 Task: Find connections with filter location Qalyūb with filter topic #forsale with filter profile language Potuguese with filter current company D. E. Shaw India Private Limited with filter school University of Kashmir, Srinagar with filter industry Sugar and Confectionery Product Manufacturing with filter service category Outsourcing with filter keywords title Animal Trainer
Action: Mouse moved to (665, 78)
Screenshot: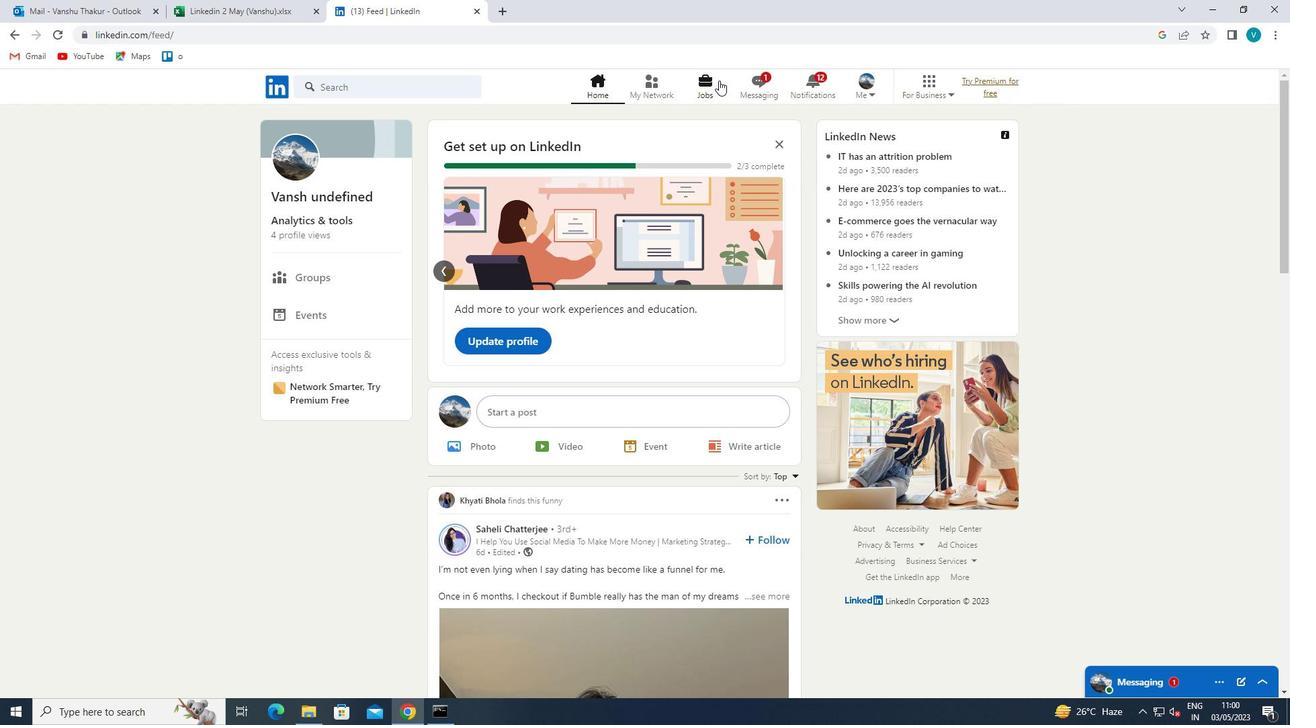 
Action: Mouse pressed left at (665, 78)
Screenshot: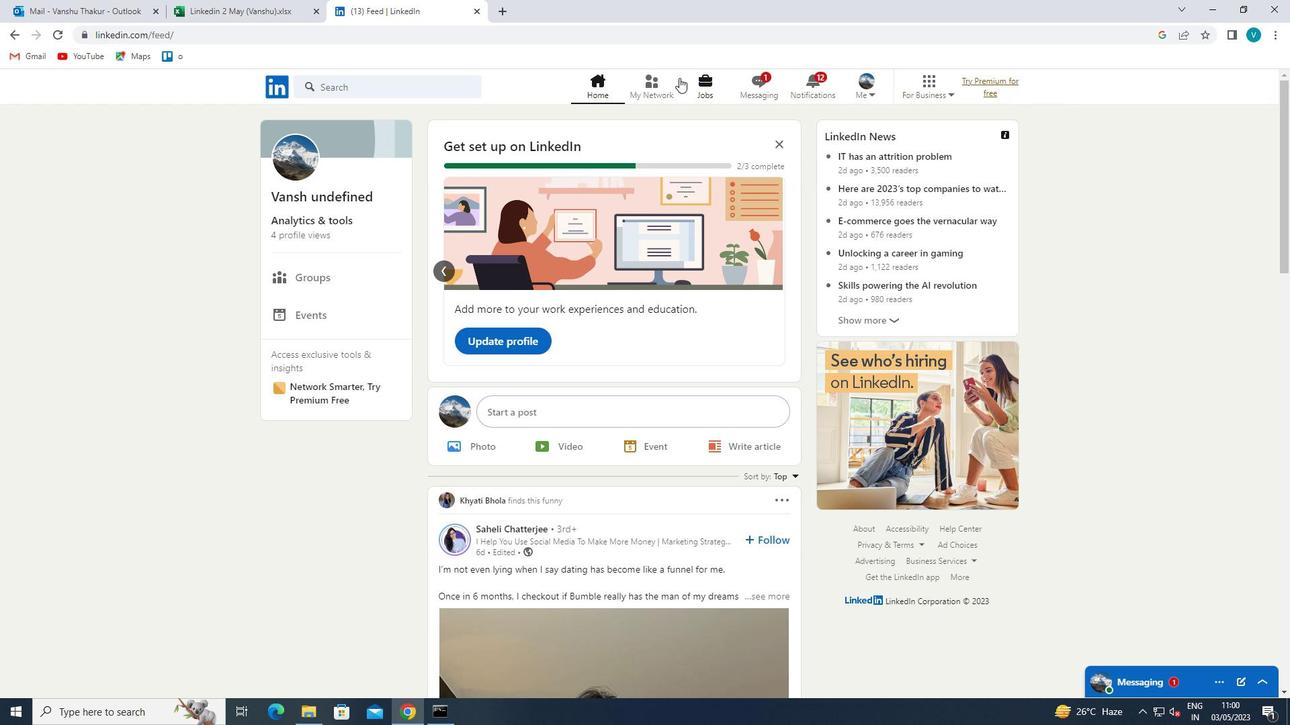 
Action: Mouse moved to (367, 157)
Screenshot: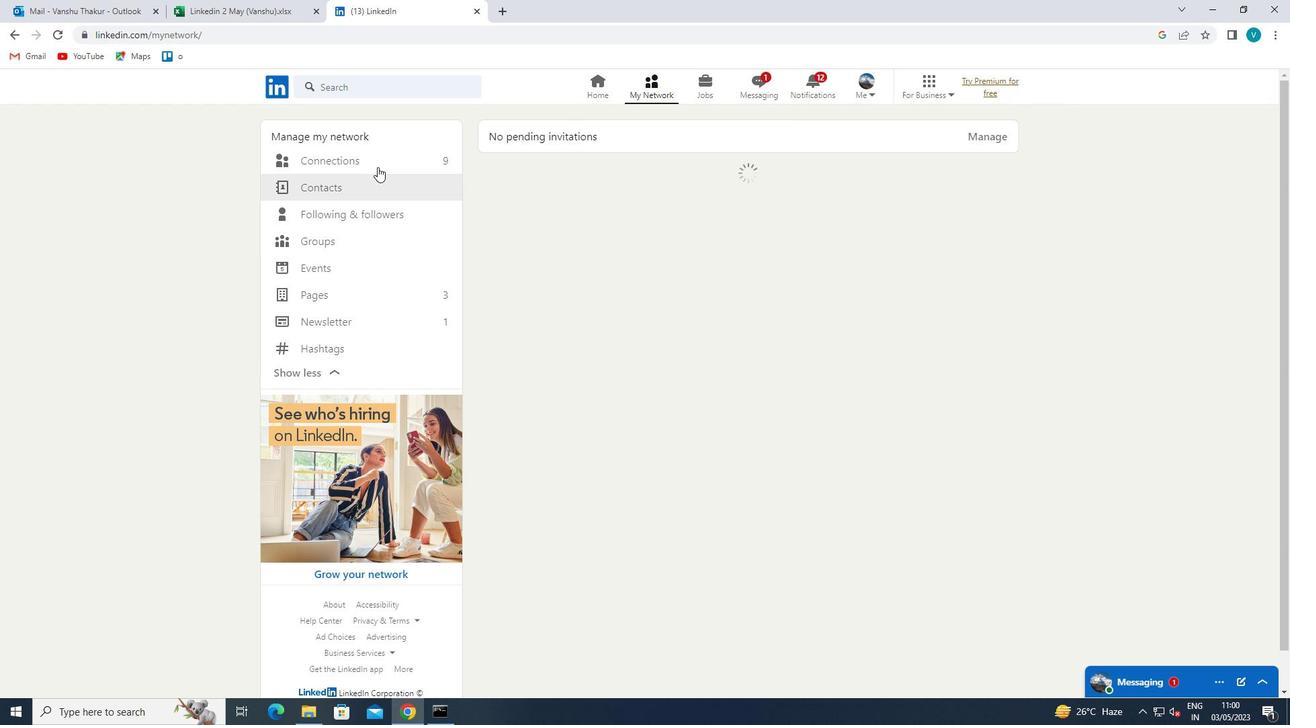 
Action: Mouse pressed left at (367, 157)
Screenshot: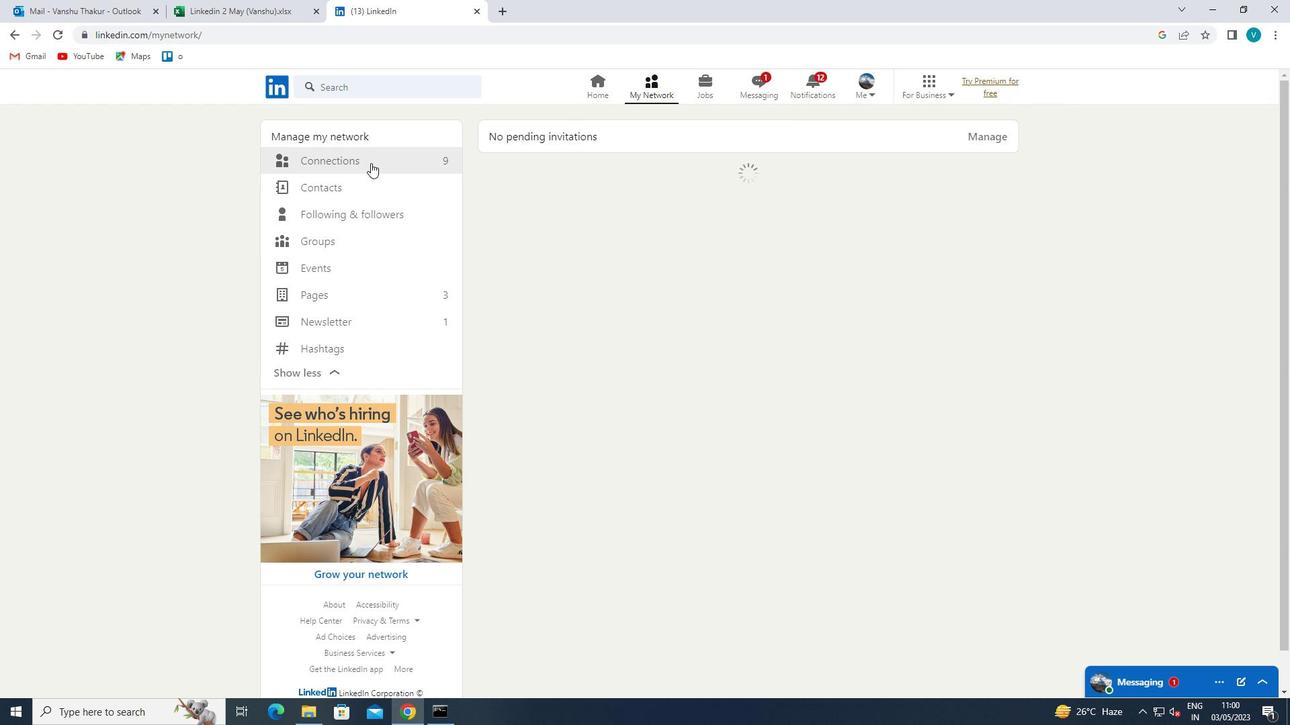 
Action: Mouse moved to (777, 161)
Screenshot: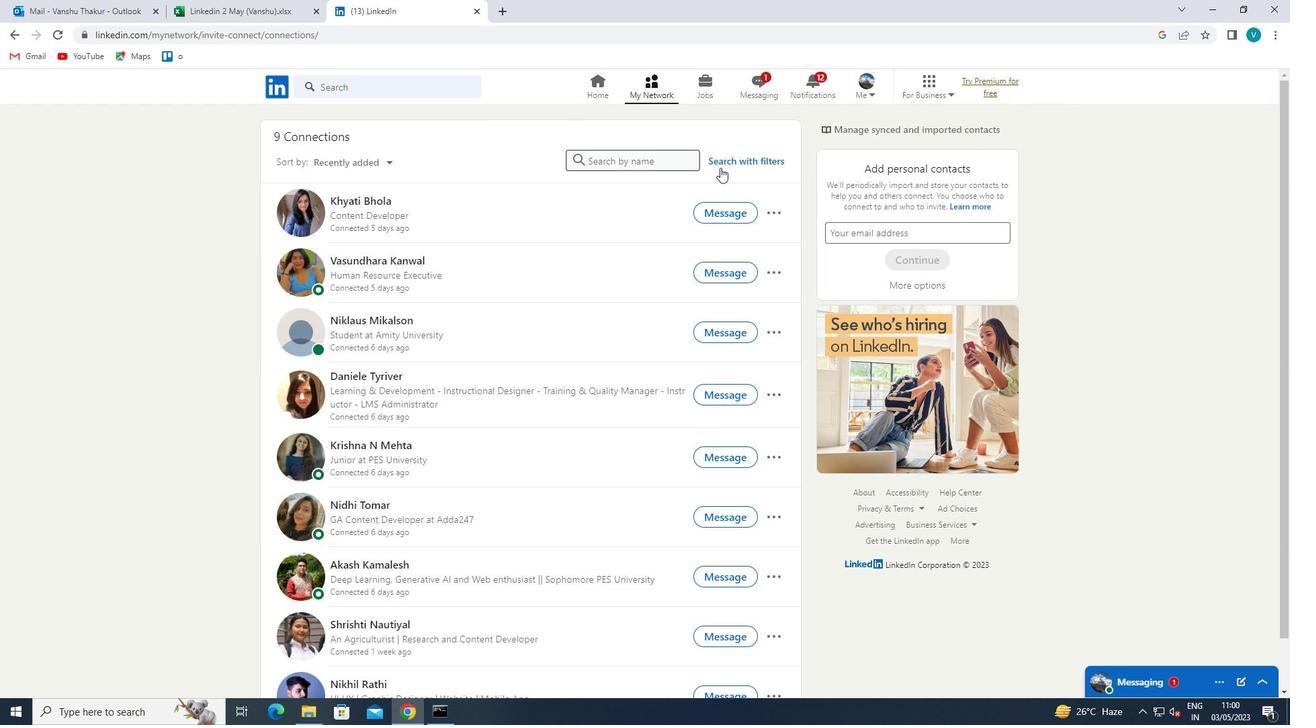 
Action: Mouse pressed left at (777, 161)
Screenshot: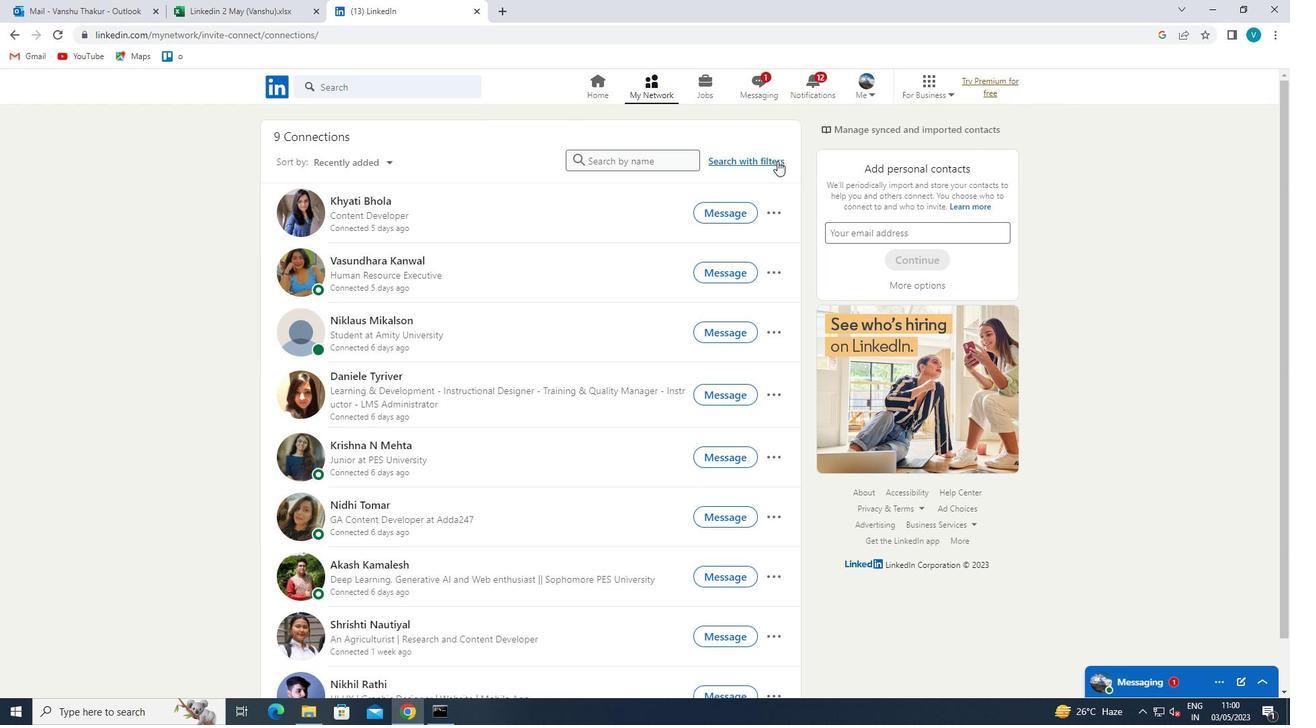 
Action: Mouse moved to (639, 116)
Screenshot: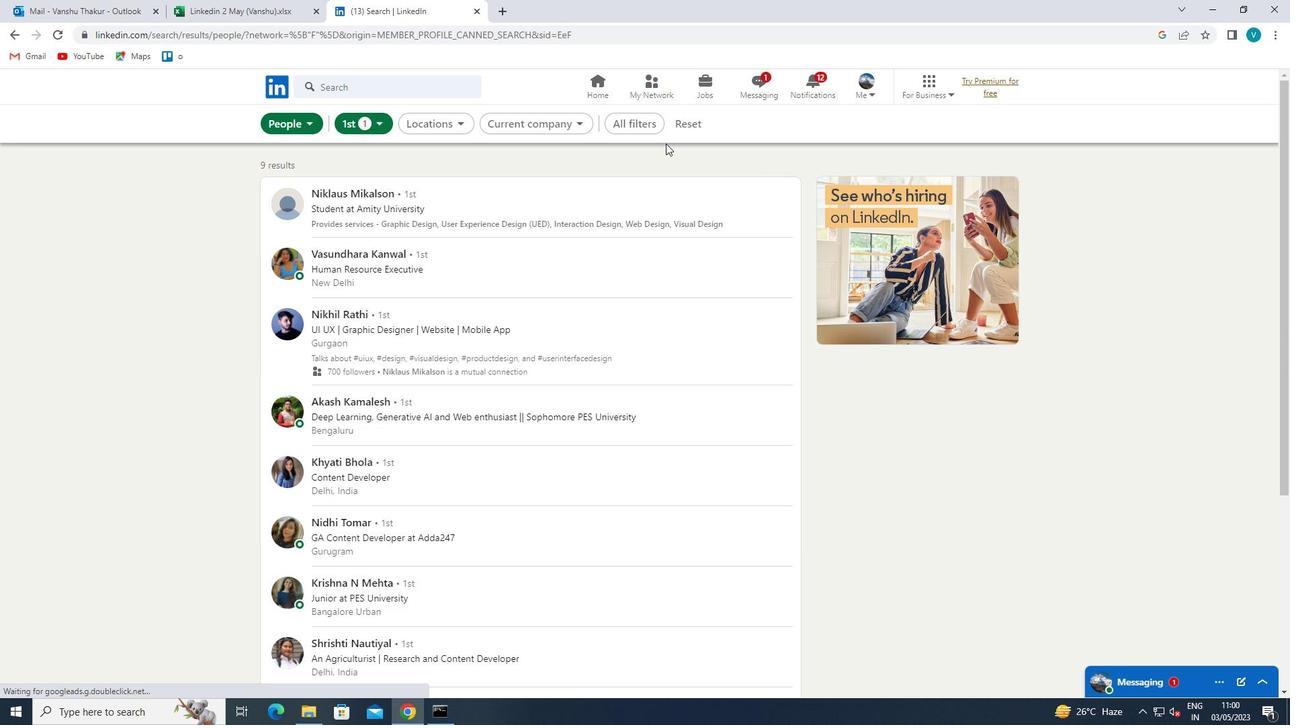 
Action: Mouse pressed left at (639, 116)
Screenshot: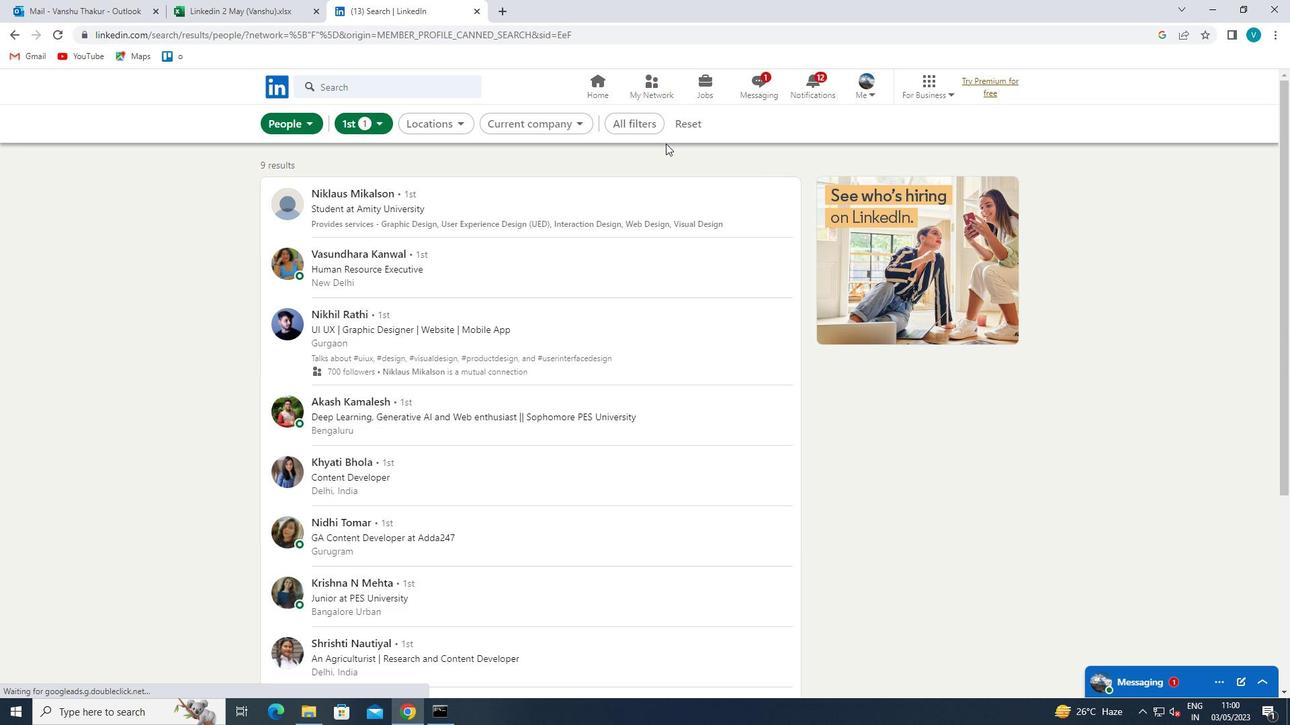 
Action: Mouse moved to (957, 240)
Screenshot: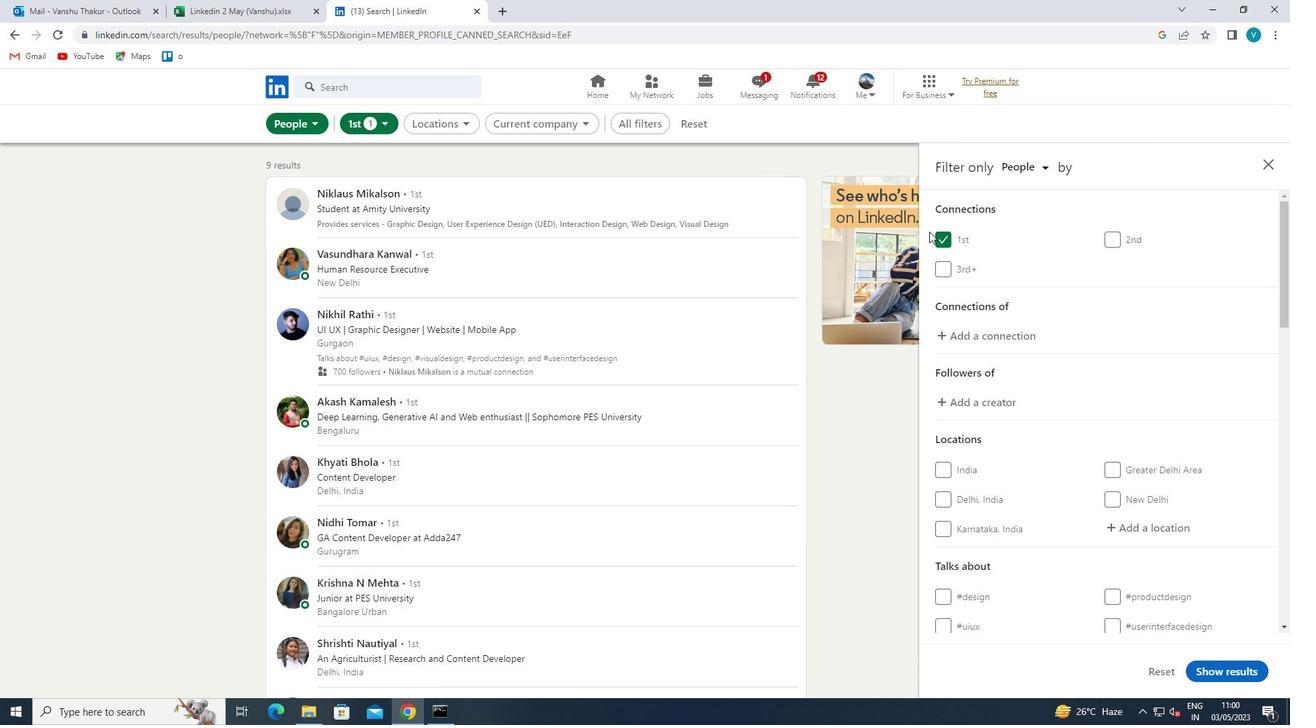 
Action: Mouse scrolled (957, 239) with delta (0, 0)
Screenshot: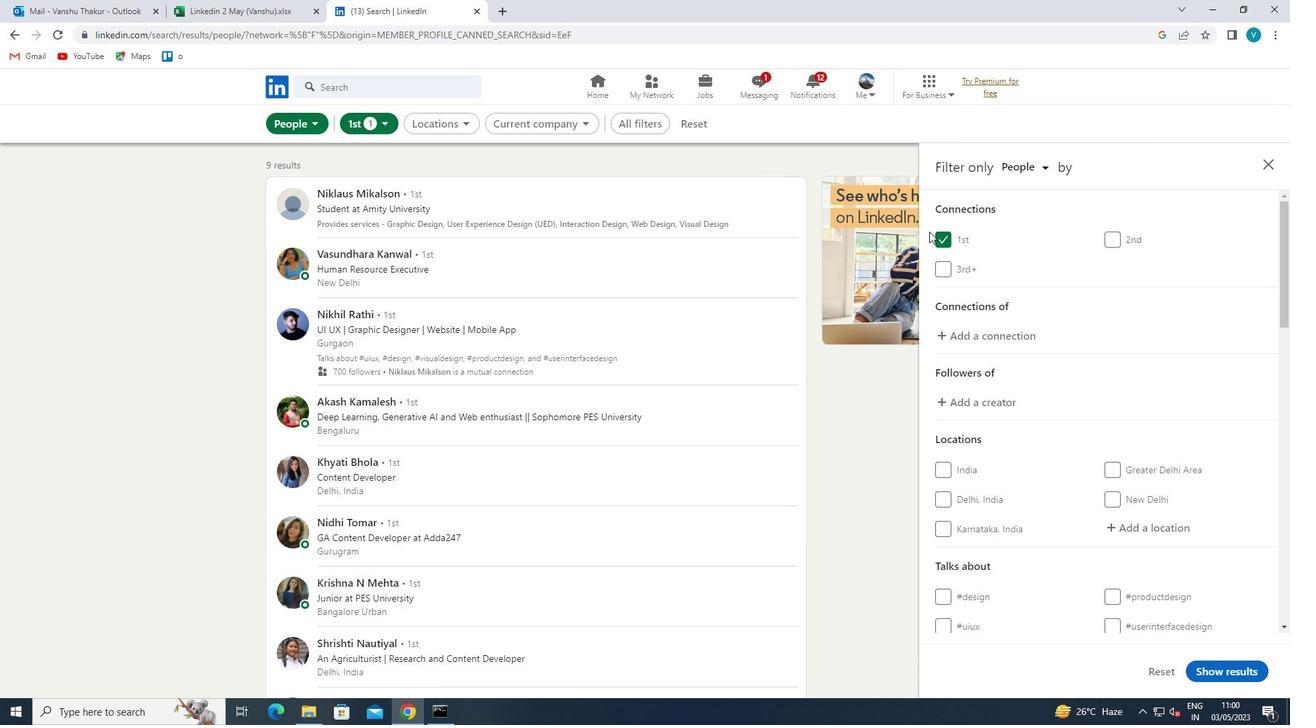 
Action: Mouse moved to (961, 244)
Screenshot: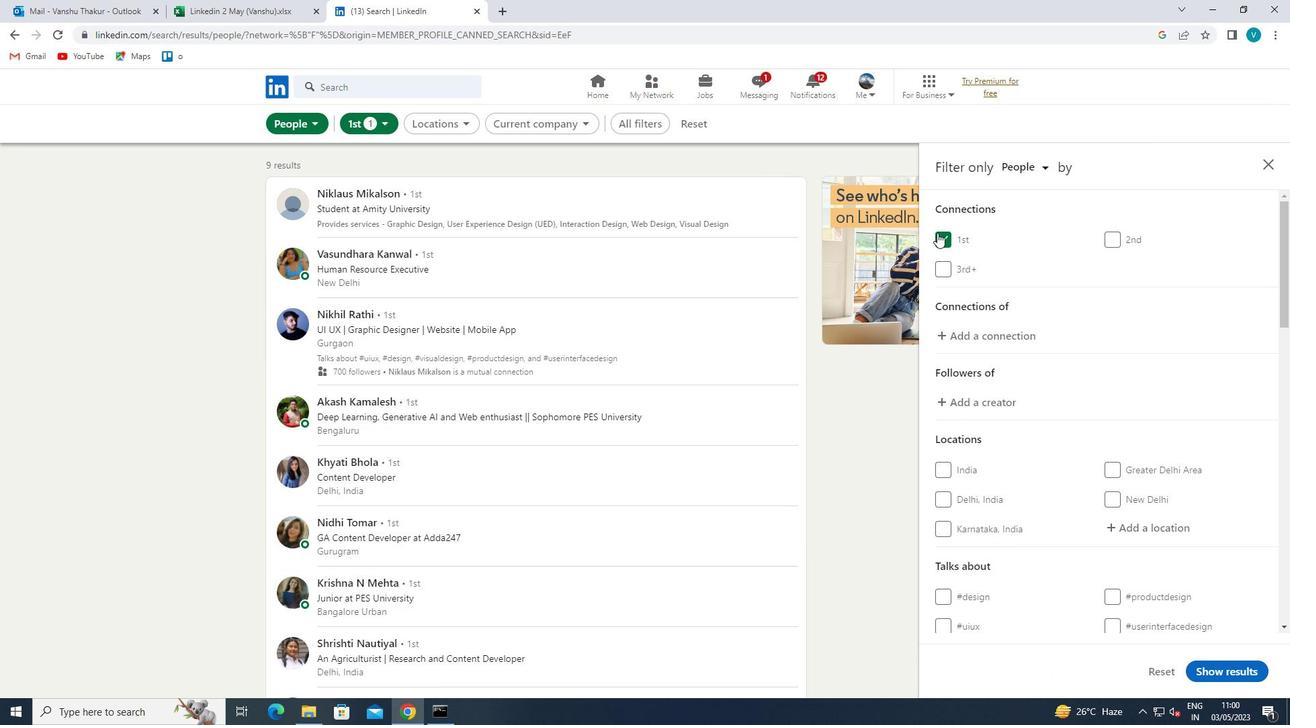 
Action: Mouse scrolled (961, 243) with delta (0, 0)
Screenshot: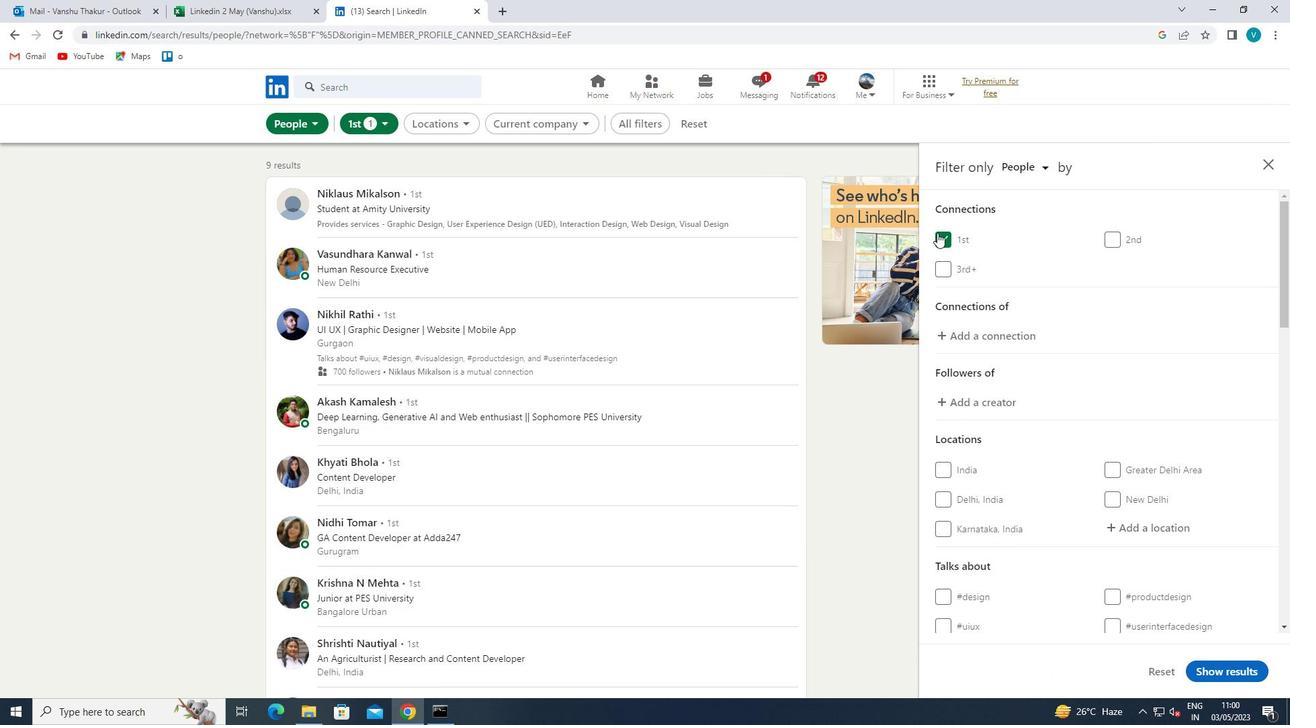 
Action: Mouse moved to (1105, 388)
Screenshot: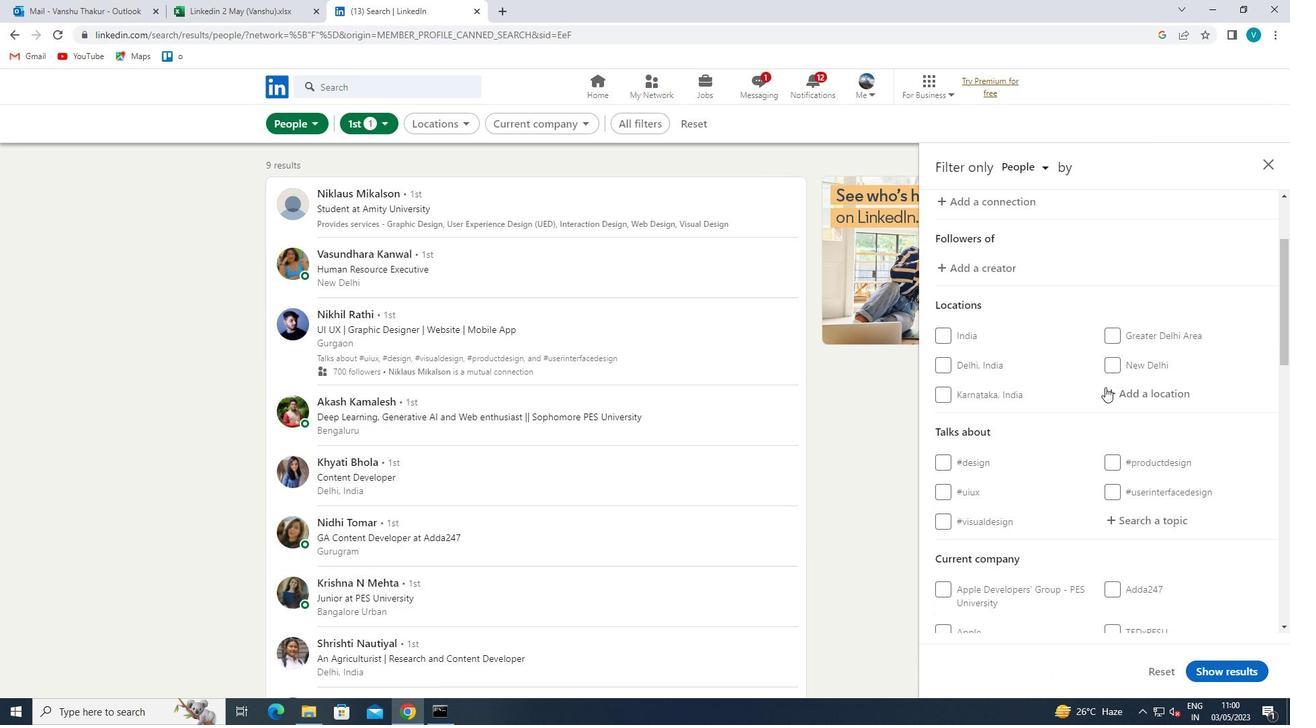 
Action: Mouse pressed left at (1105, 388)
Screenshot: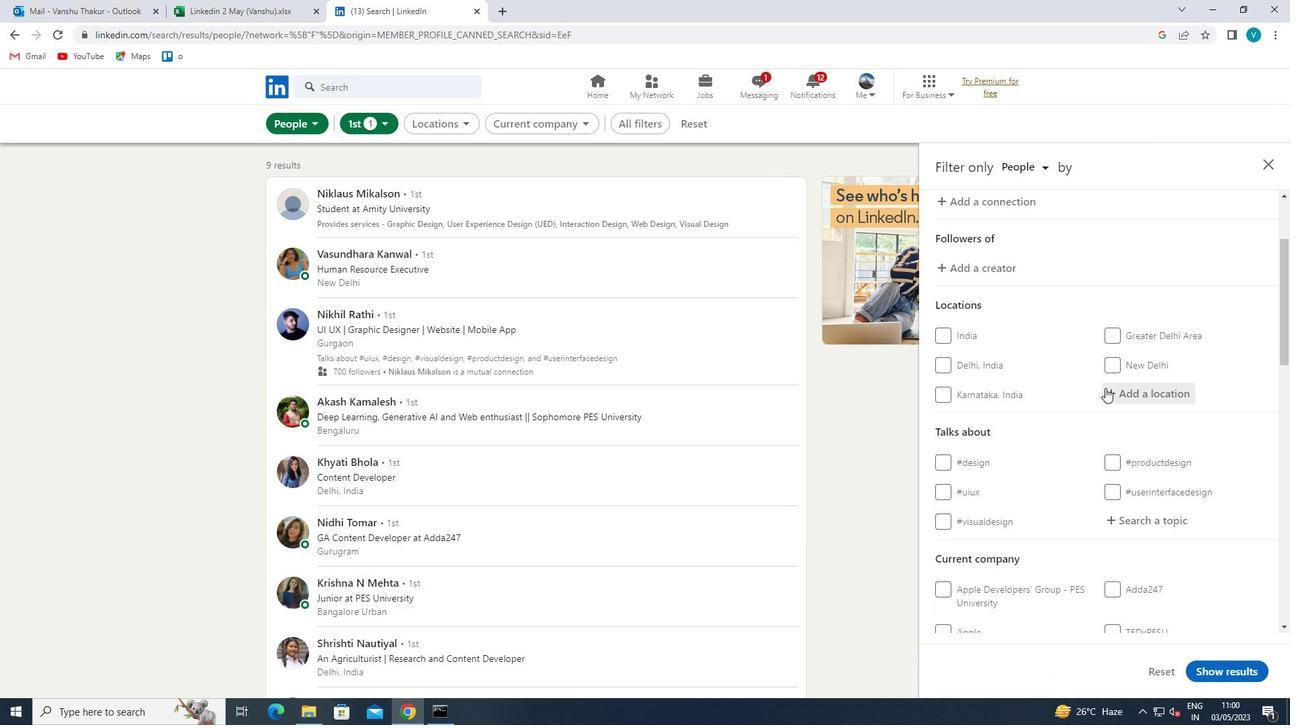 
Action: Key pressed <Key.shift><Key.shift><Key.shift>QAL
Screenshot: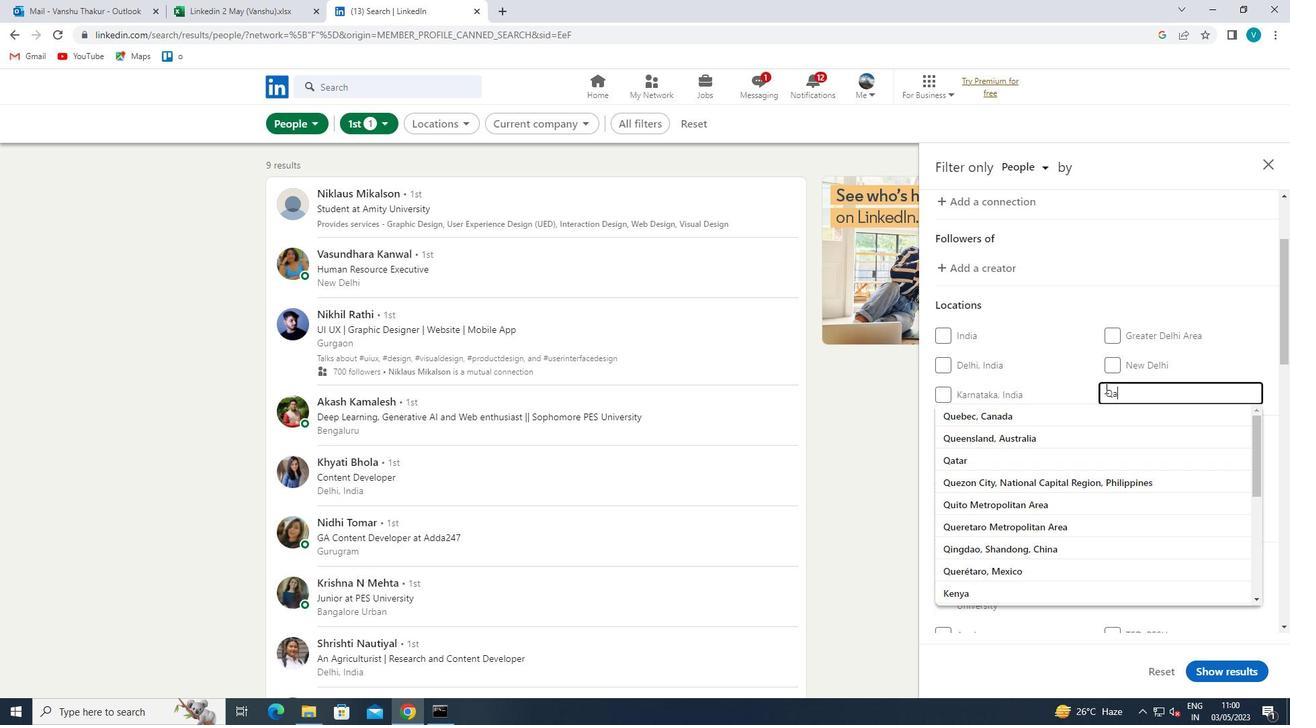 
Action: Mouse moved to (756, 600)
Screenshot: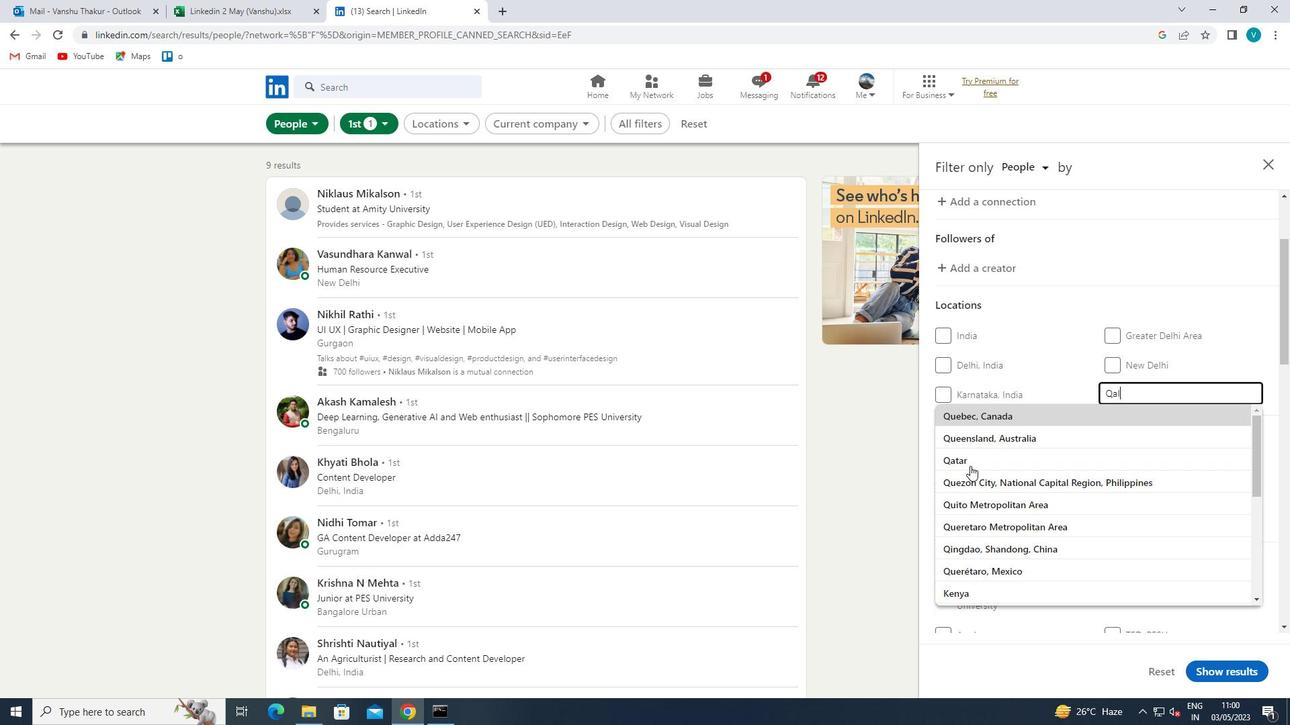 
Action: Key pressed YUB
Screenshot: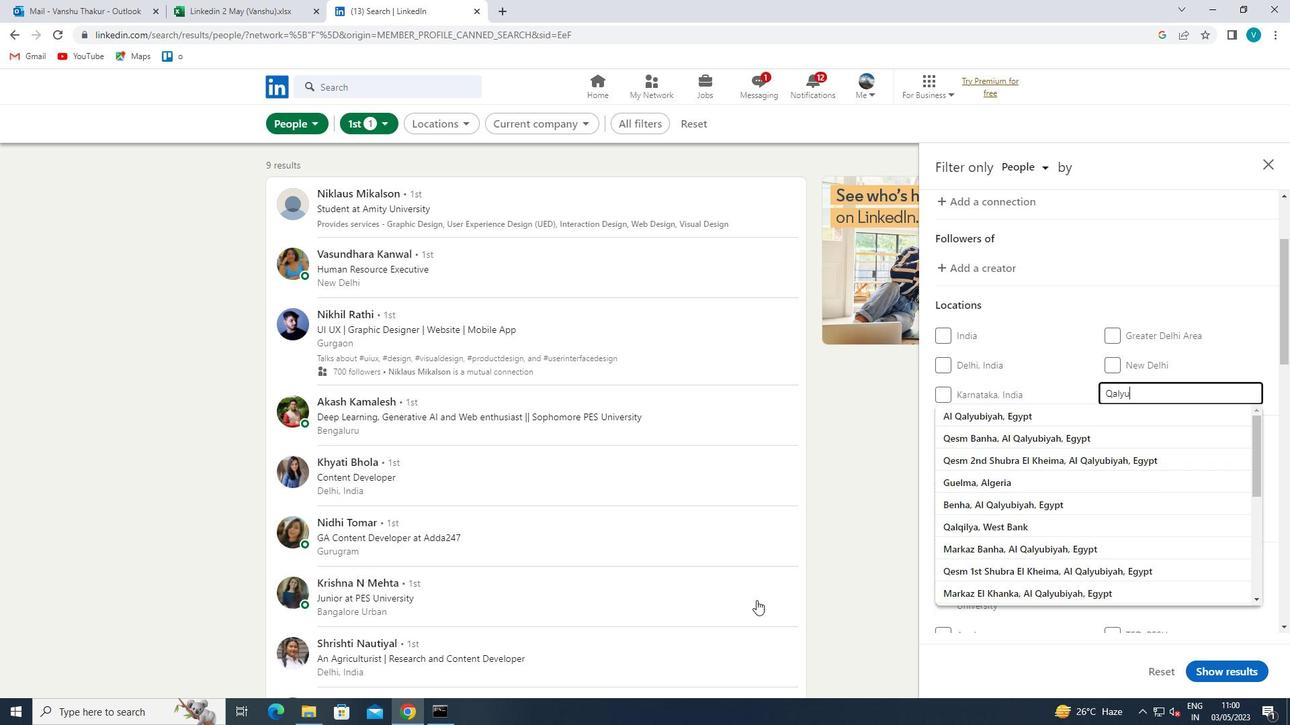 
Action: Mouse moved to (1052, 387)
Screenshot: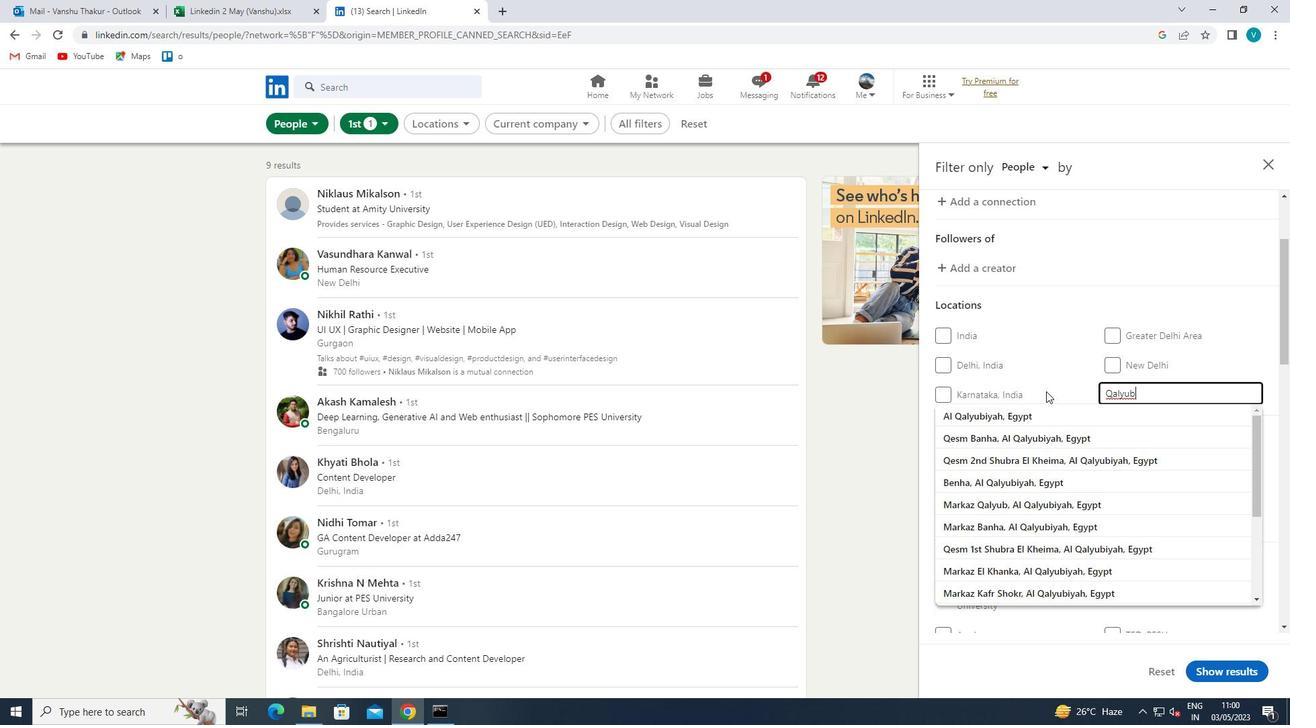 
Action: Mouse pressed left at (1052, 387)
Screenshot: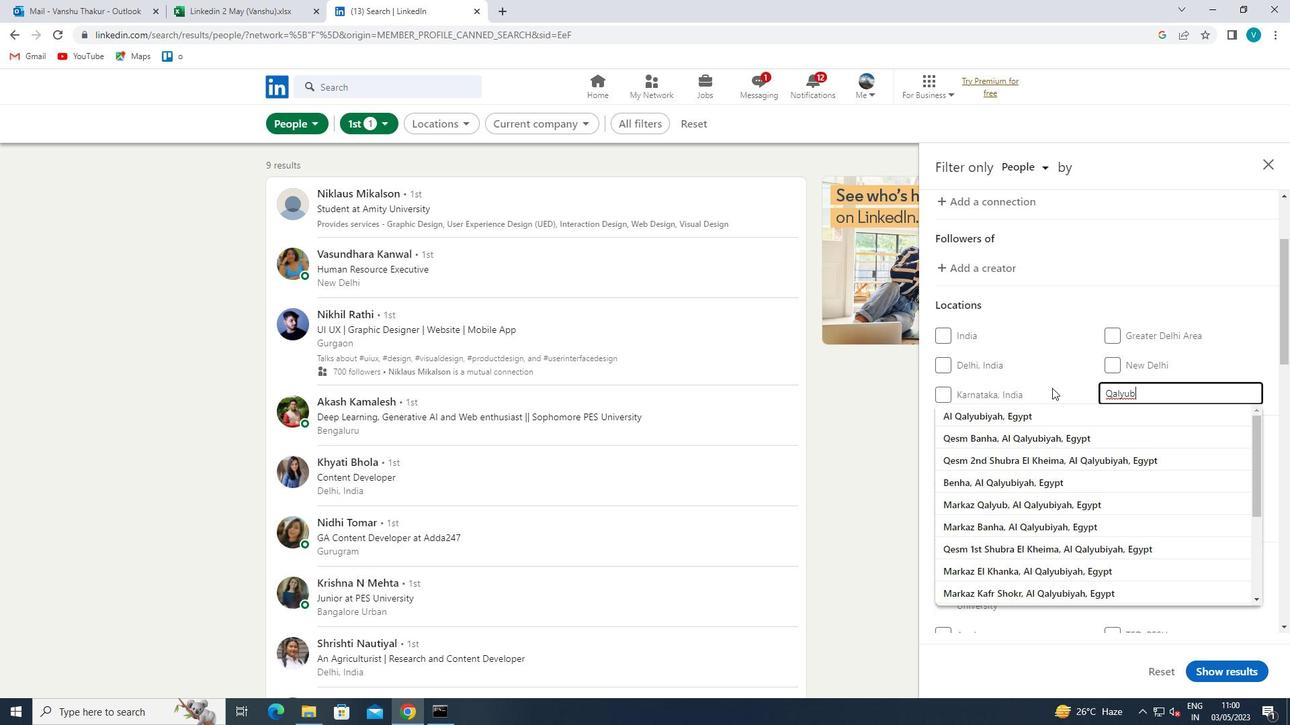 
Action: Mouse moved to (1077, 378)
Screenshot: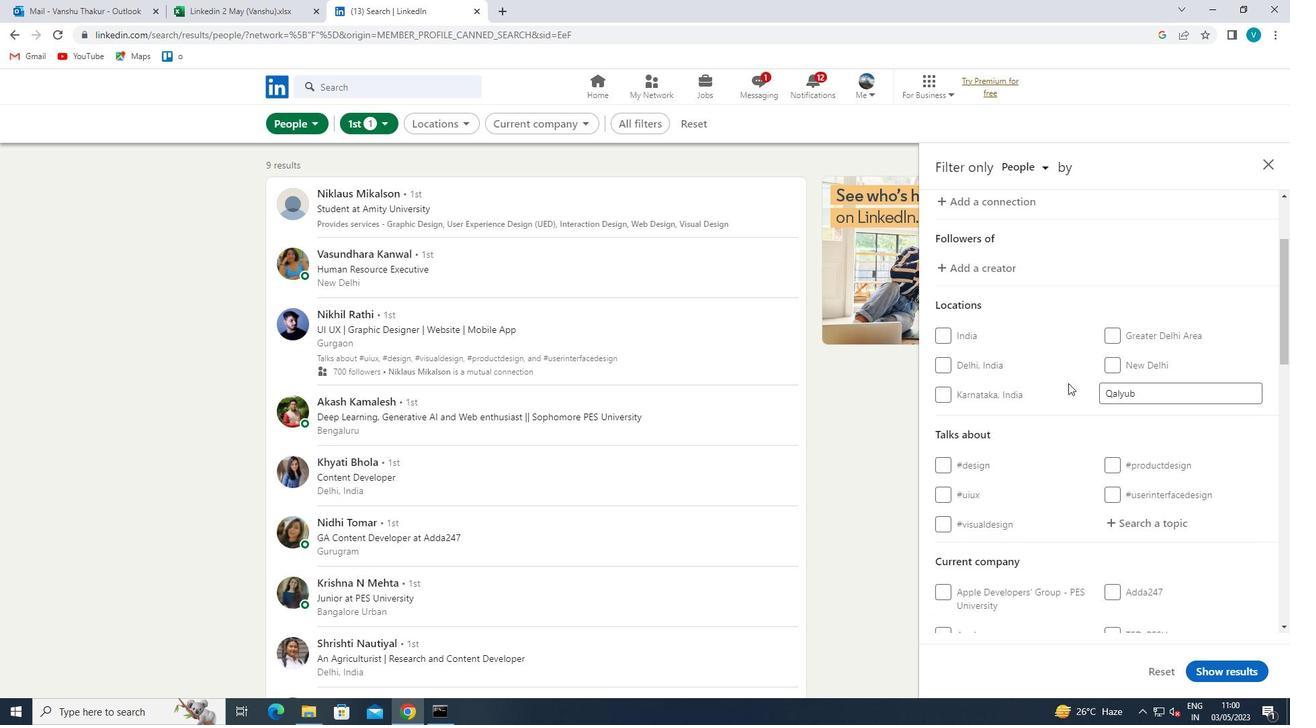 
Action: Mouse scrolled (1077, 377) with delta (0, 0)
Screenshot: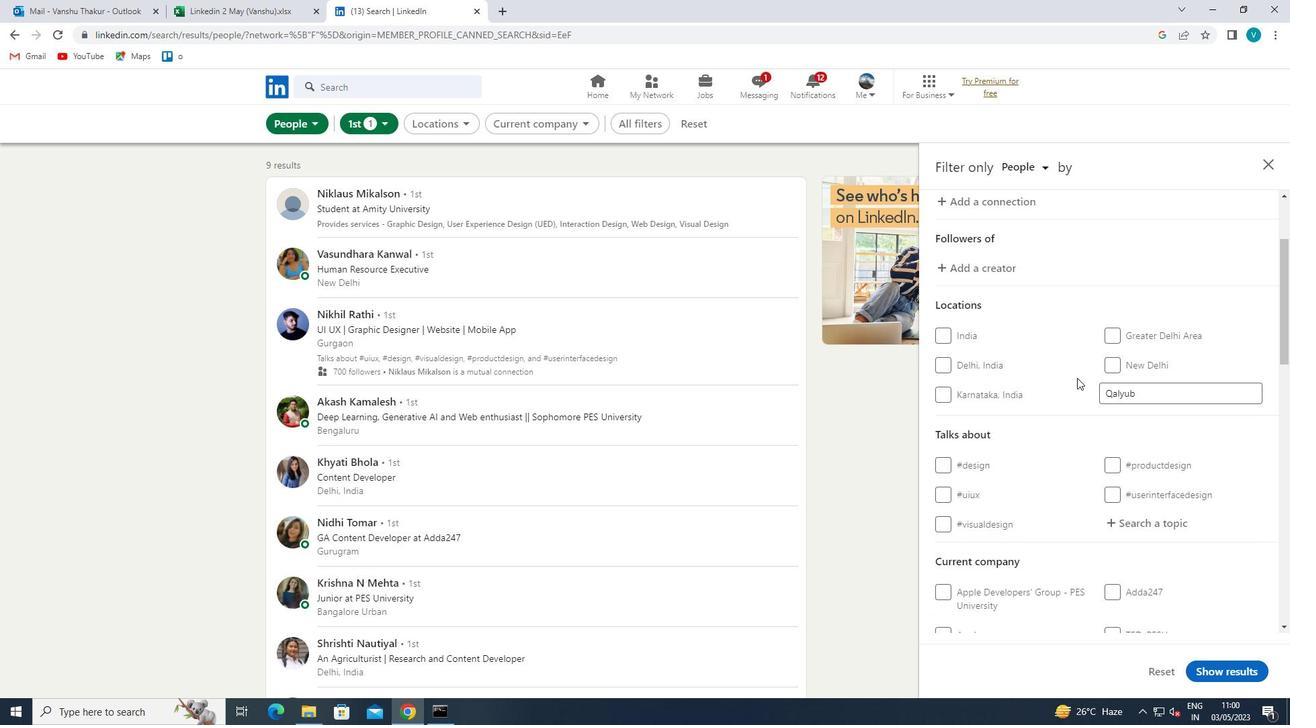 
Action: Mouse moved to (1137, 448)
Screenshot: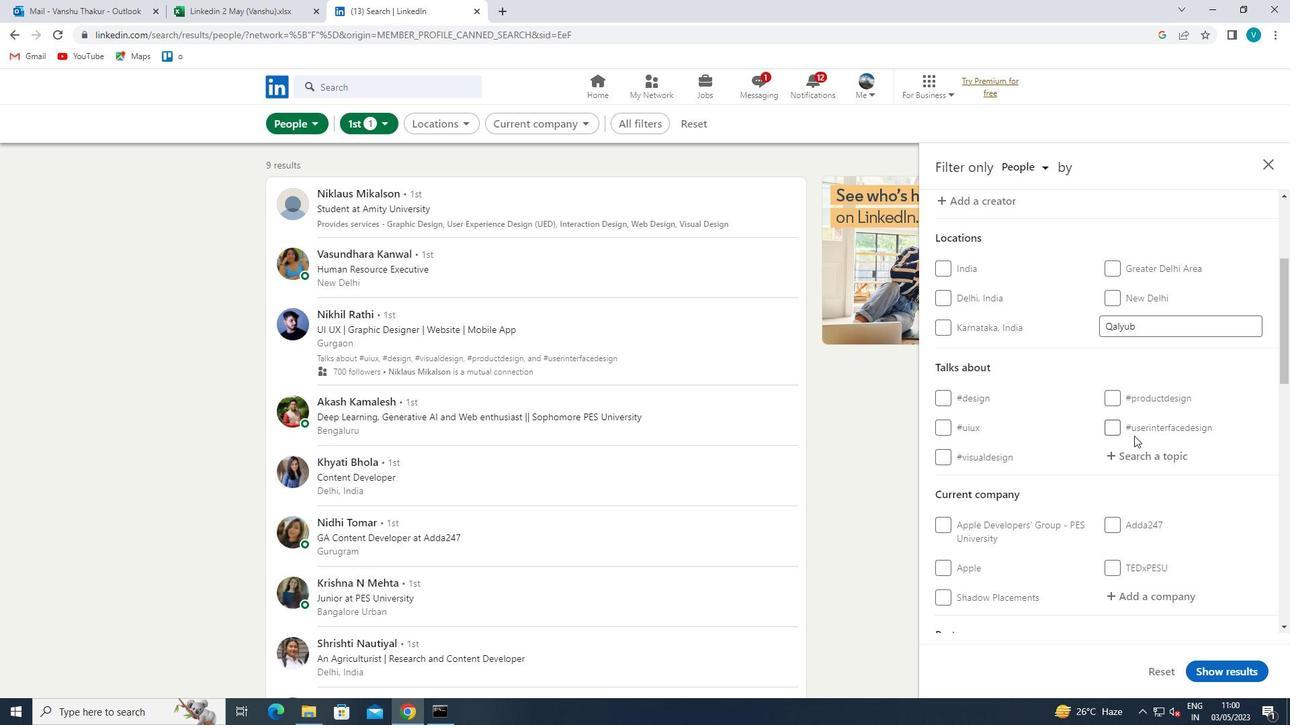 
Action: Mouse pressed left at (1137, 448)
Screenshot: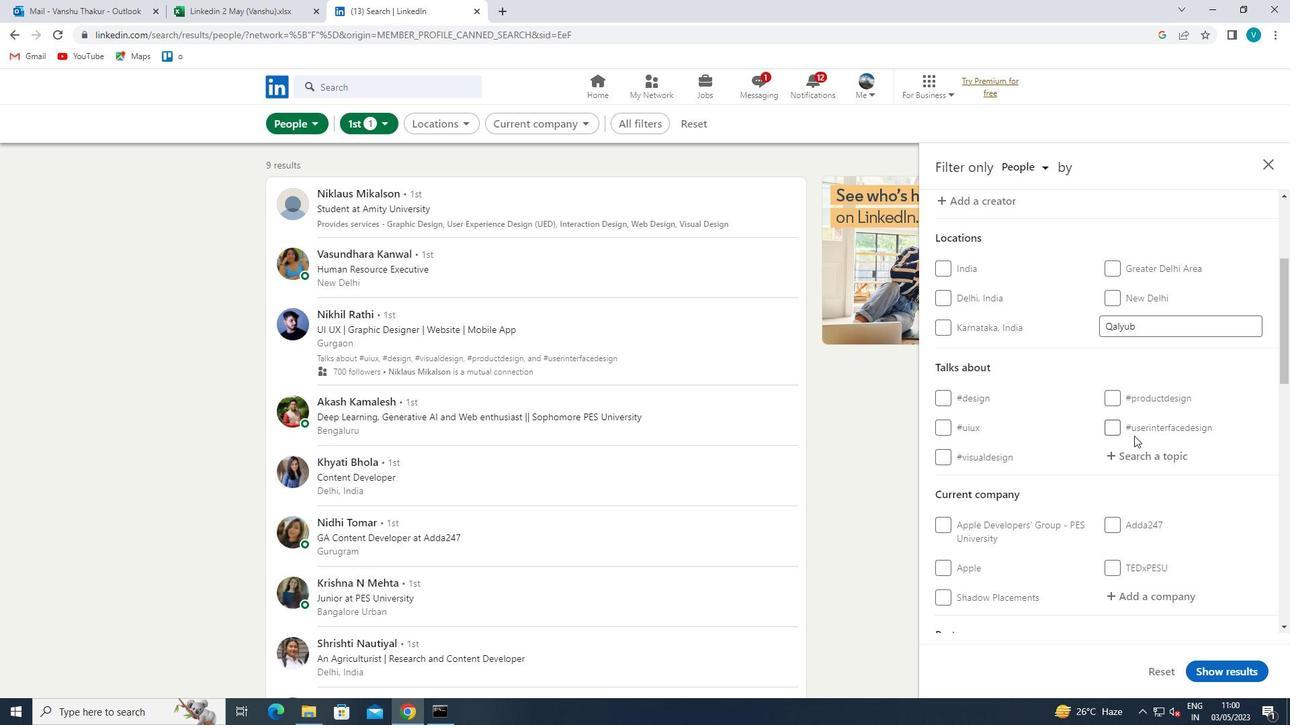 
Action: Mouse moved to (750, 717)
Screenshot: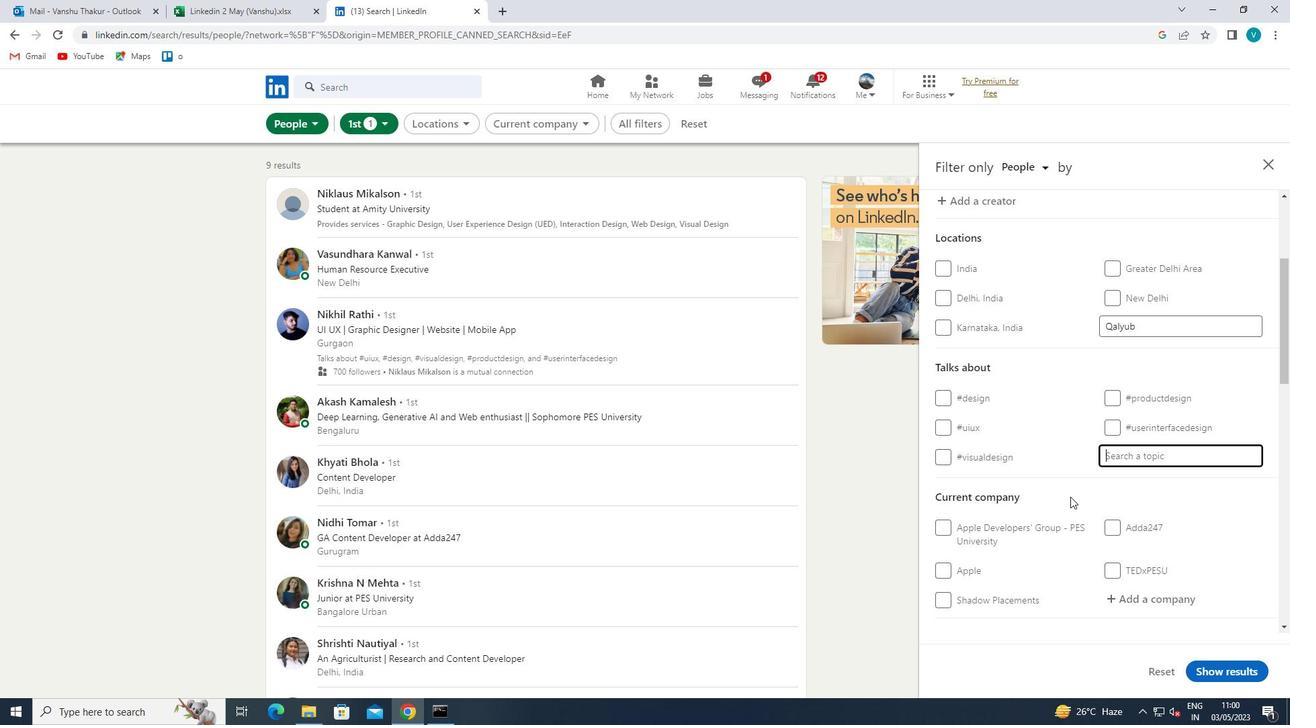 
Action: Key pressed FORSALE
Screenshot: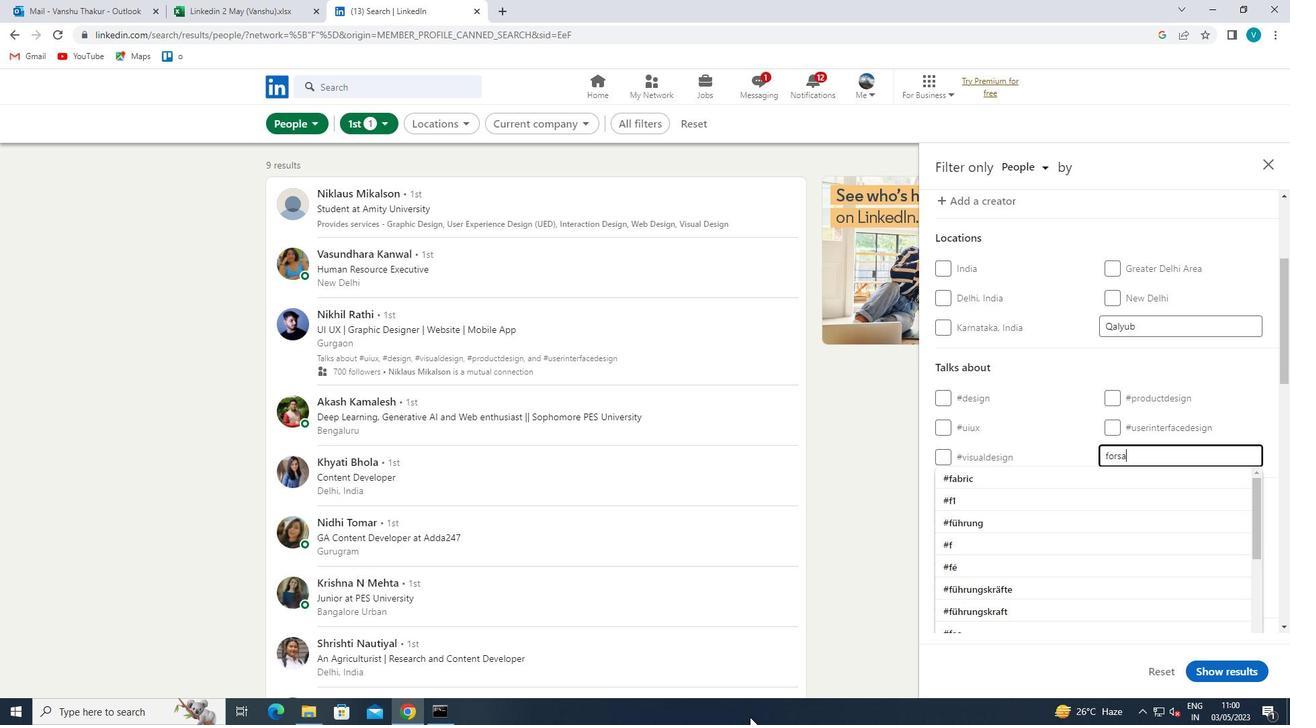 
Action: Mouse moved to (1015, 477)
Screenshot: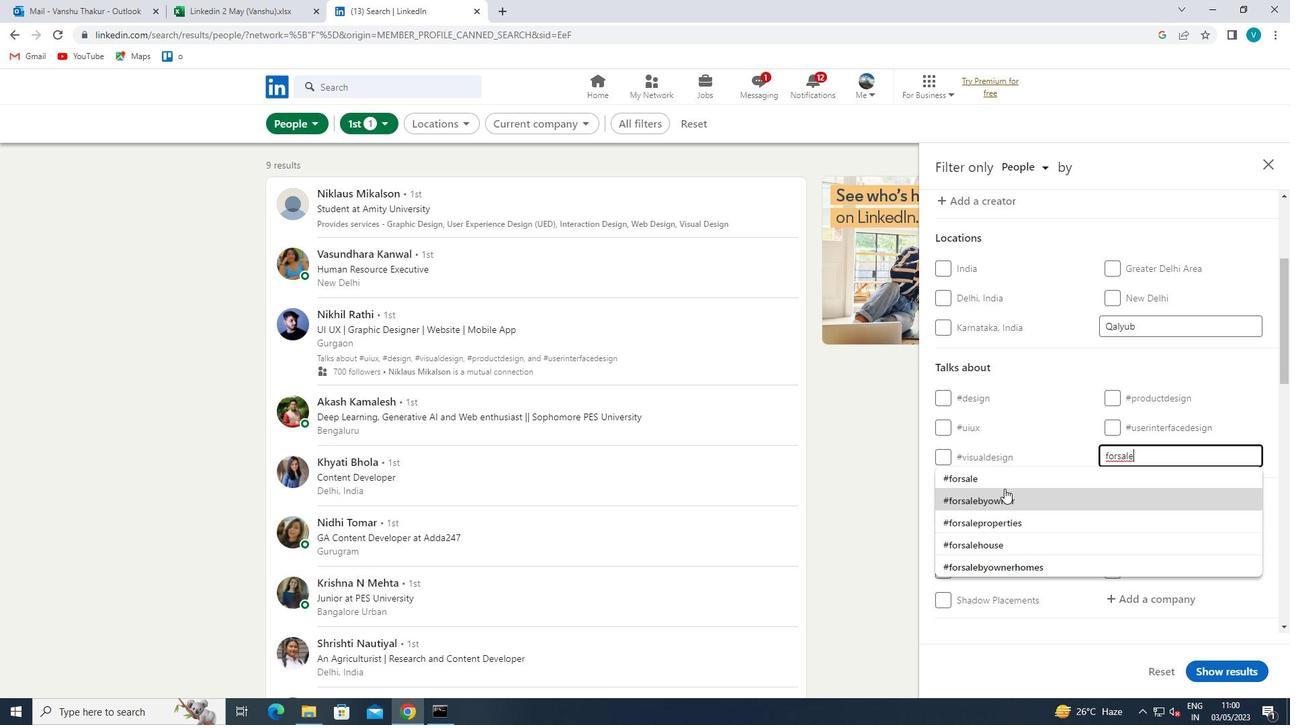 
Action: Mouse pressed left at (1015, 477)
Screenshot: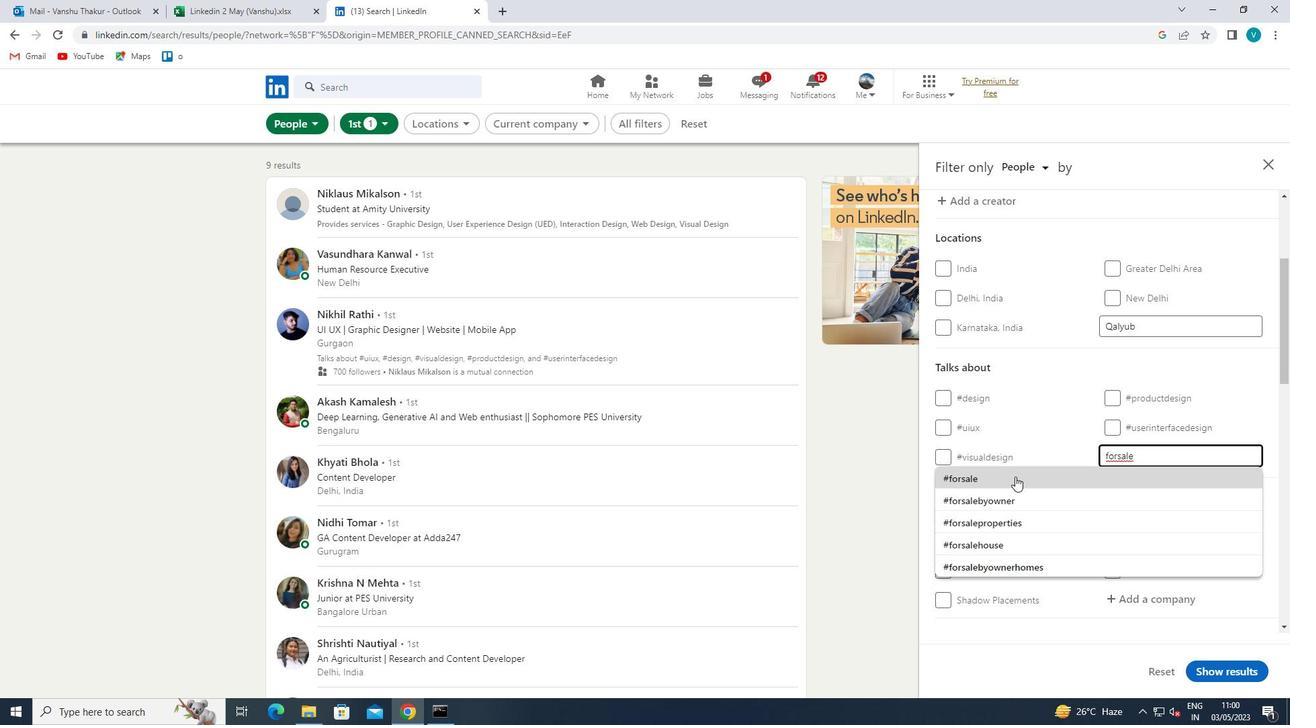 
Action: Mouse moved to (1028, 470)
Screenshot: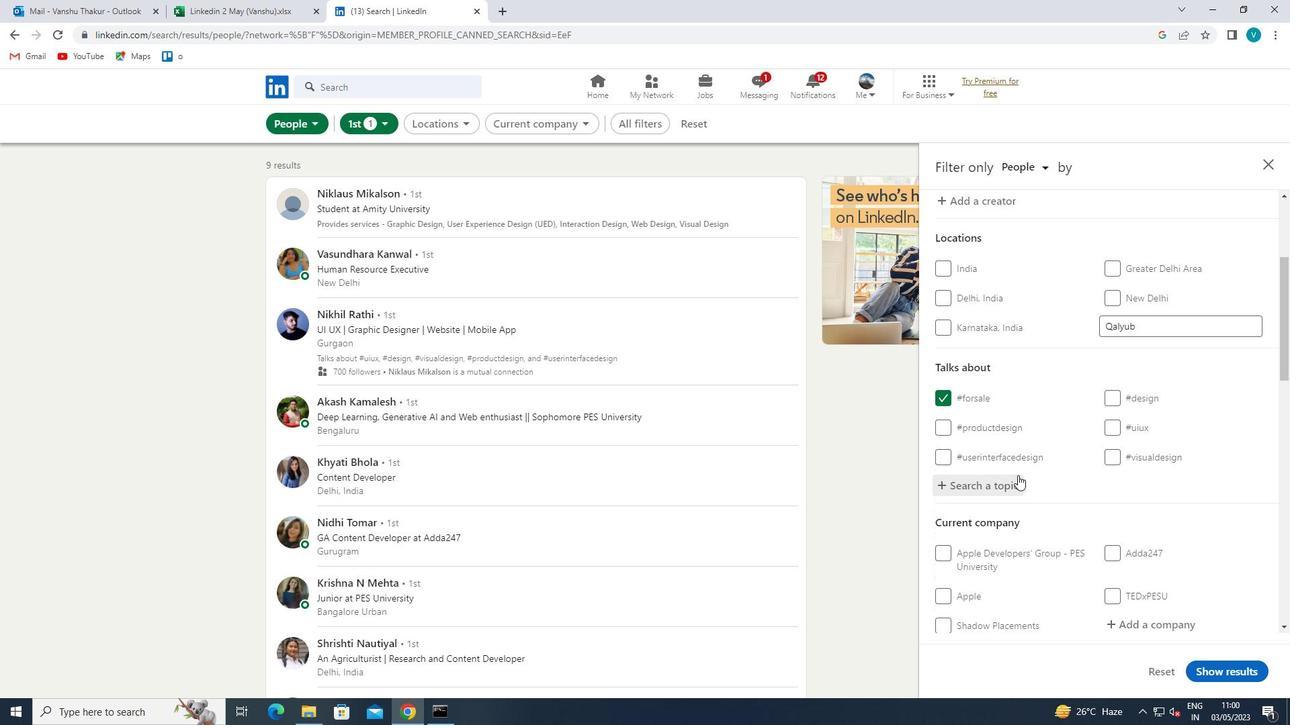 
Action: Mouse scrolled (1028, 469) with delta (0, 0)
Screenshot: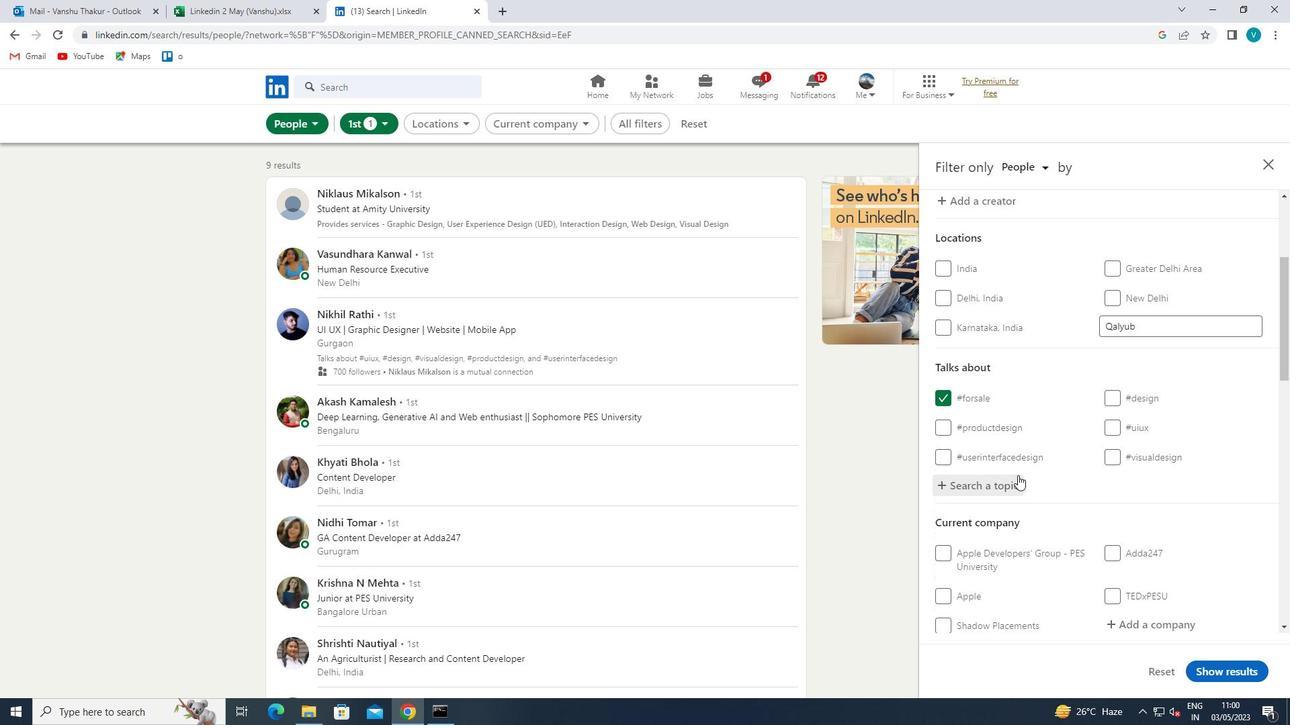 
Action: Mouse moved to (1029, 469)
Screenshot: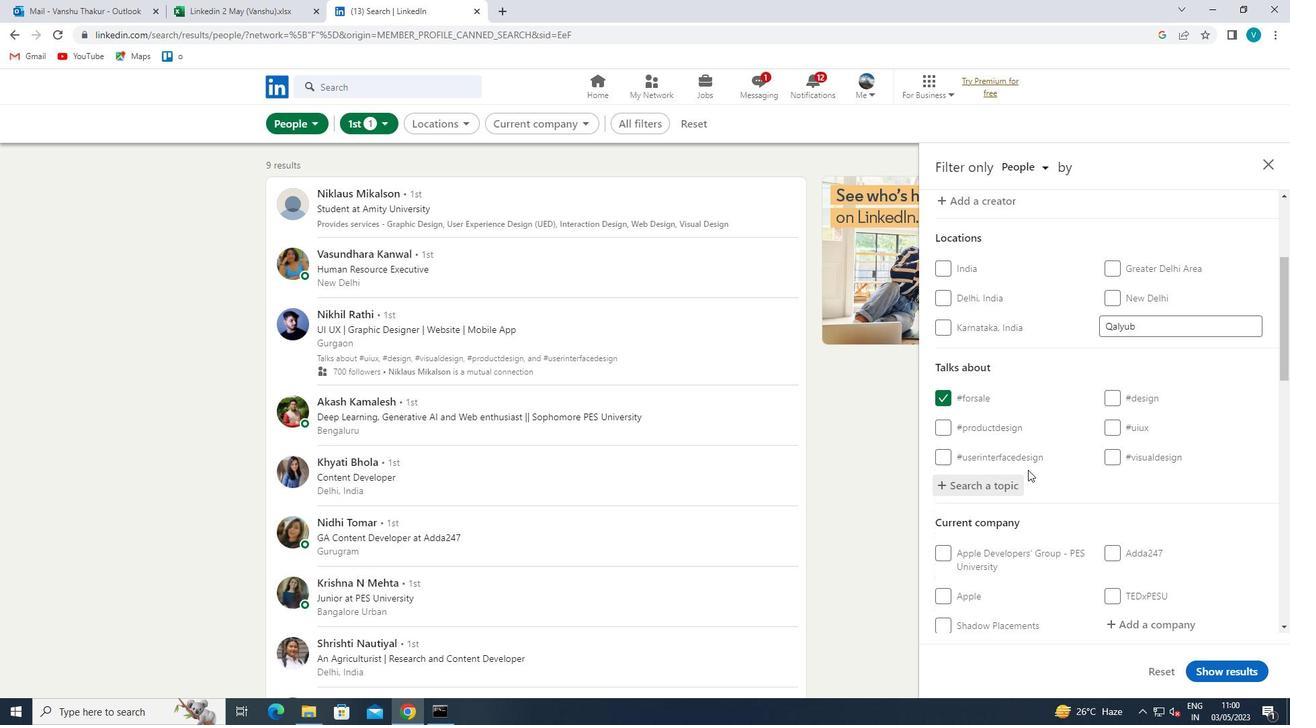 
Action: Mouse scrolled (1029, 469) with delta (0, 0)
Screenshot: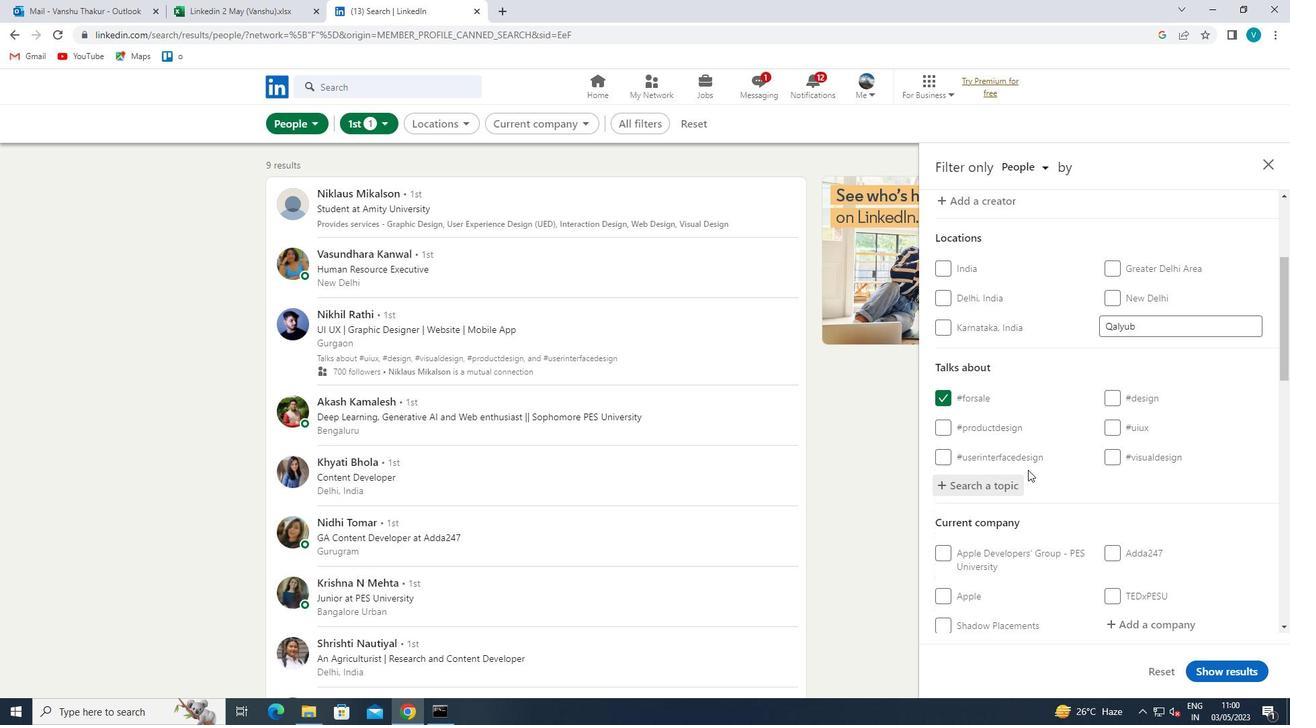 
Action: Mouse moved to (1074, 489)
Screenshot: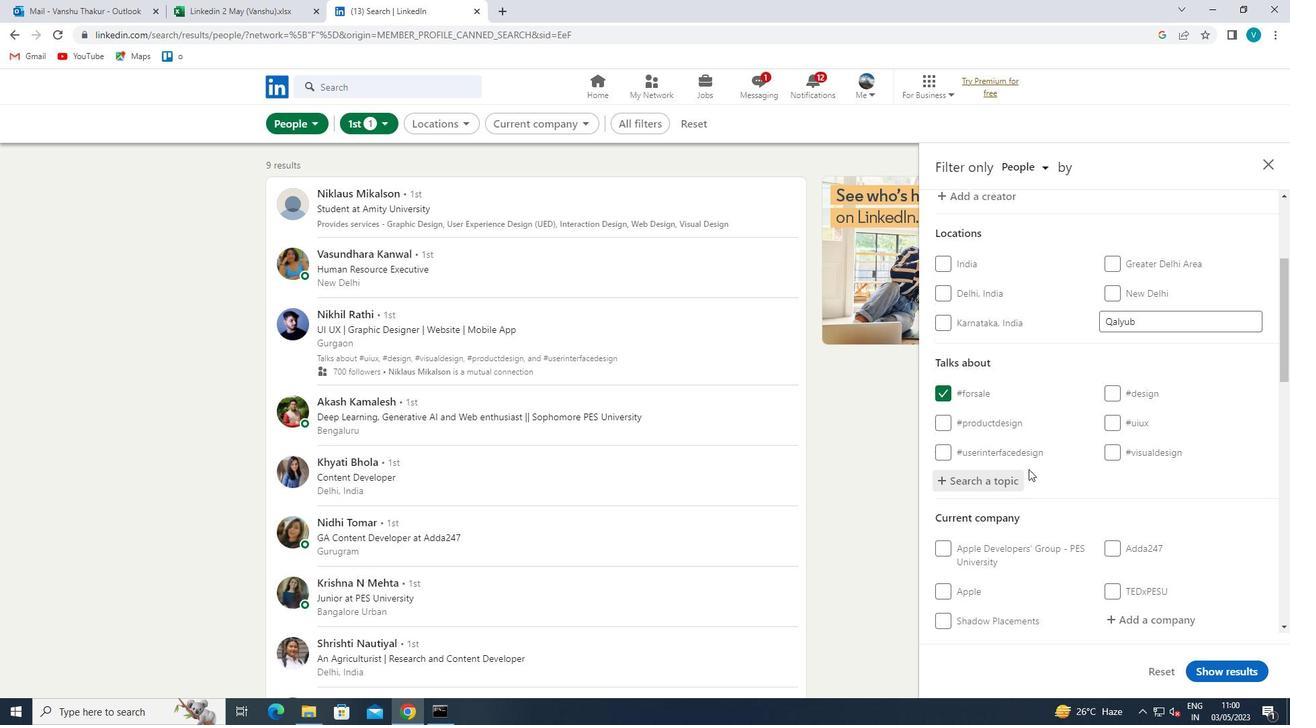 
Action: Mouse scrolled (1074, 488) with delta (0, 0)
Screenshot: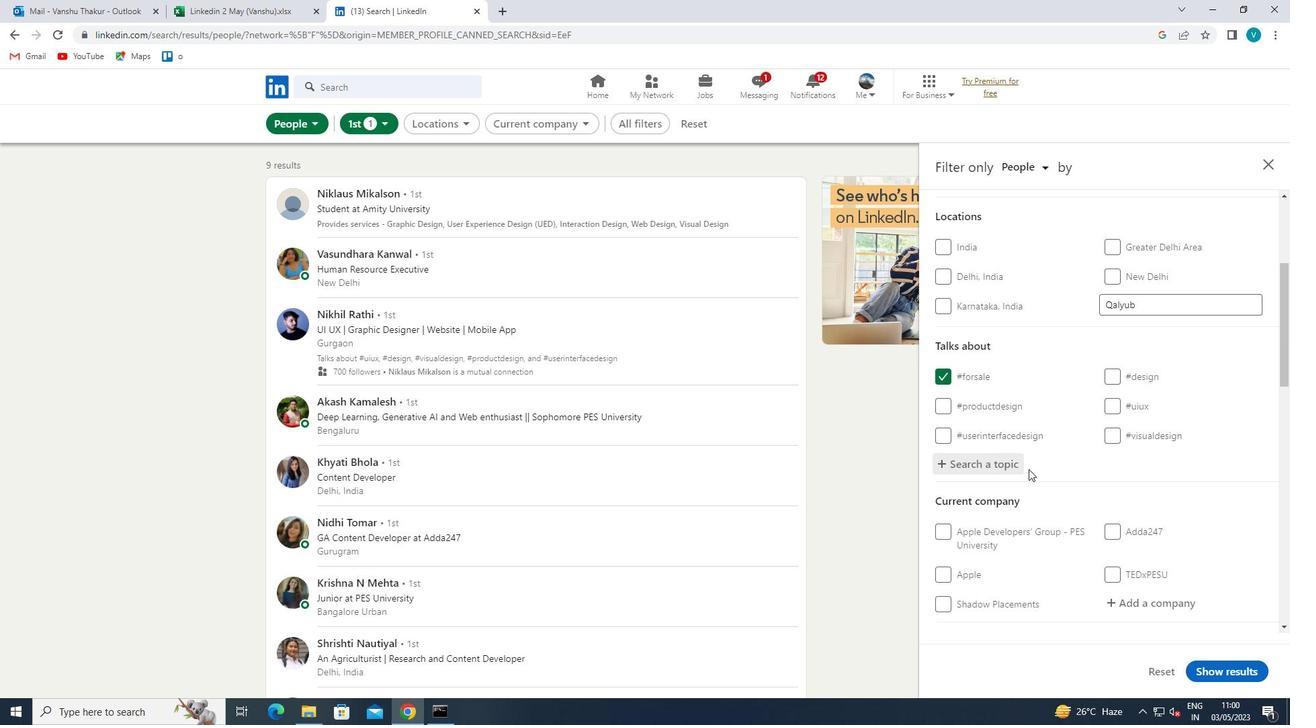 
Action: Mouse moved to (1158, 426)
Screenshot: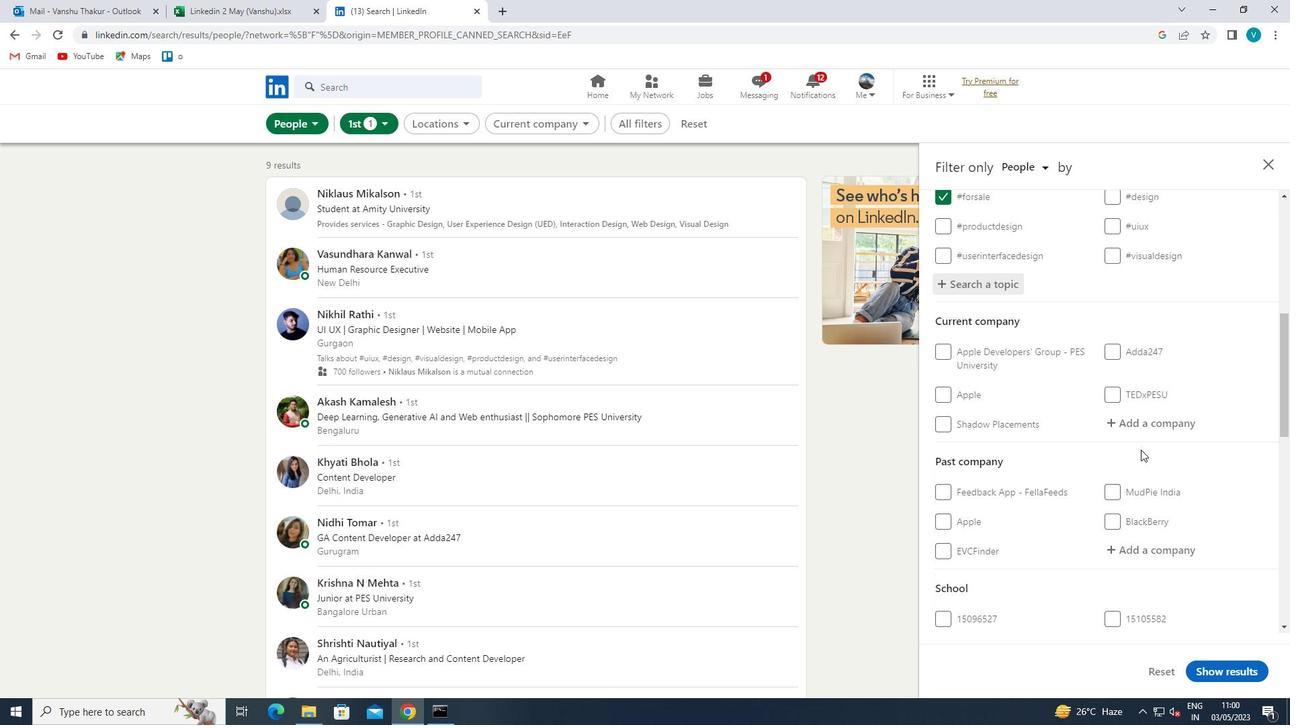 
Action: Mouse pressed left at (1158, 426)
Screenshot: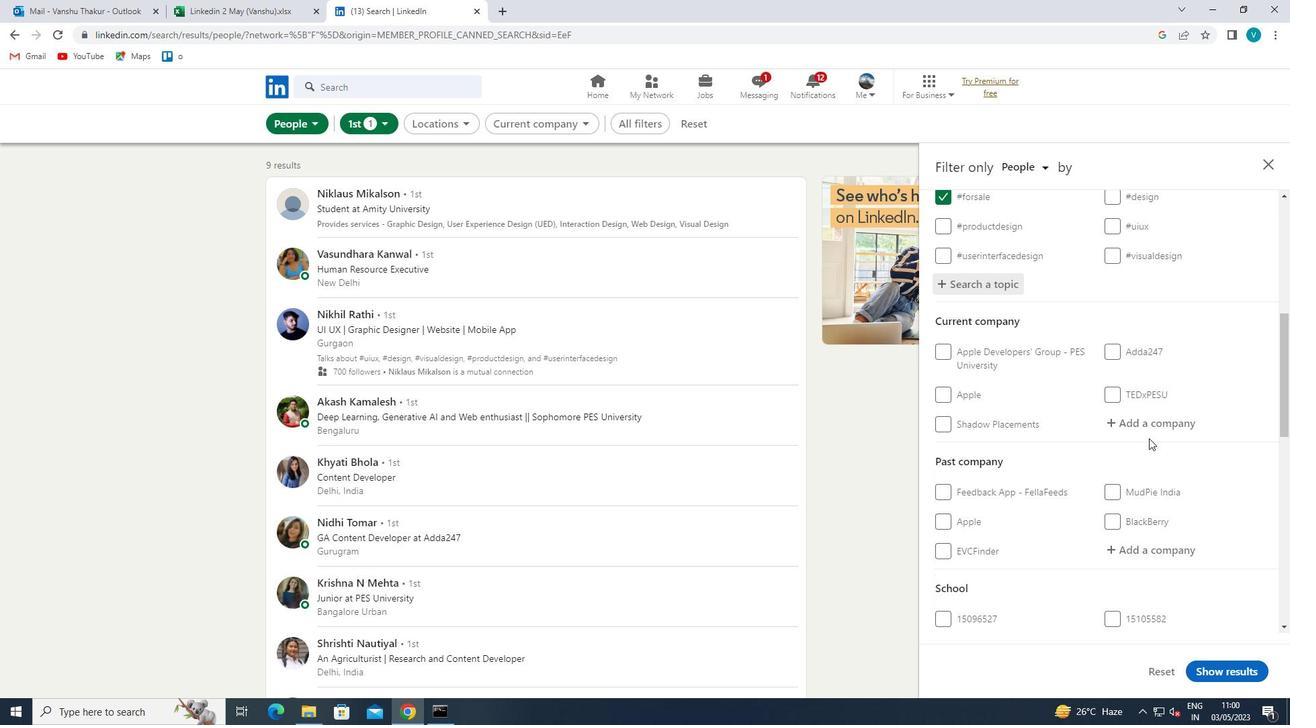 
Action: Mouse moved to (1158, 426)
Screenshot: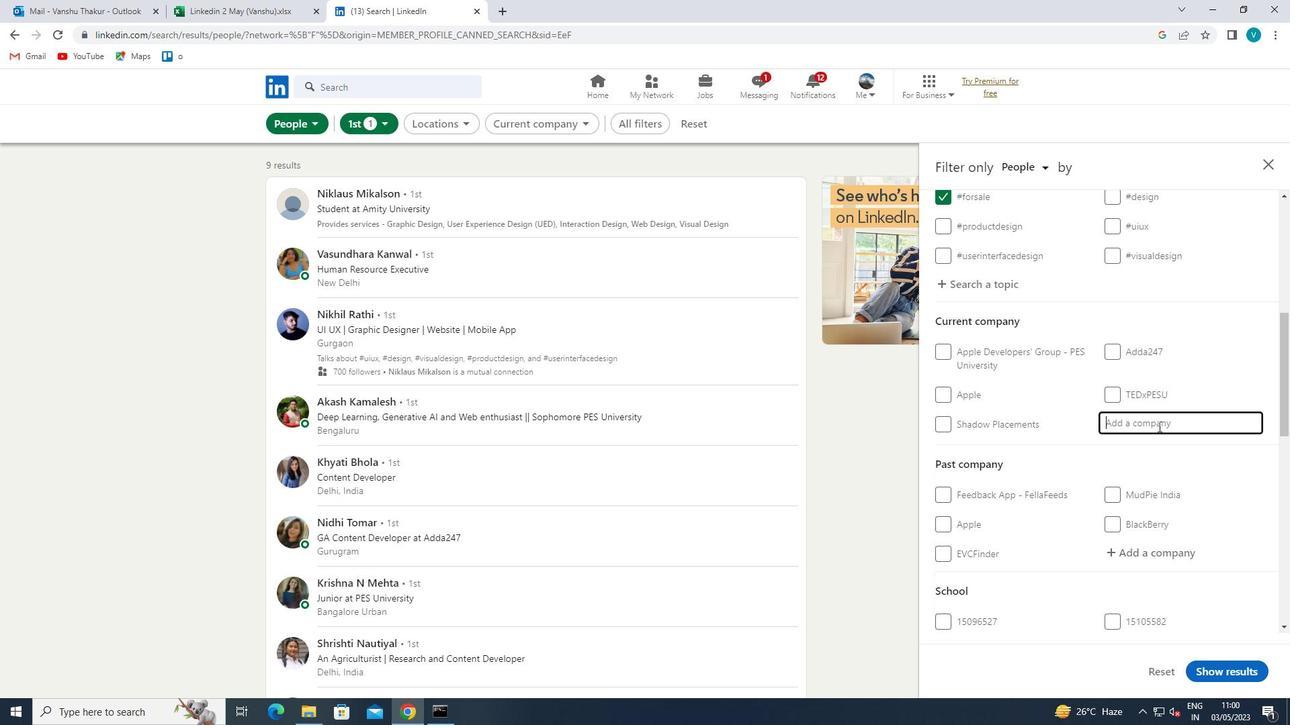 
Action: Key pressed <Key.shift>
Screenshot: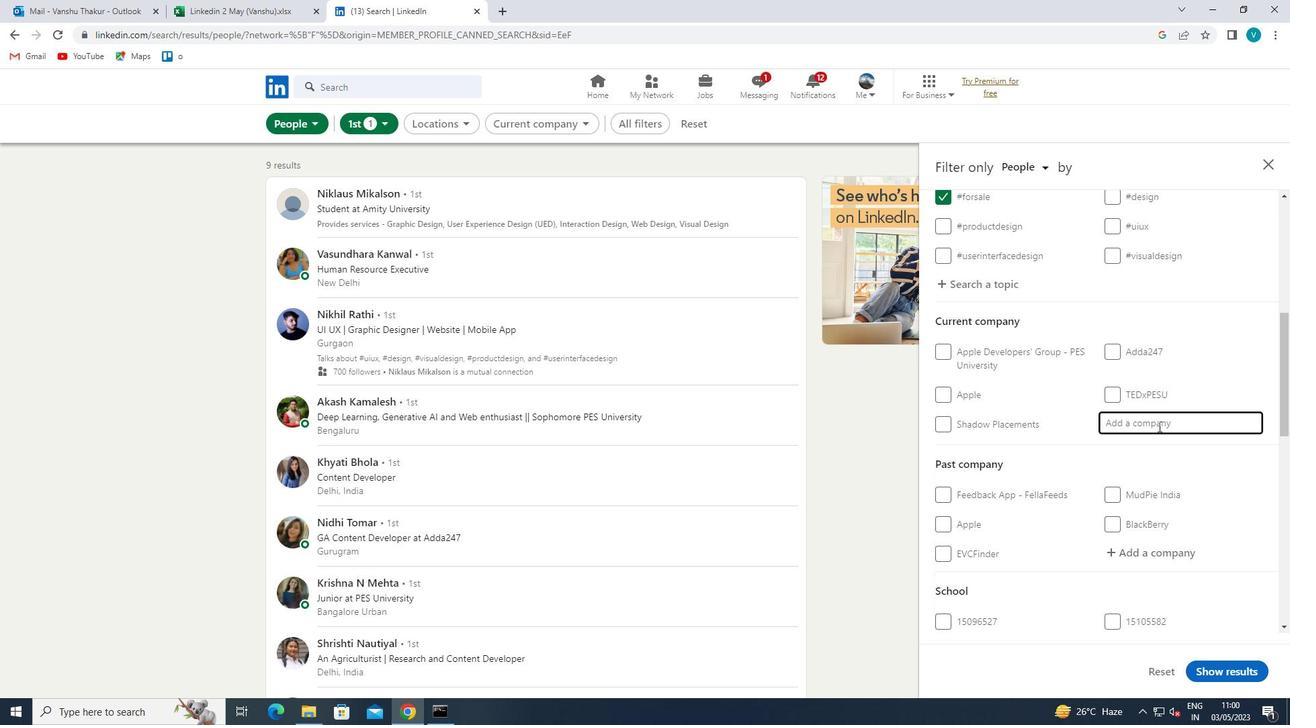 
Action: Mouse moved to (335, 716)
Screenshot: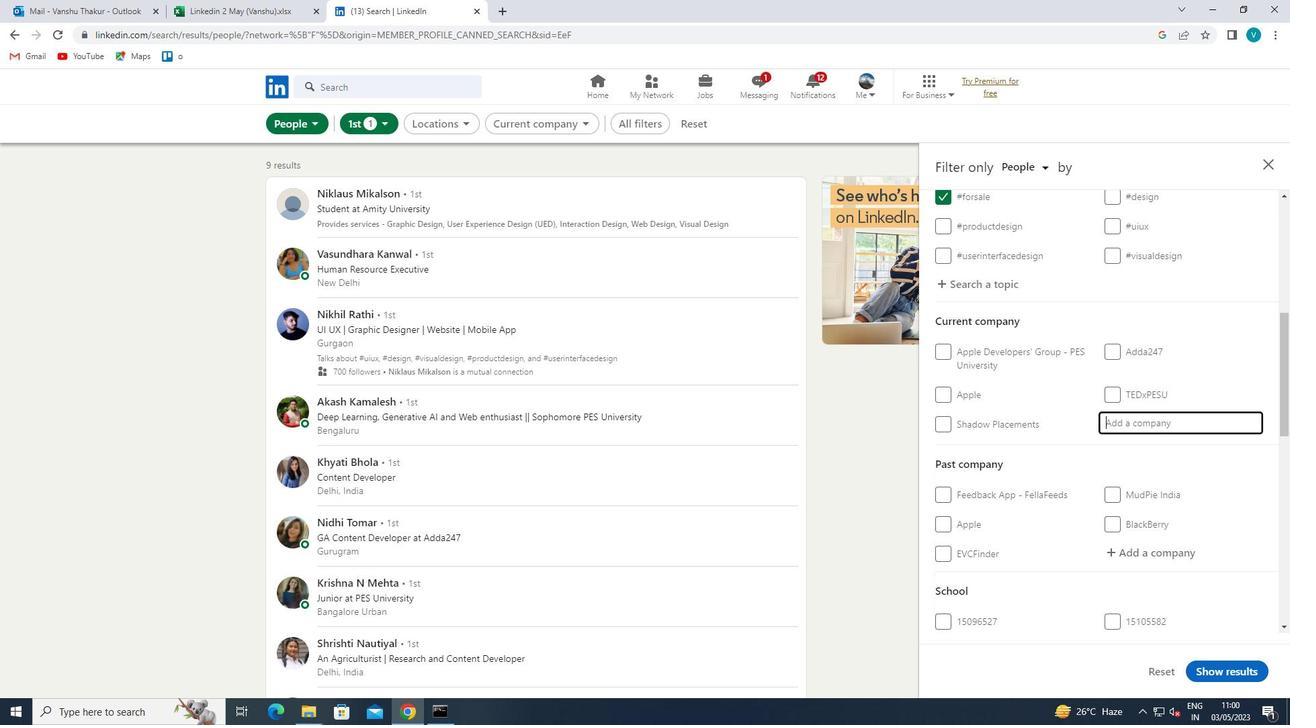 
Action: Key pressed <Key.shift><Key.shift><Key.shift><Key.shift><Key.shift><Key.shift><Key.shift><Key.shift>D.<Key.shift>E
Screenshot: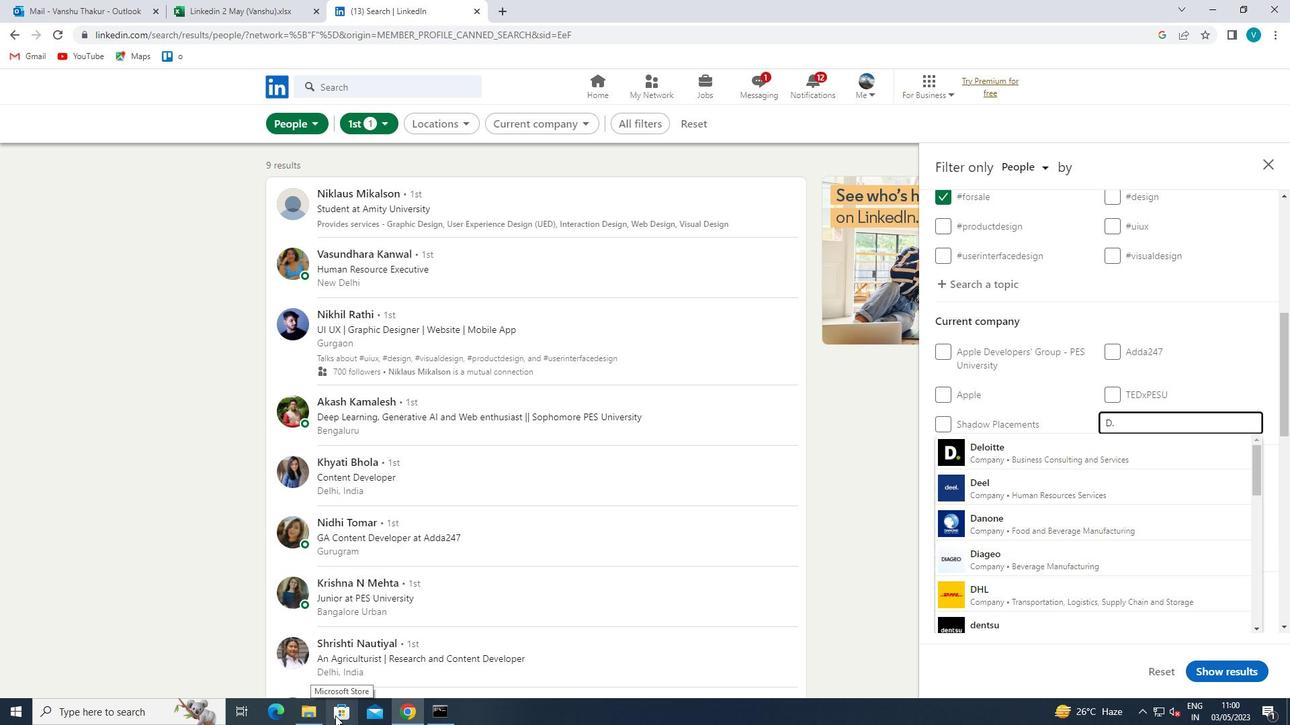 
Action: Mouse moved to (1071, 454)
Screenshot: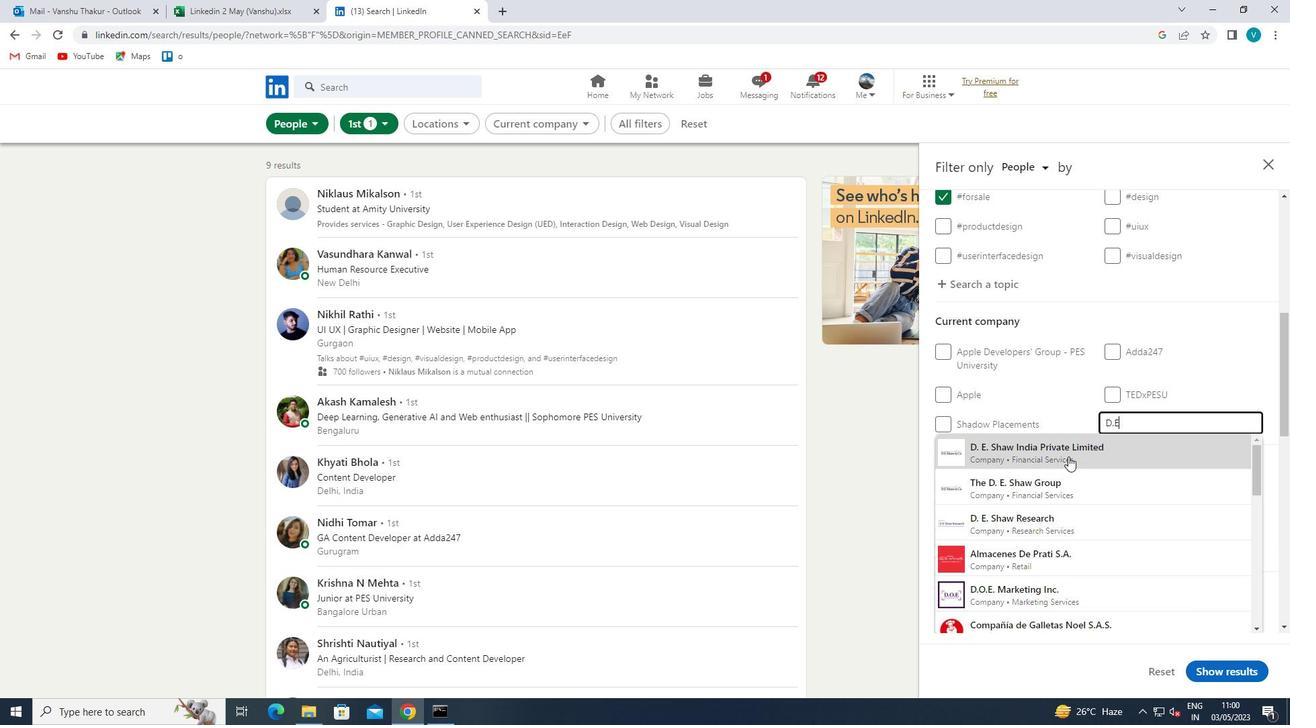 
Action: Mouse pressed left at (1071, 454)
Screenshot: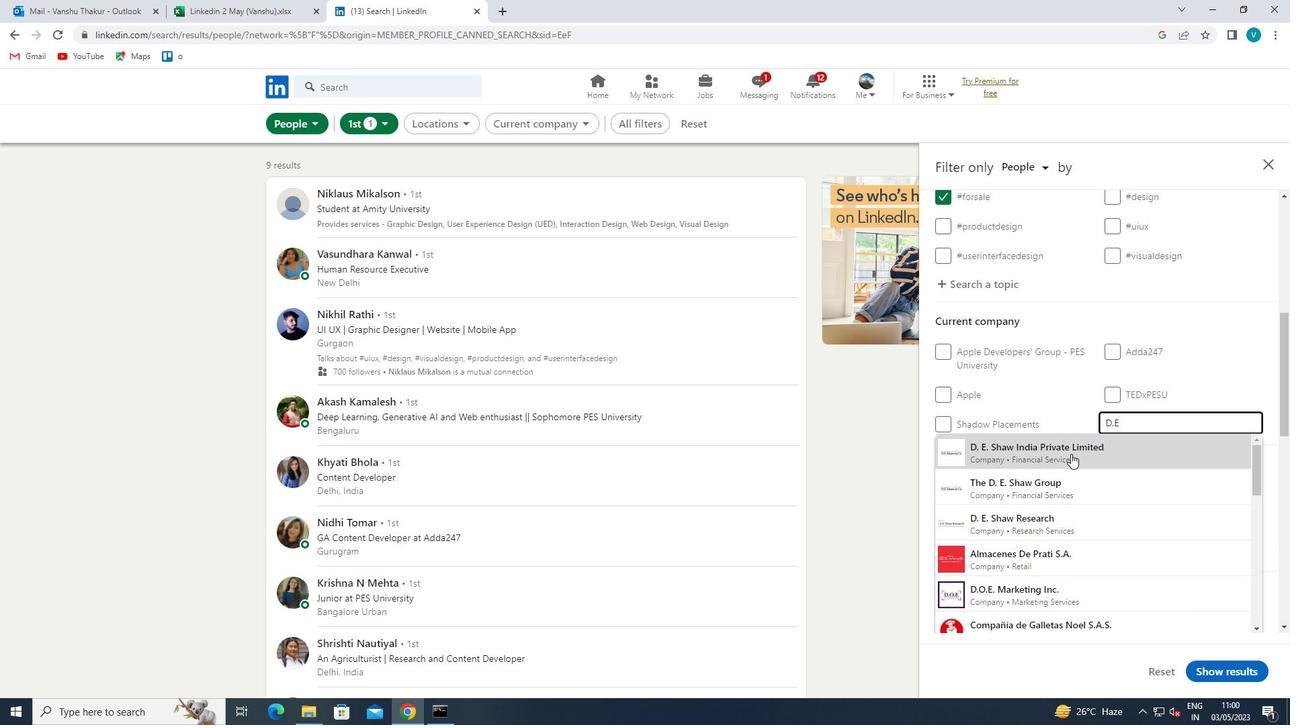 
Action: Mouse scrolled (1071, 453) with delta (0, 0)
Screenshot: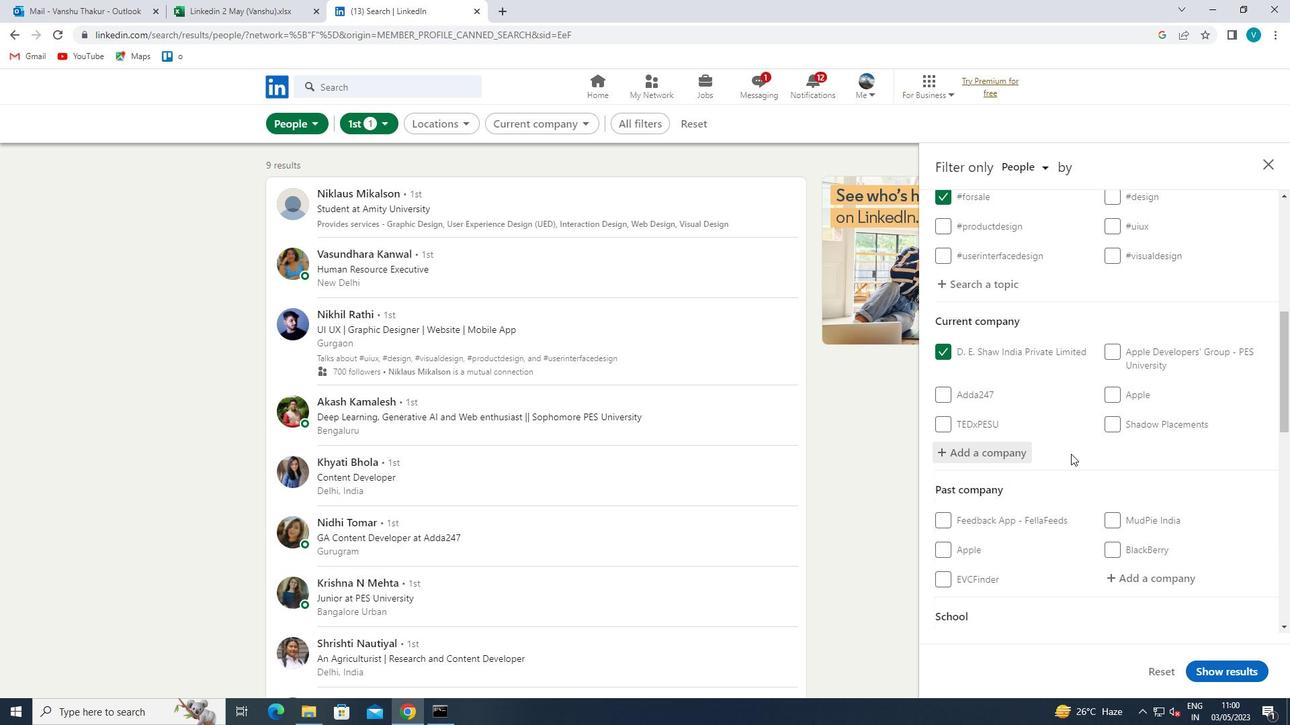 
Action: Mouse moved to (1071, 454)
Screenshot: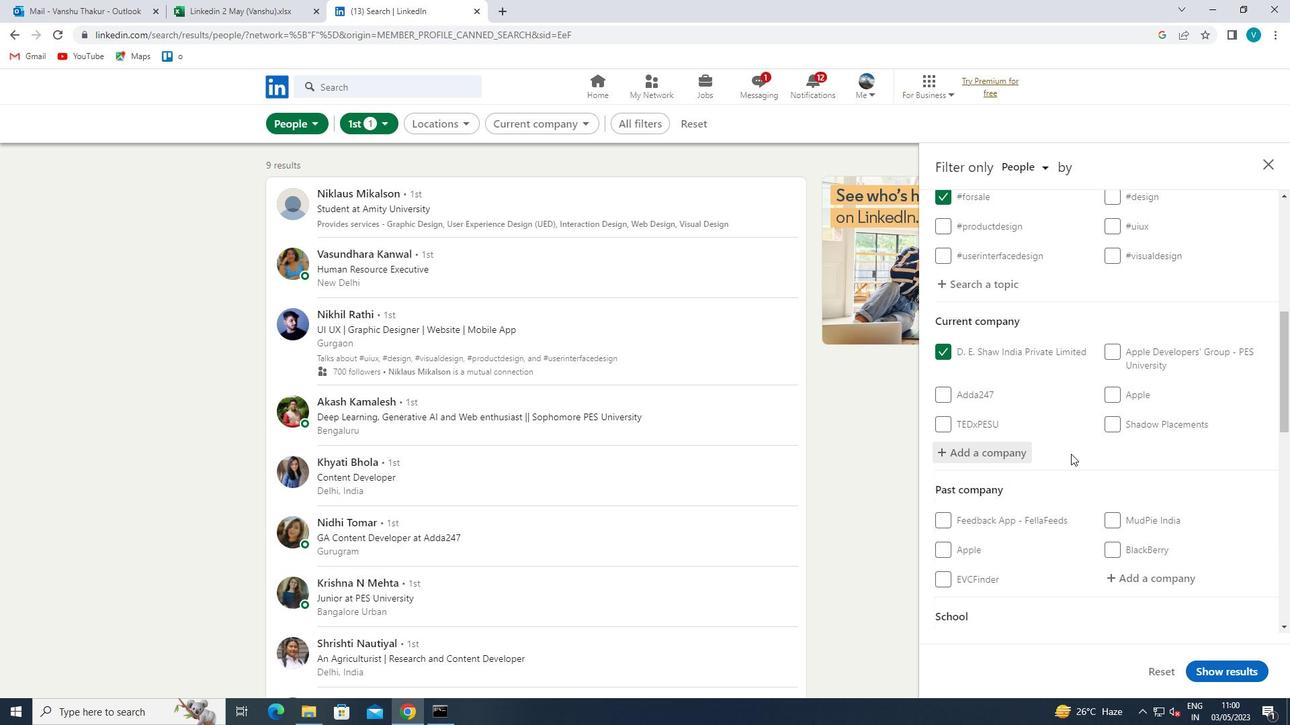 
Action: Mouse scrolled (1071, 453) with delta (0, 0)
Screenshot: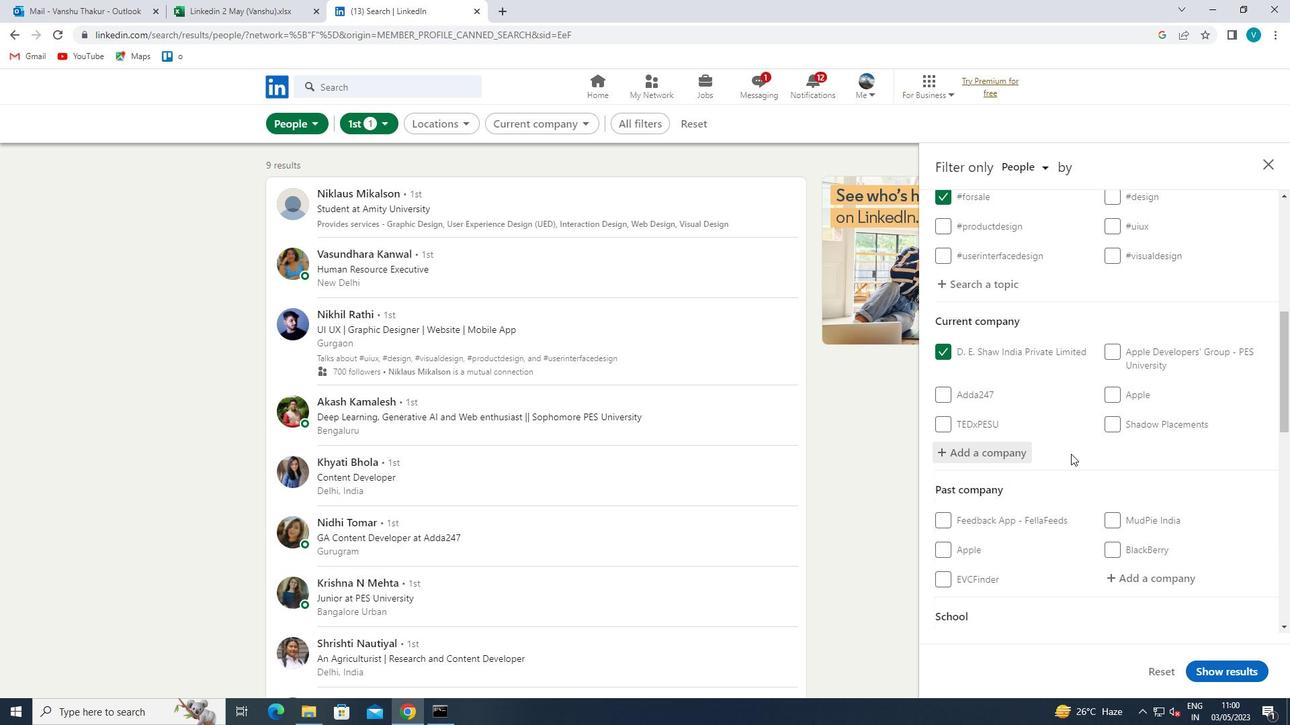 
Action: Mouse moved to (1070, 454)
Screenshot: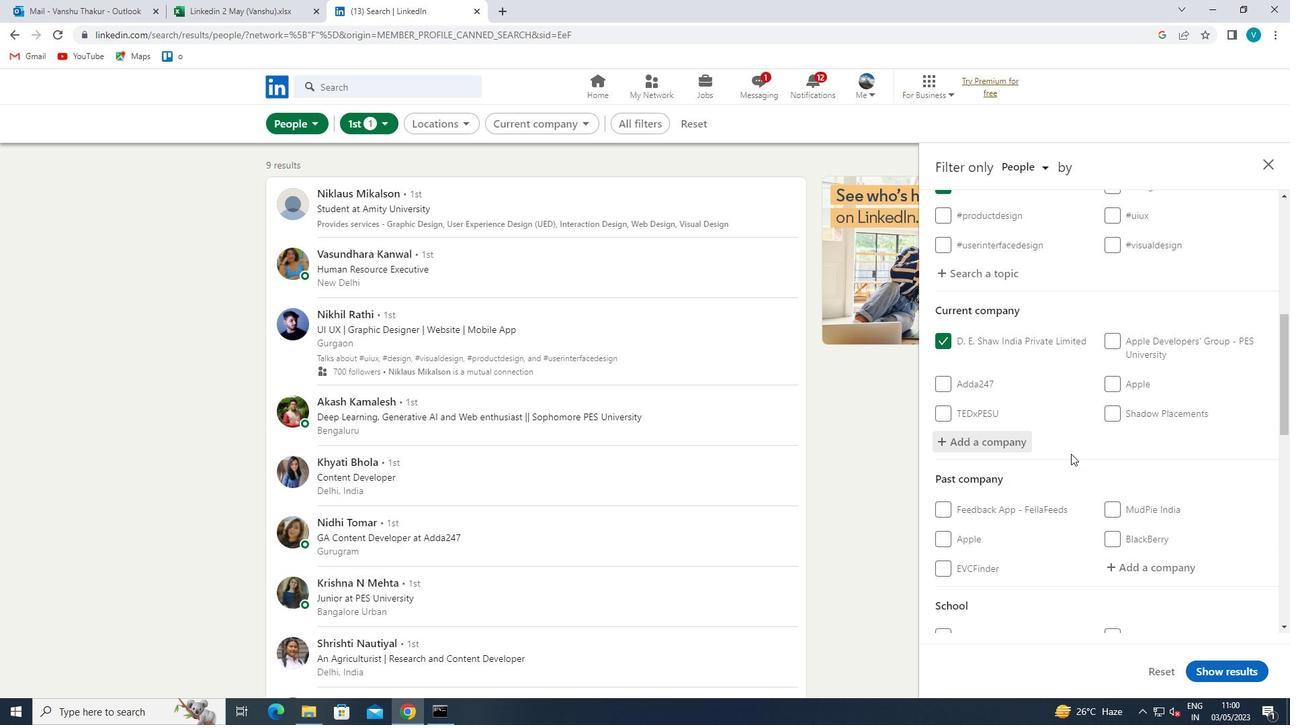 
Action: Mouse scrolled (1070, 453) with delta (0, 0)
Screenshot: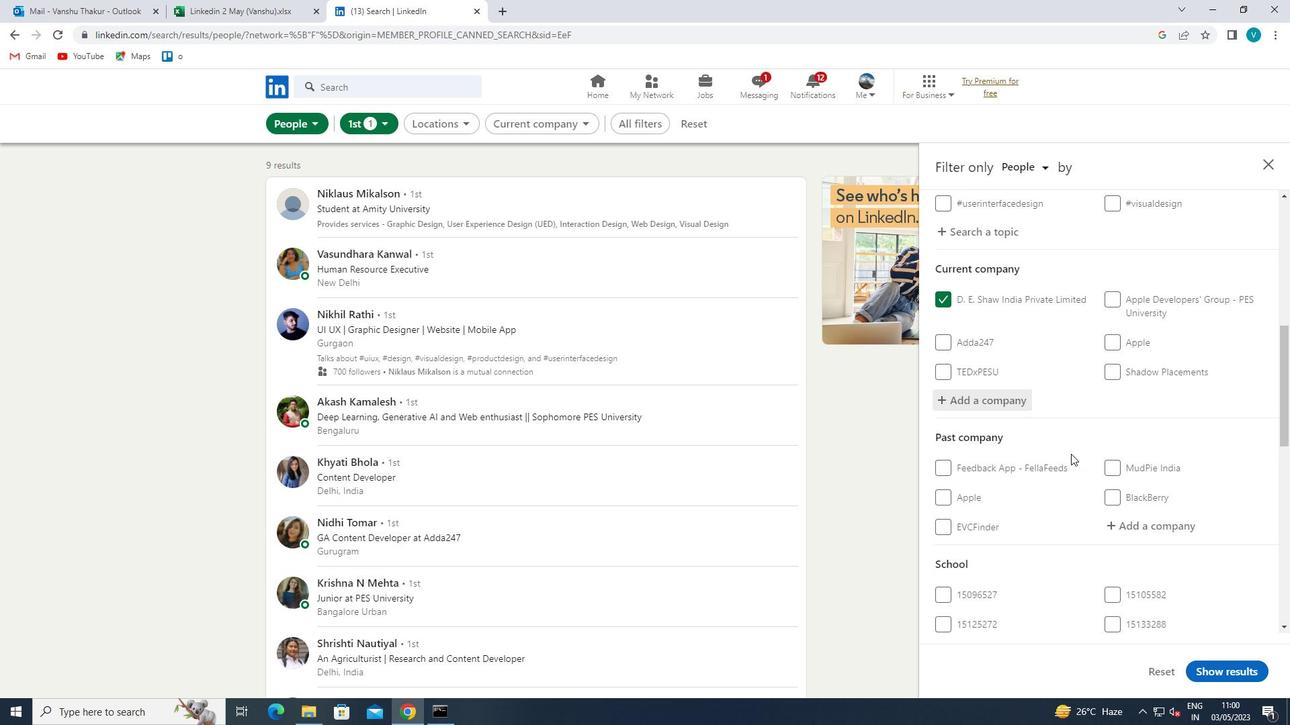
Action: Mouse moved to (1070, 454)
Screenshot: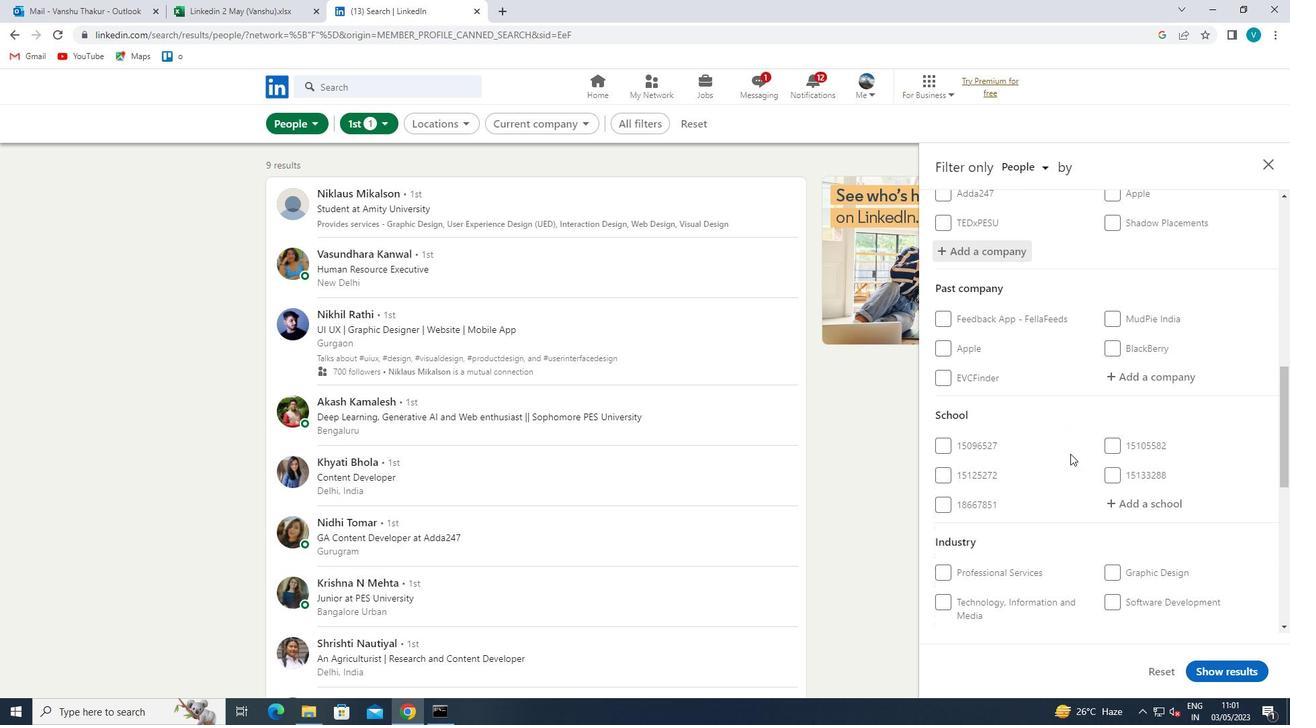 
Action: Mouse scrolled (1070, 453) with delta (0, 0)
Screenshot: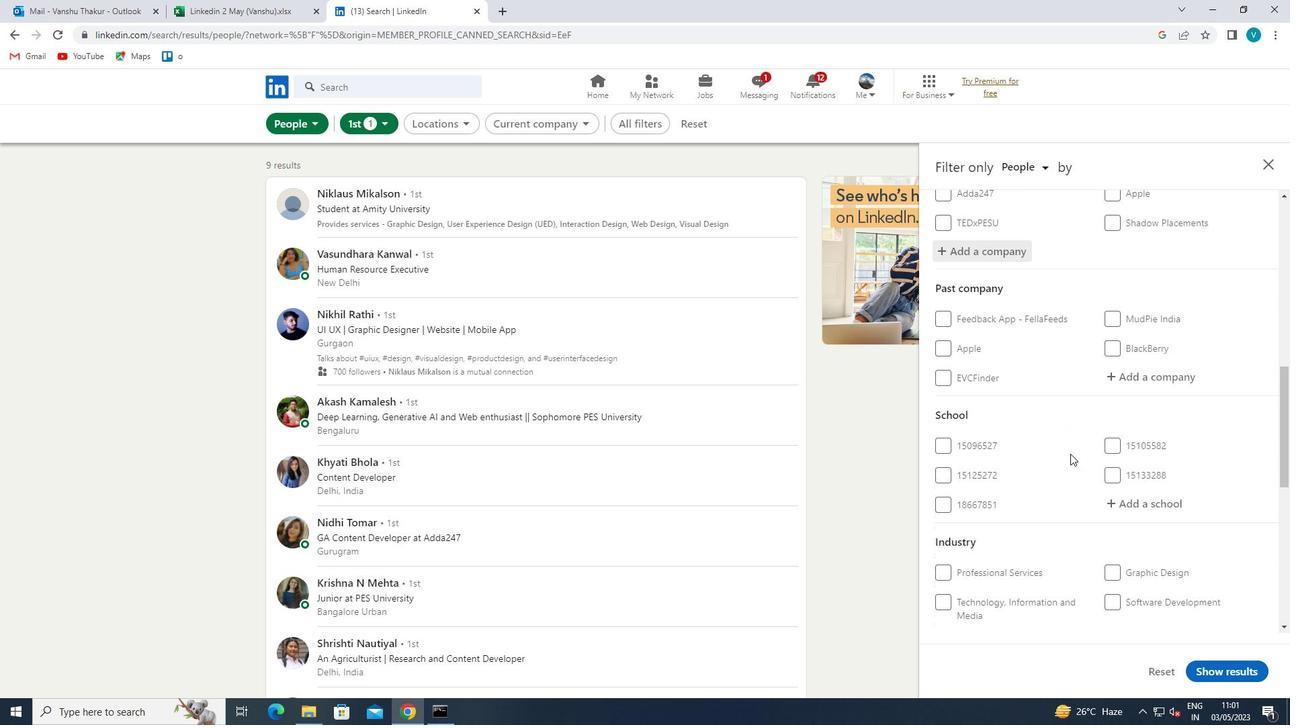 
Action: Mouse moved to (1108, 434)
Screenshot: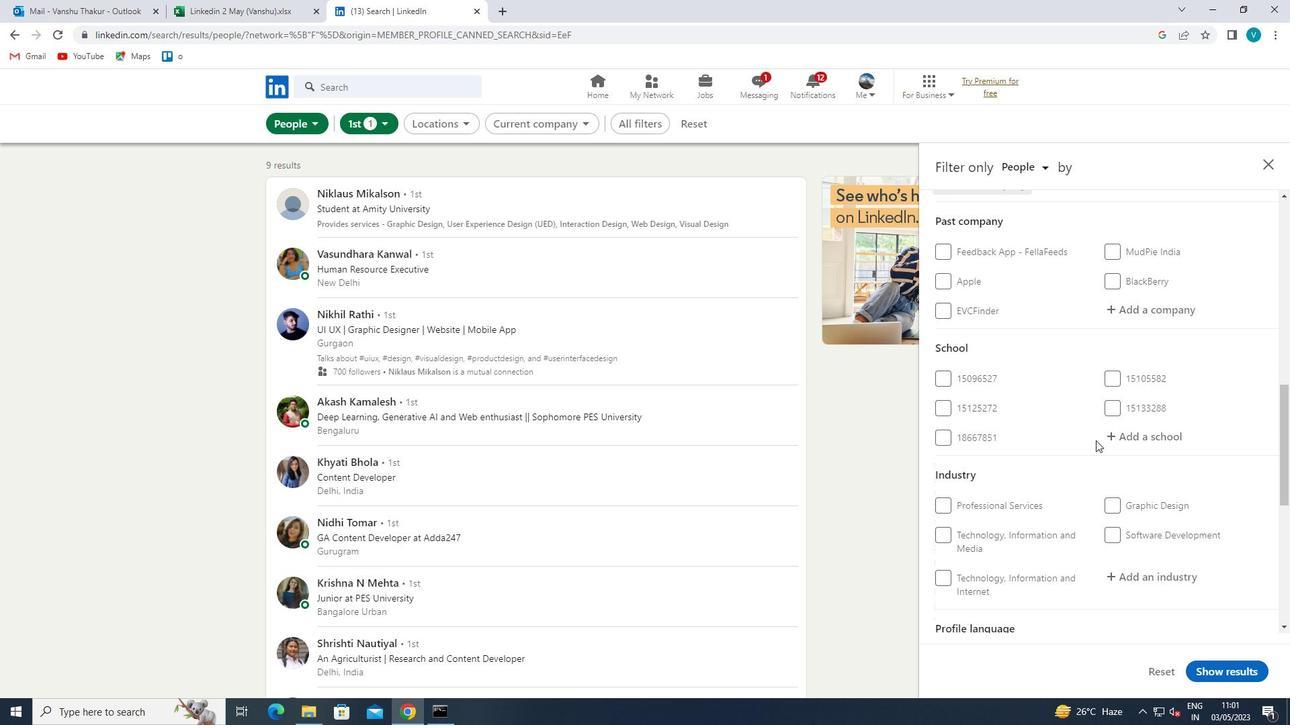 
Action: Mouse pressed left at (1108, 434)
Screenshot: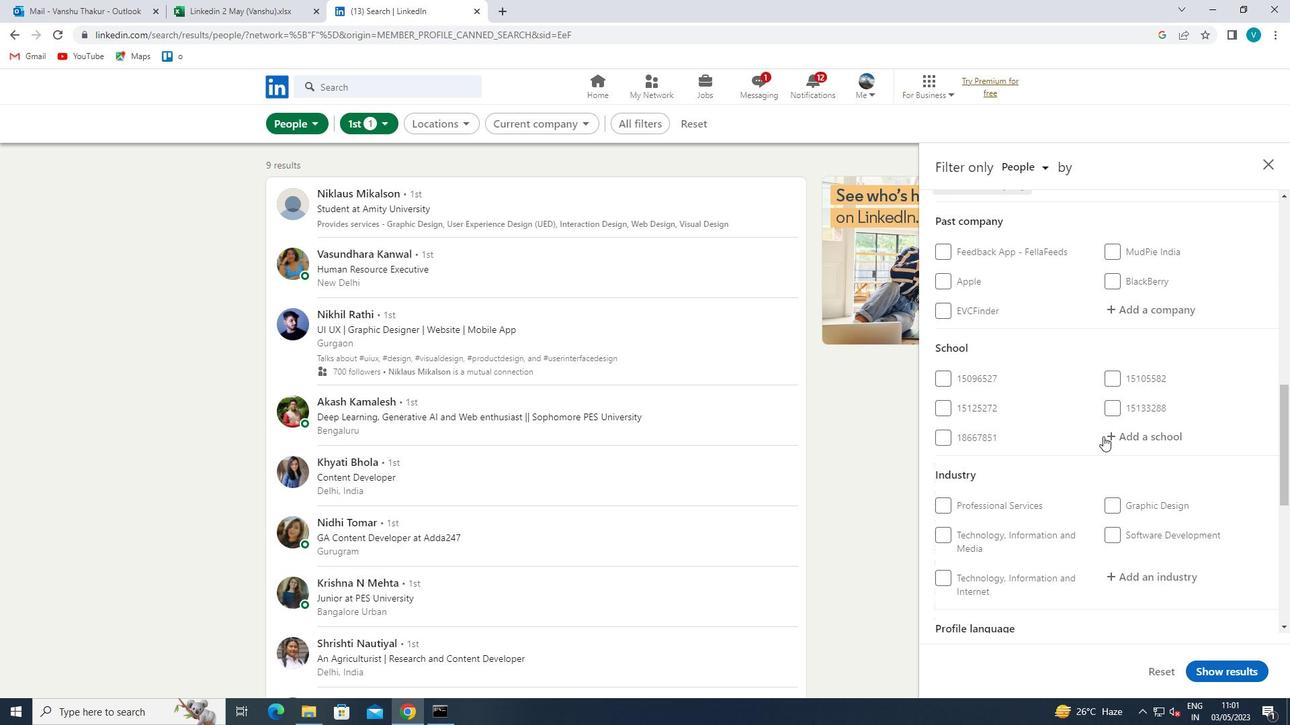 
Action: Mouse moved to (754, 635)
Screenshot: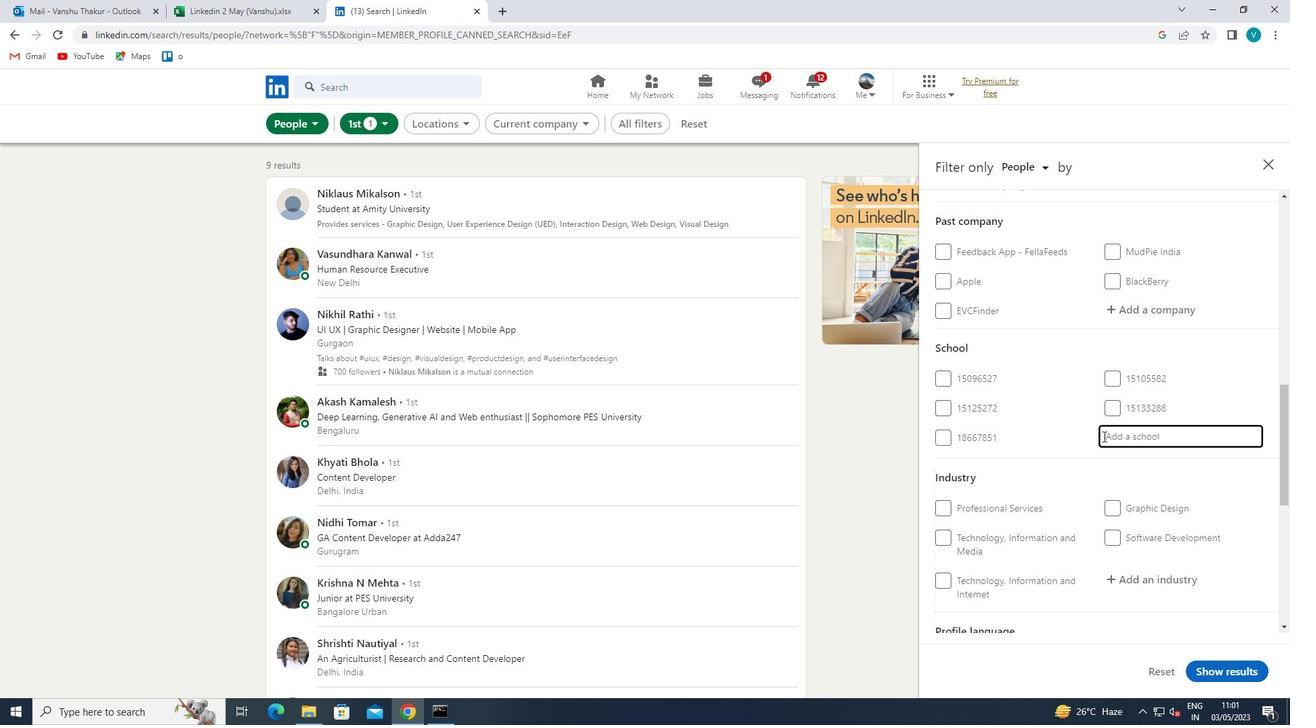 
Action: Key pressed <Key.shift>
Screenshot: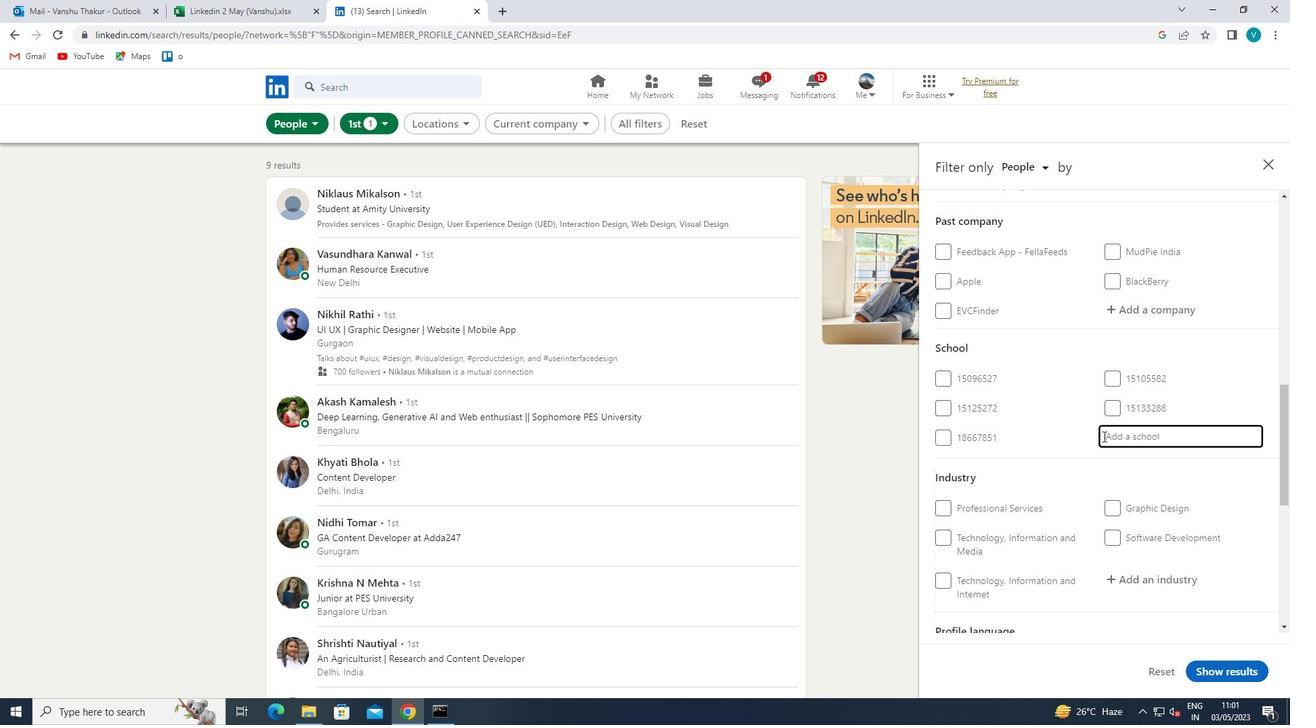 
Action: Mouse moved to (643, 698)
Screenshot: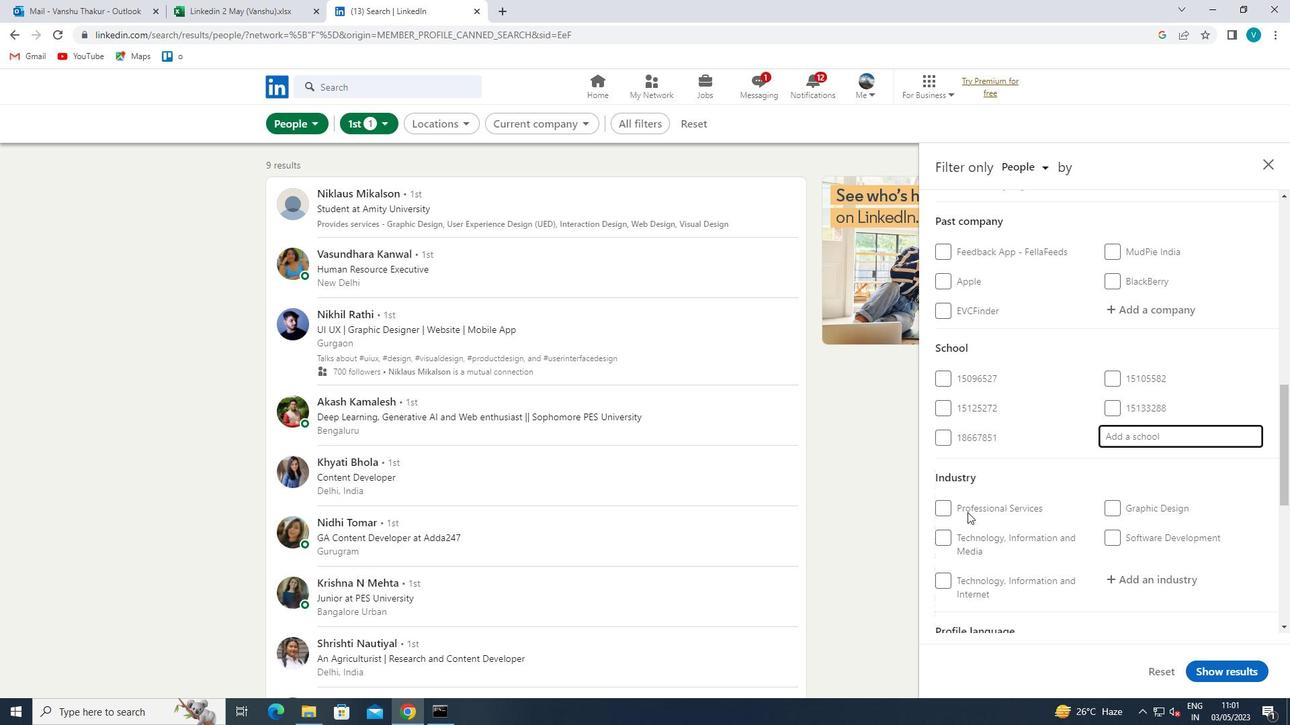 
Action: Key pressed <Key.shift><Key.shift><Key.shift><Key.shift>UNIVERSITY<Key.space>OF<Key.space><Key.shift>KAS
Screenshot: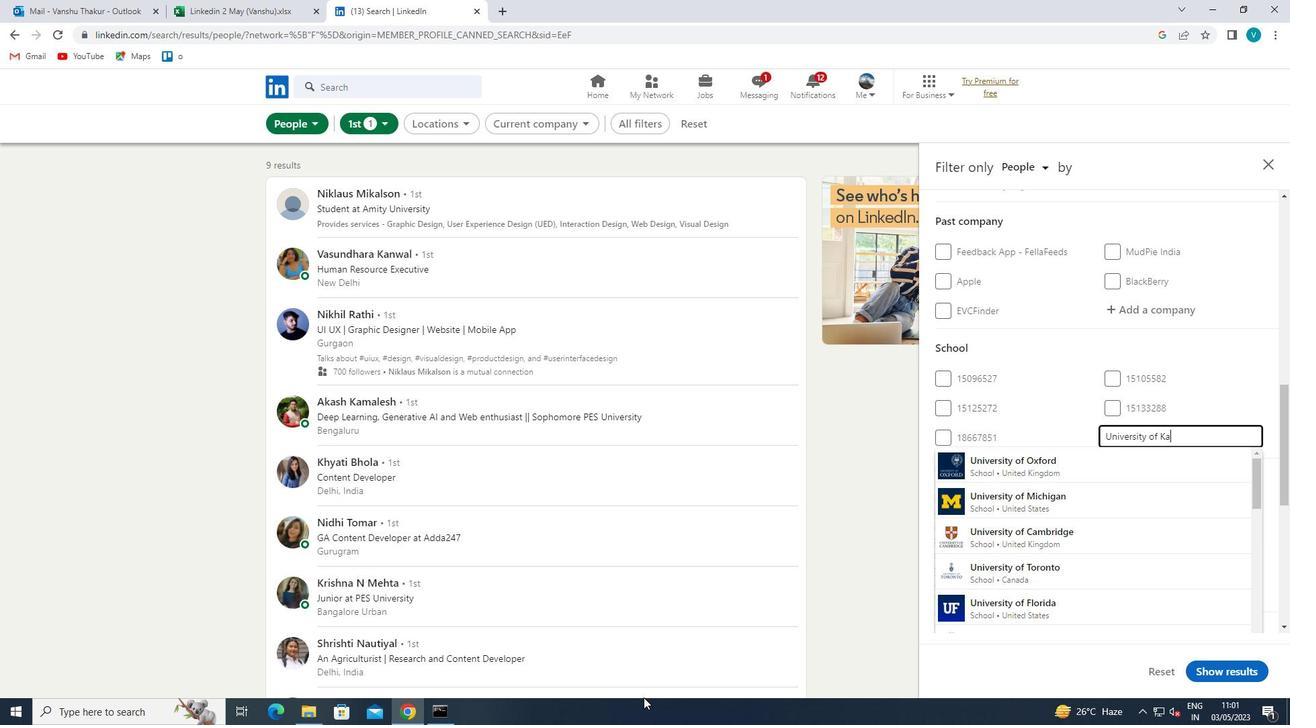 
Action: Mouse moved to (1106, 566)
Screenshot: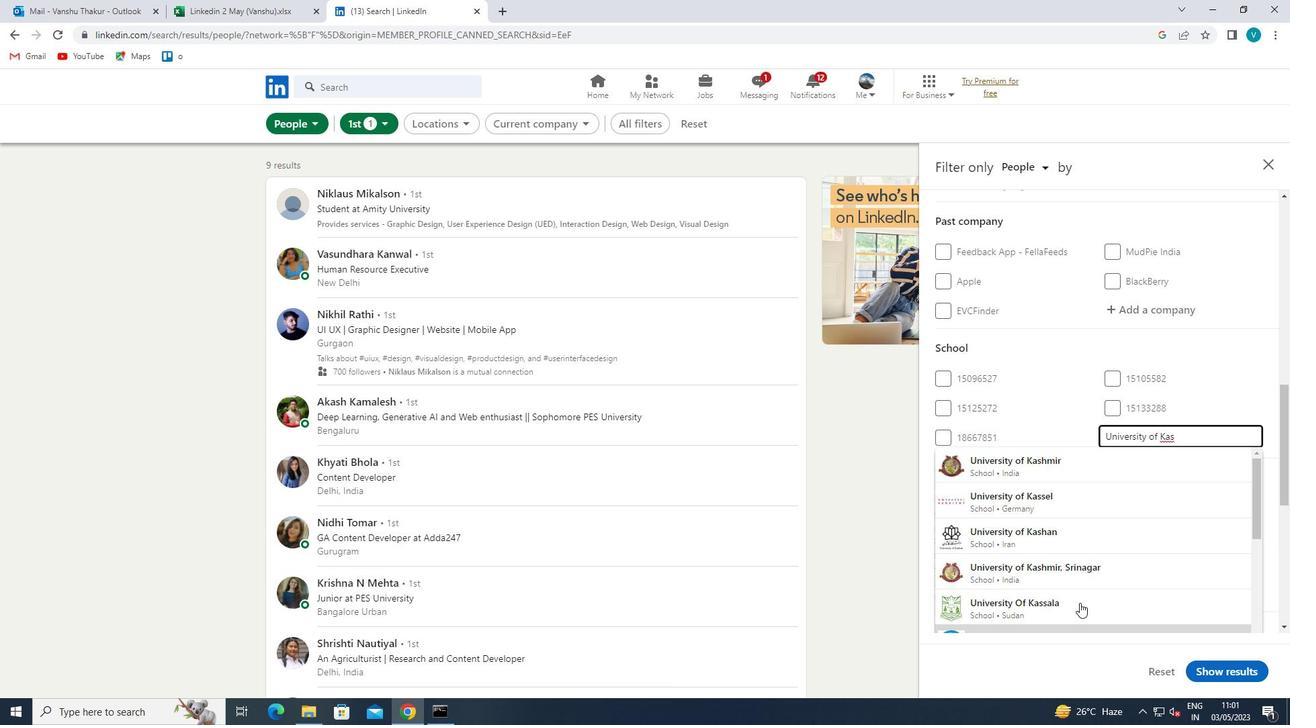 
Action: Mouse pressed left at (1106, 566)
Screenshot: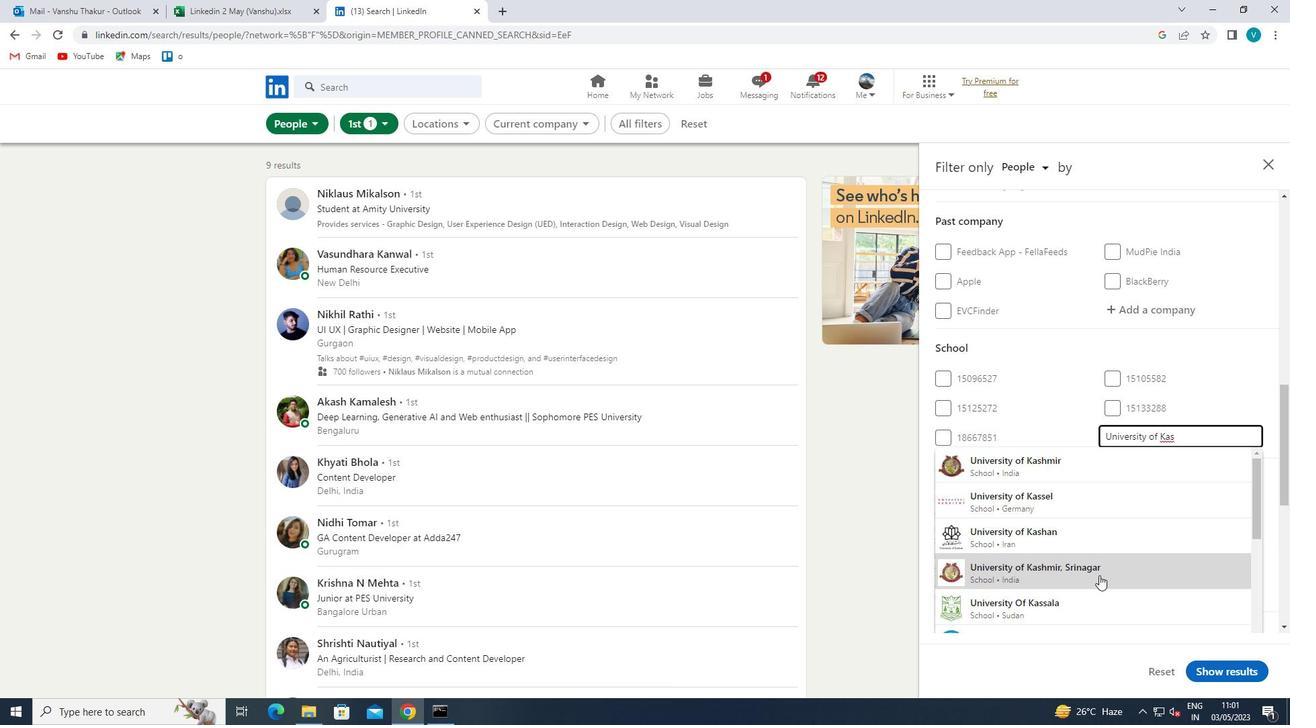 
Action: Mouse moved to (1102, 567)
Screenshot: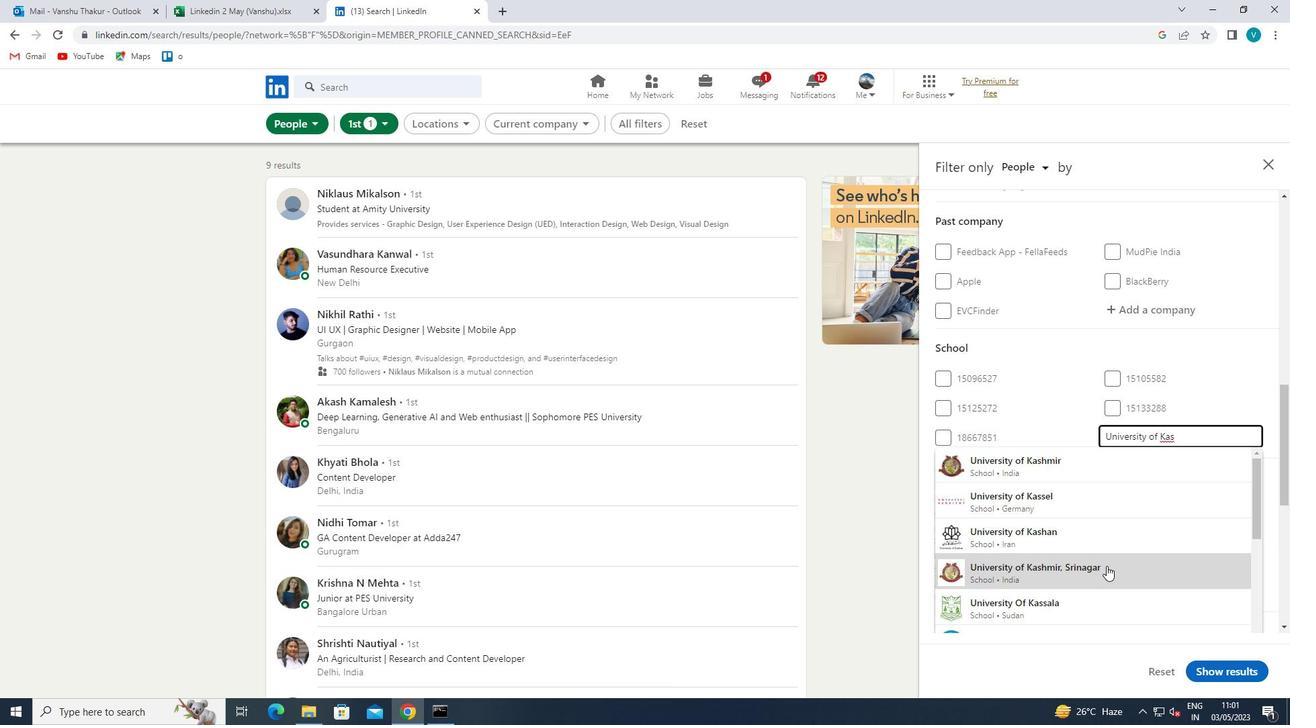 
Action: Mouse scrolled (1102, 567) with delta (0, 0)
Screenshot: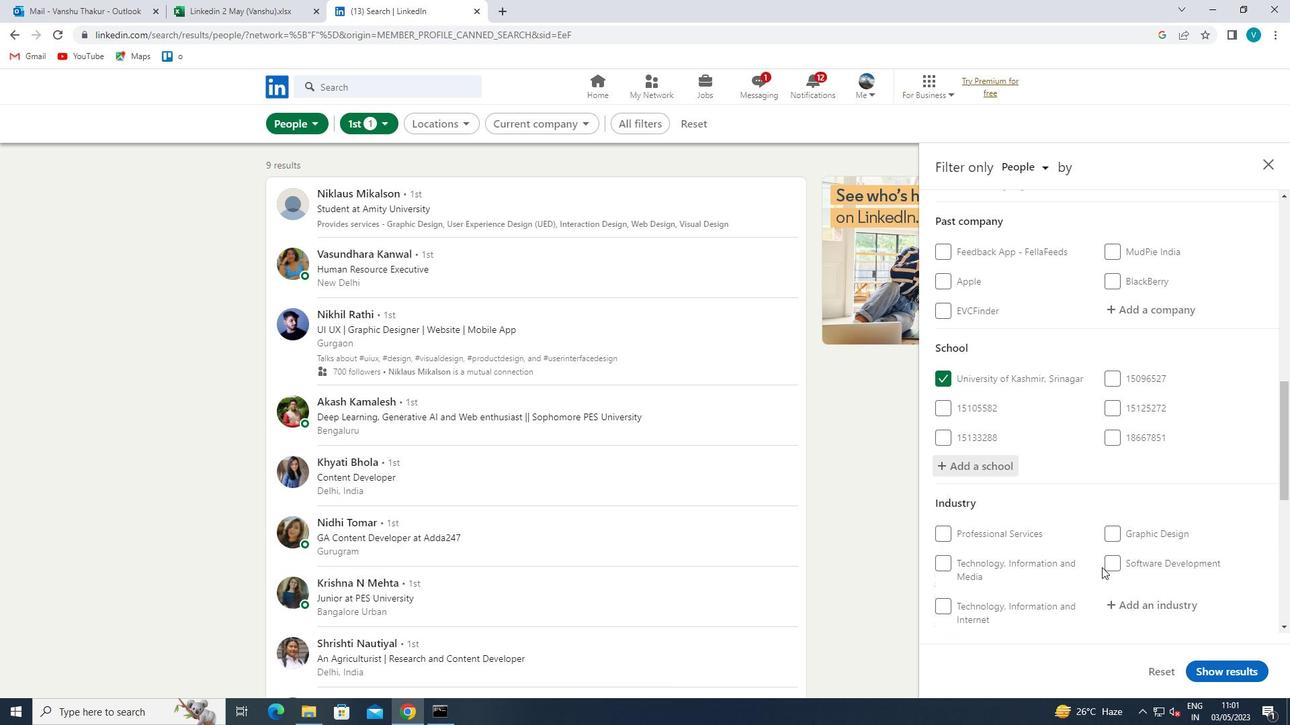 
Action: Mouse scrolled (1102, 567) with delta (0, 0)
Screenshot: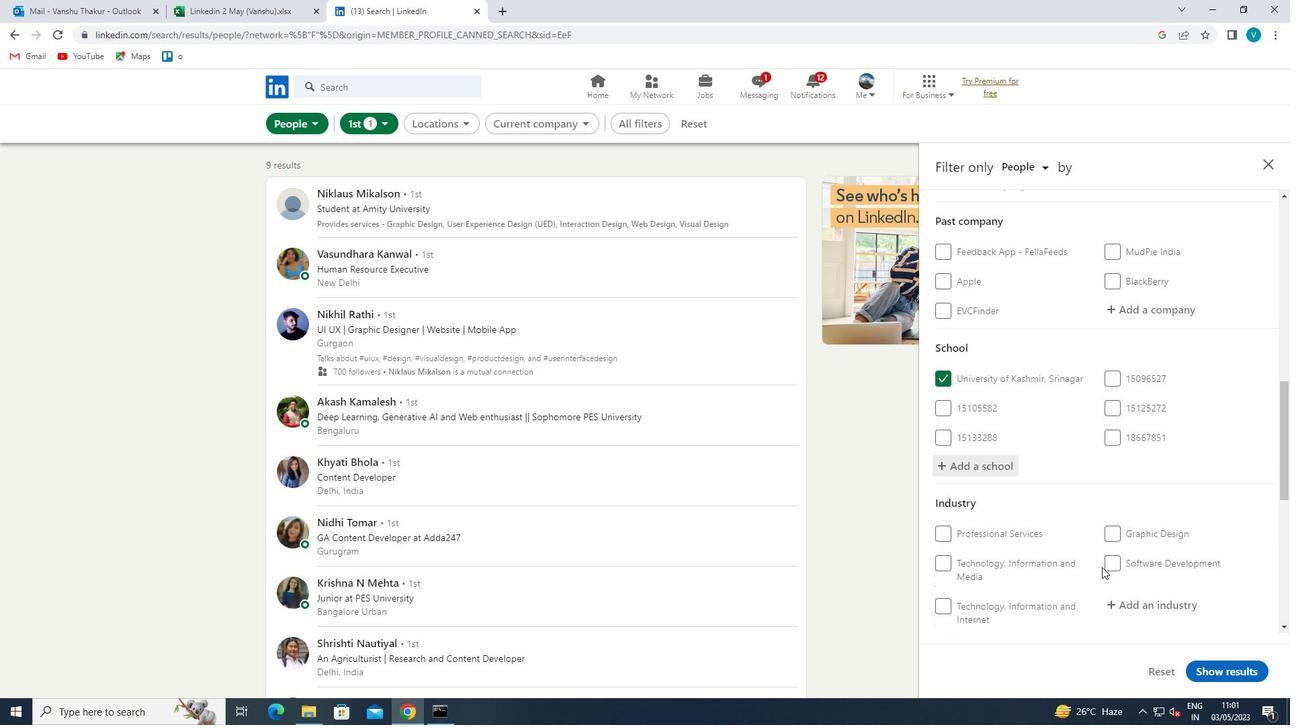 
Action: Mouse moved to (1125, 468)
Screenshot: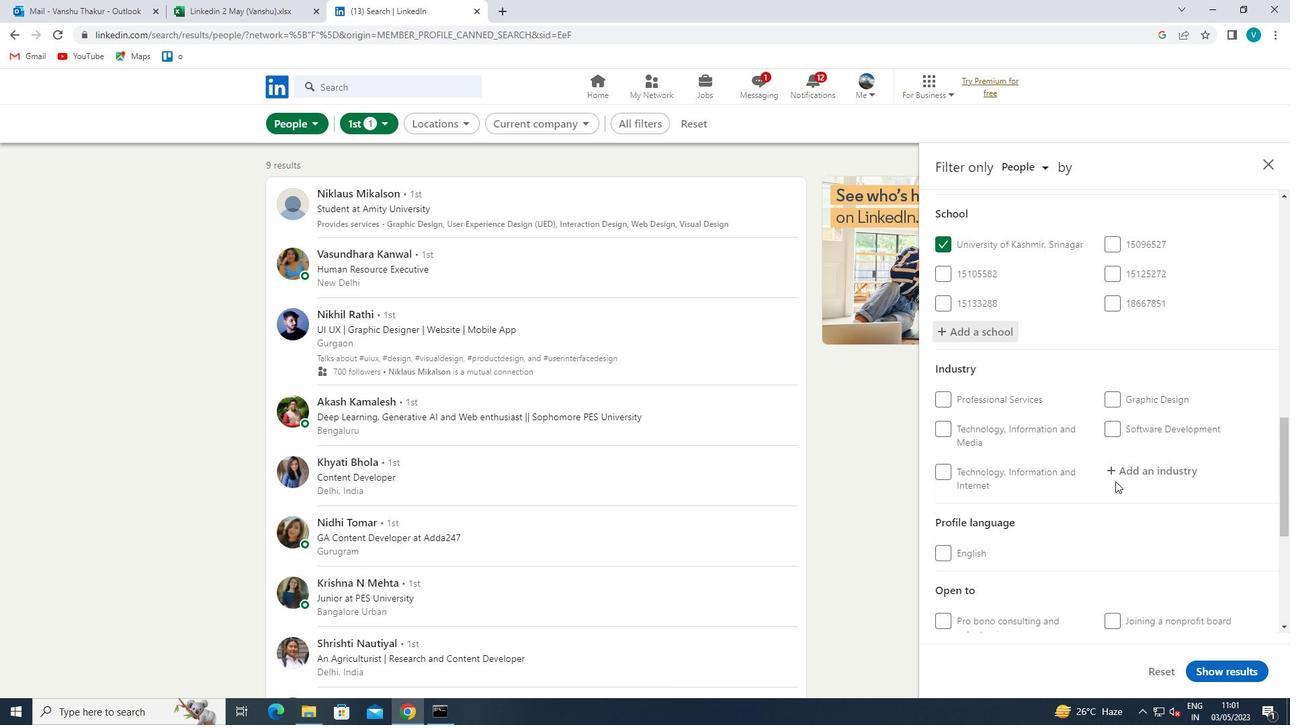 
Action: Mouse pressed left at (1125, 468)
Screenshot: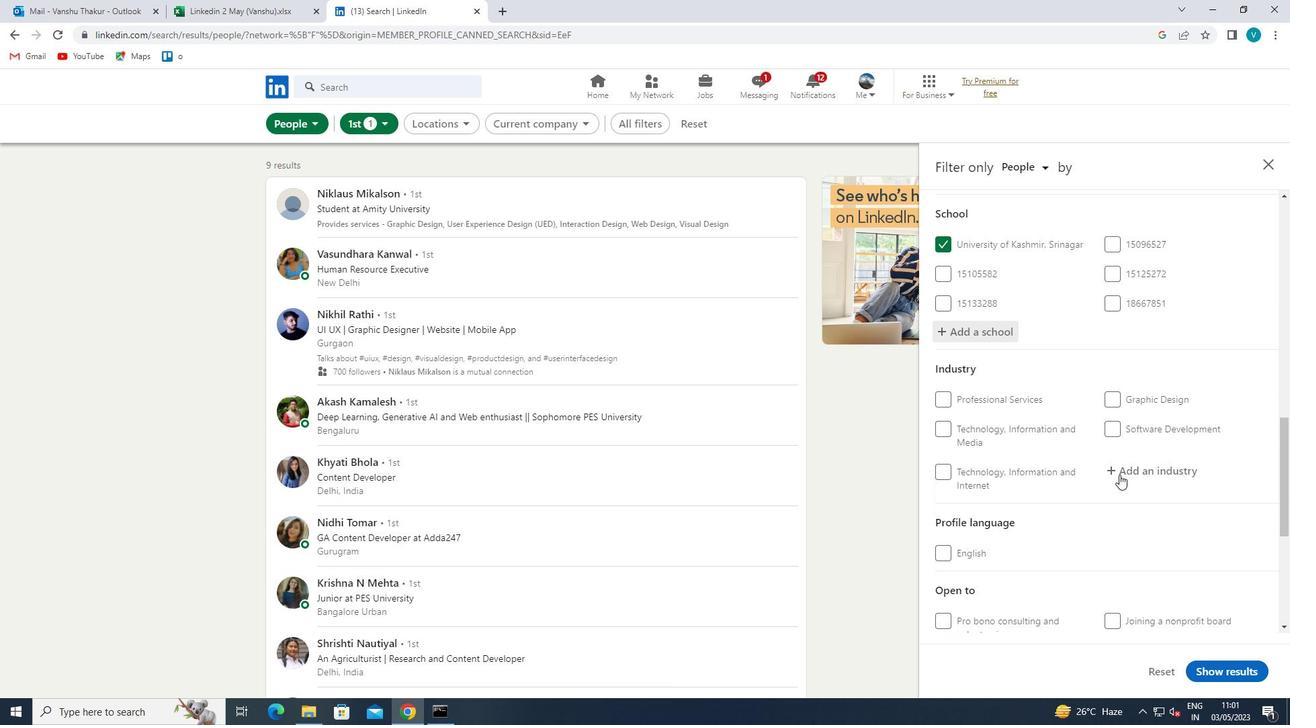 
Action: Mouse moved to (410, 725)
Screenshot: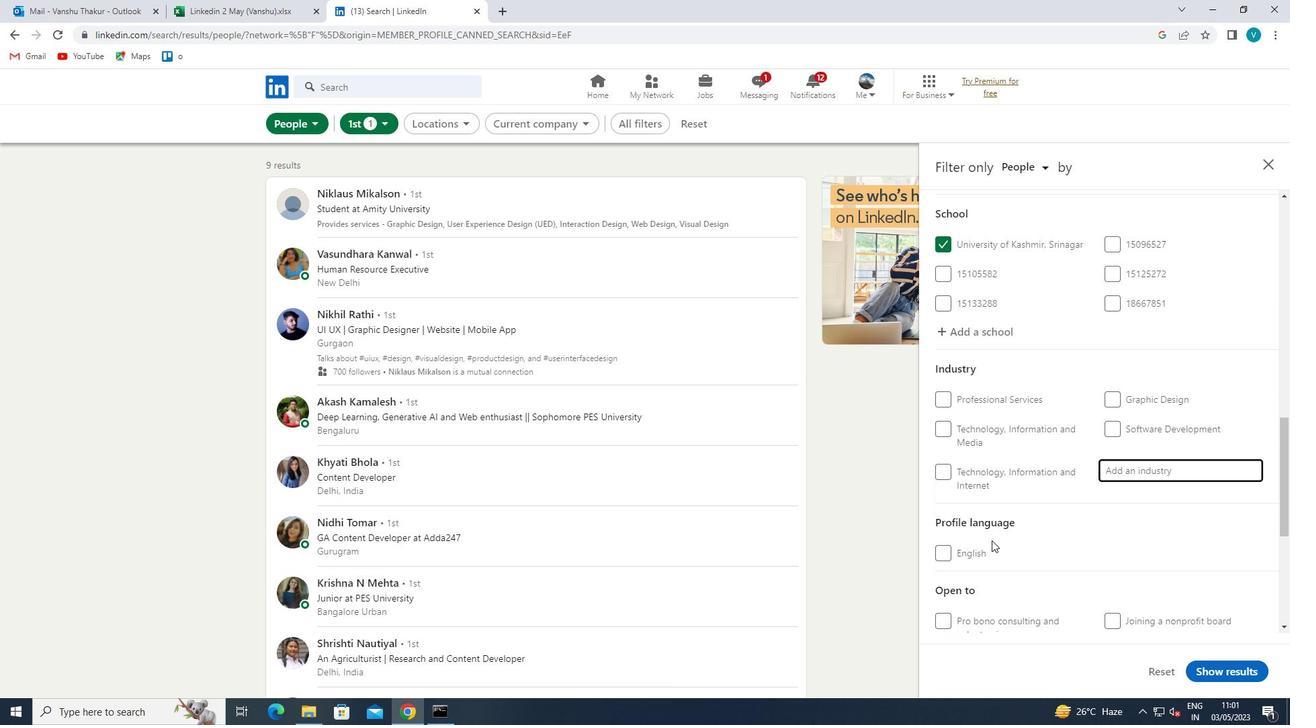 
Action: Key pressed <Key.shift>
Screenshot: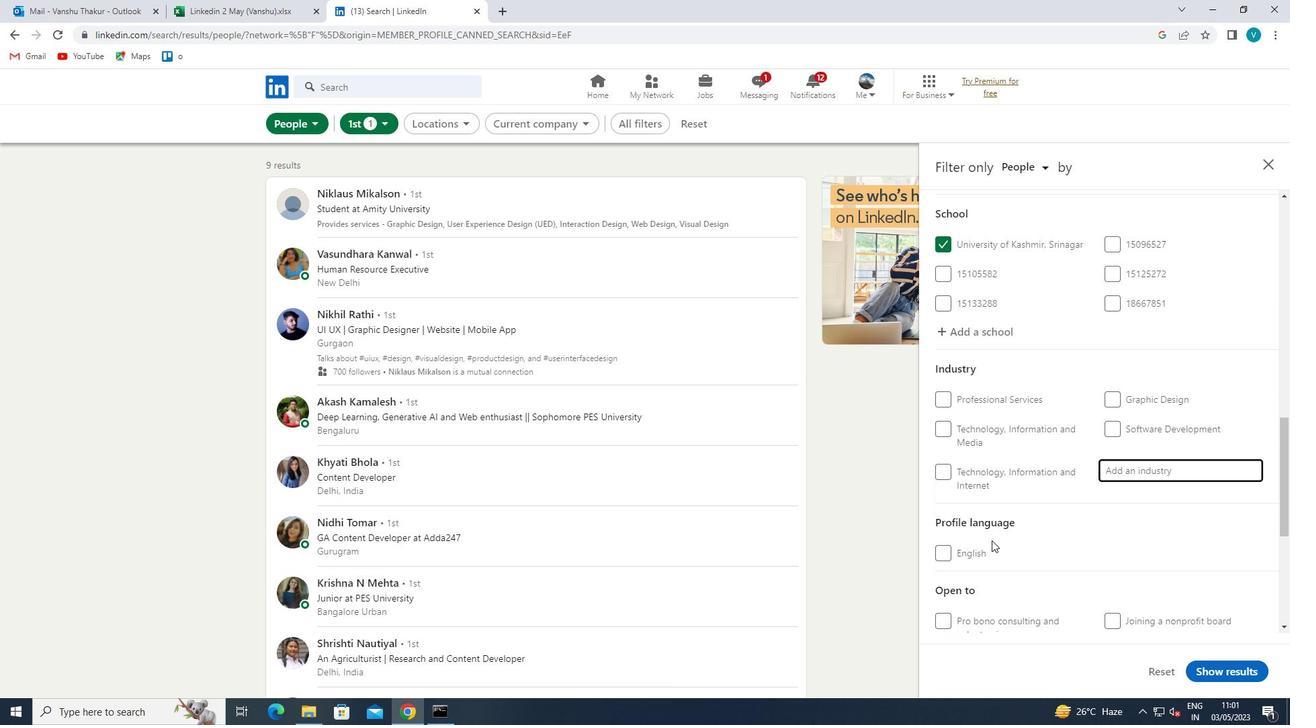 
Action: Mouse moved to (411, 724)
Screenshot: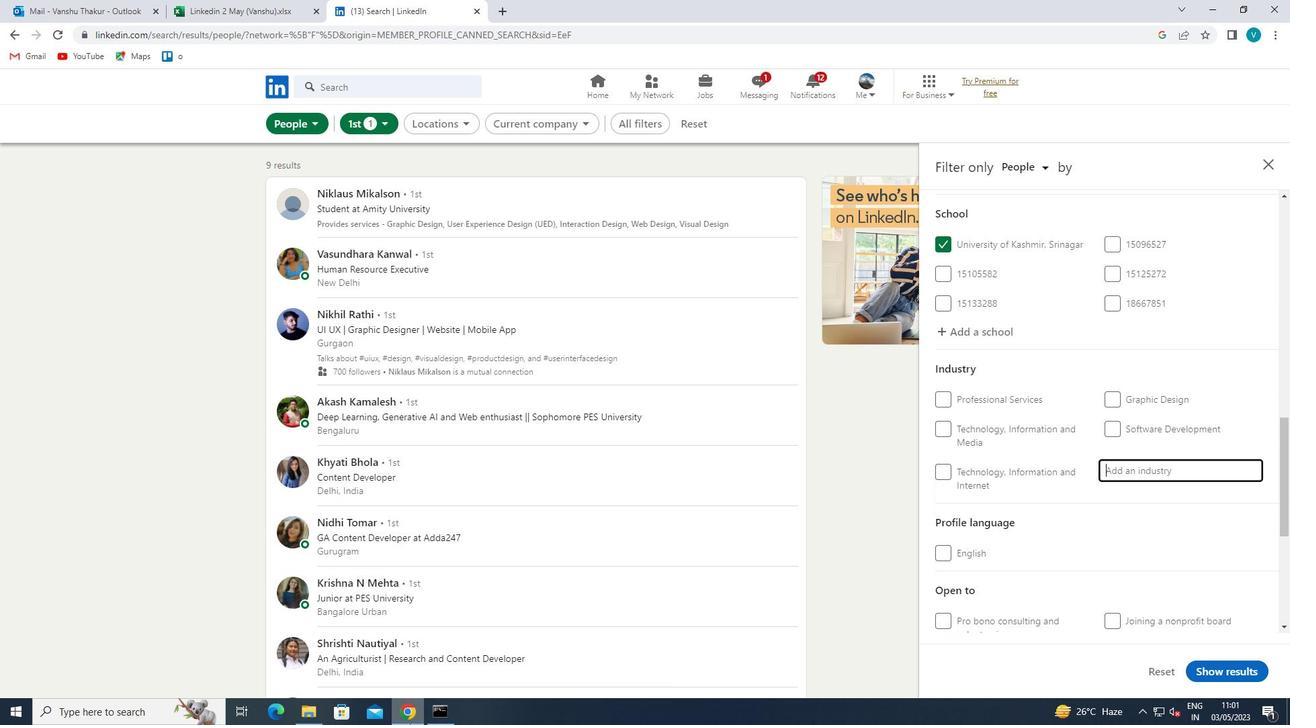 
Action: Key pressed SUGAR<Key.space>AND<Key.space>
Screenshot: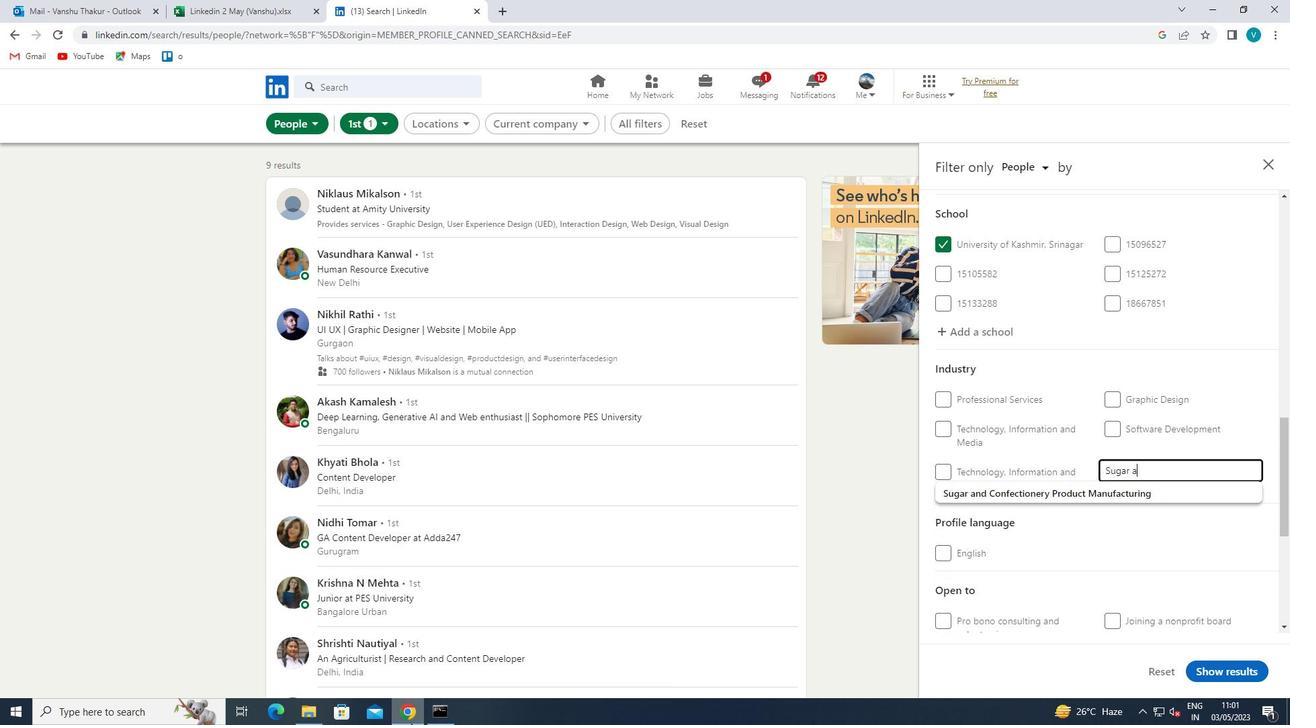 
Action: Mouse moved to (1155, 502)
Screenshot: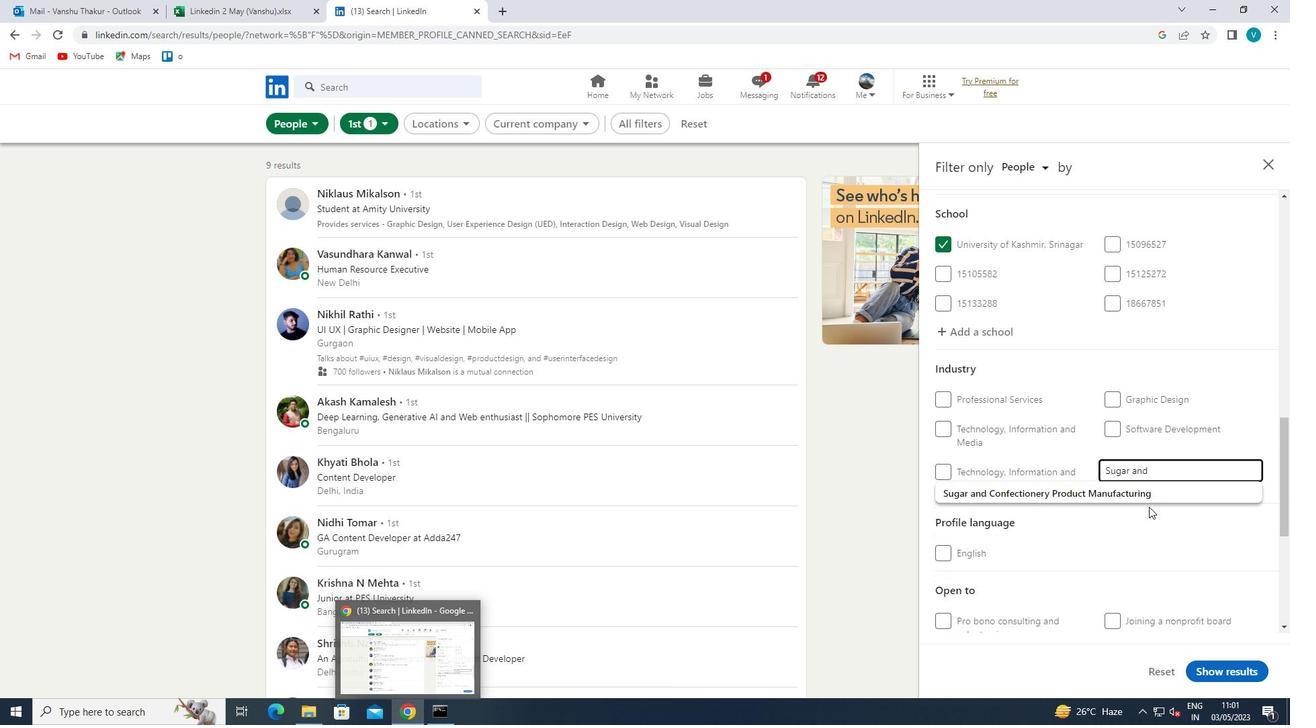 
Action: Mouse pressed left at (1155, 502)
Screenshot: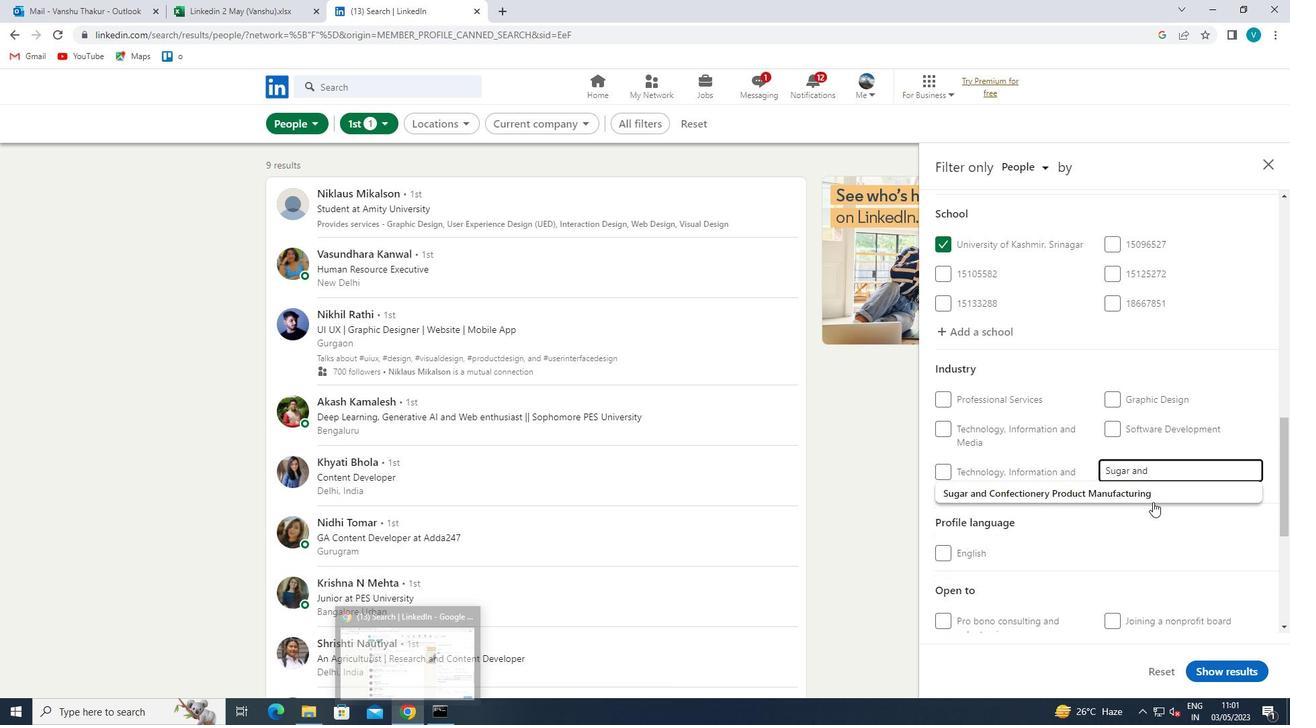 
Action: Mouse scrolled (1155, 501) with delta (0, 0)
Screenshot: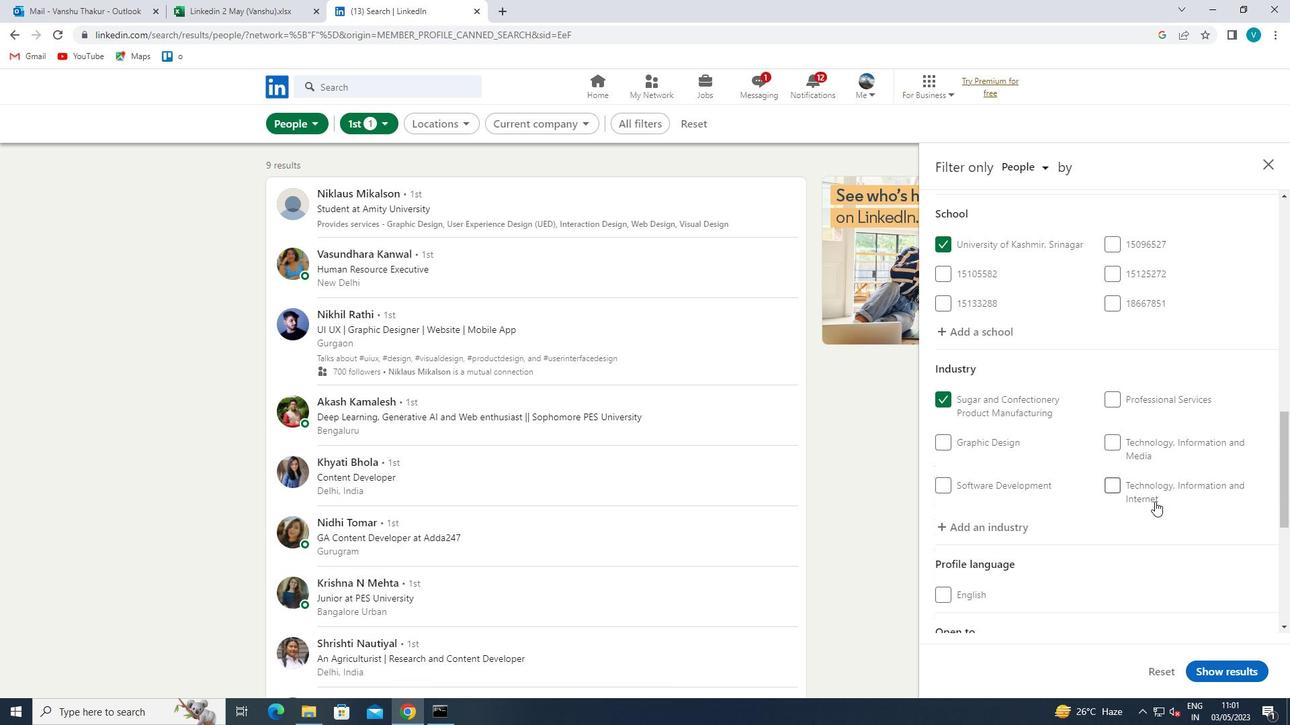 
Action: Mouse scrolled (1155, 501) with delta (0, 0)
Screenshot: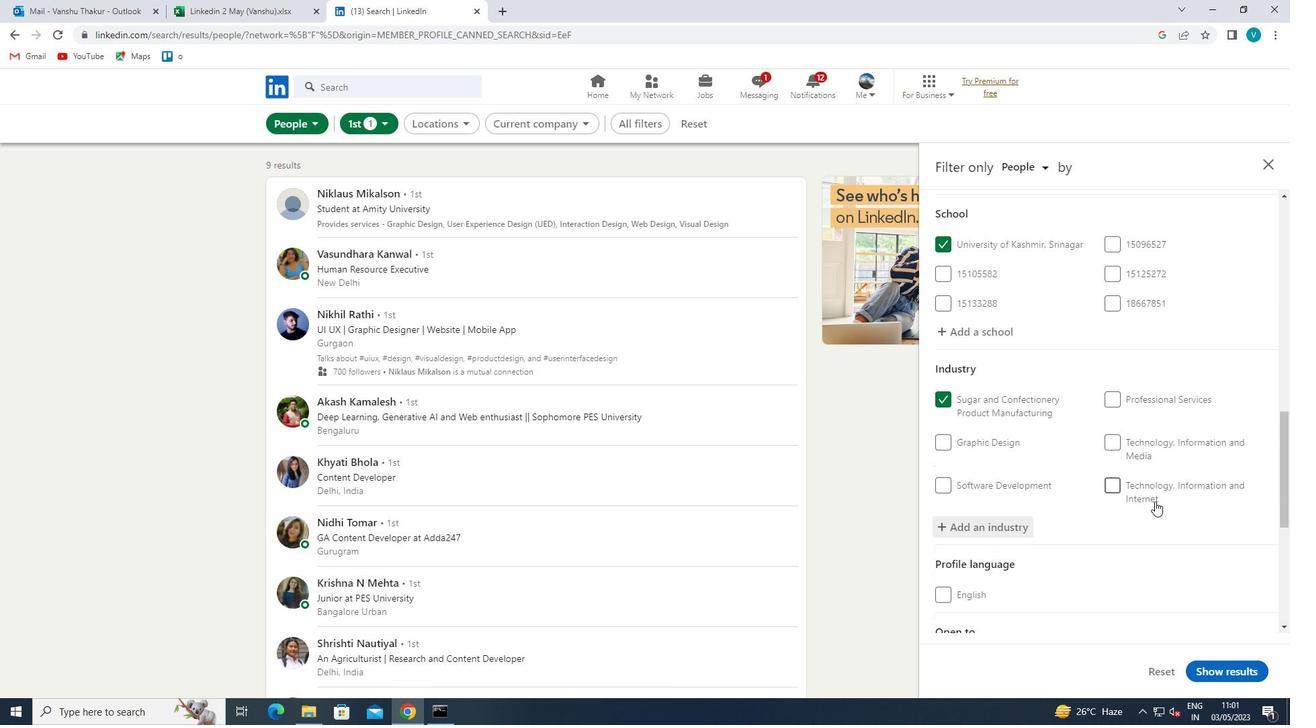 
Action: Mouse moved to (1155, 501)
Screenshot: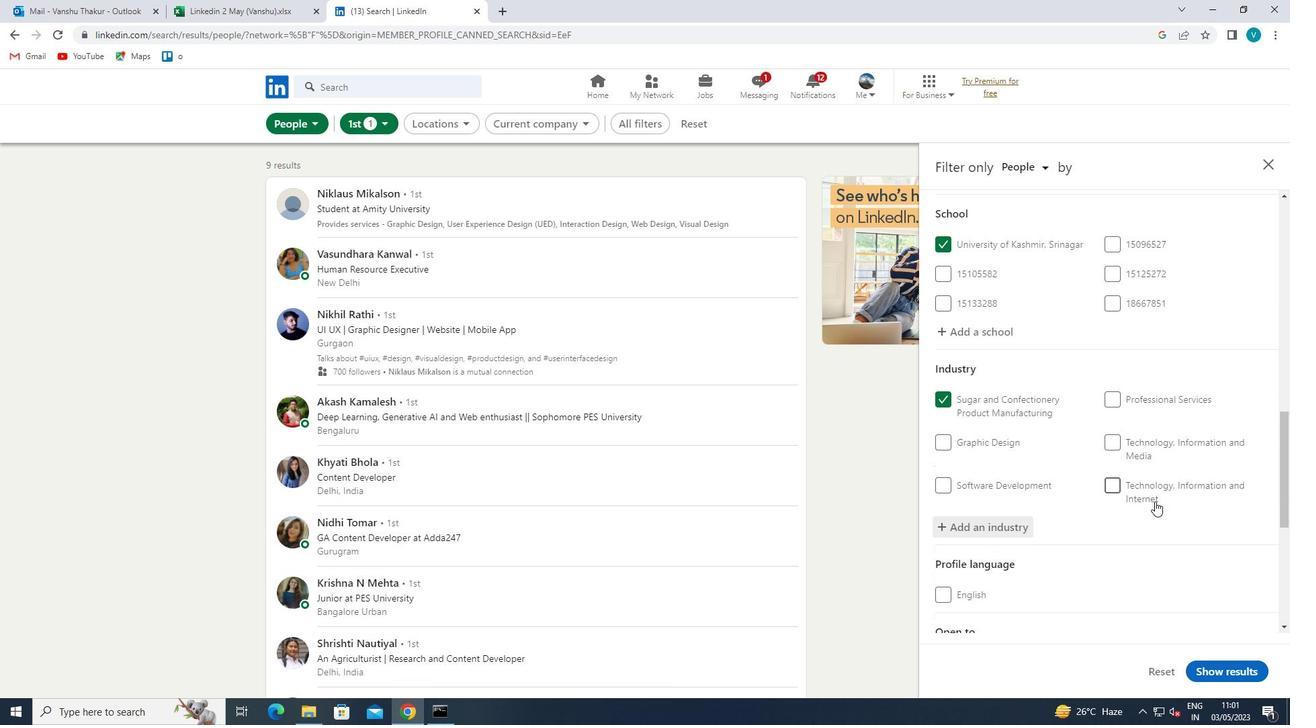 
Action: Mouse scrolled (1155, 500) with delta (0, 0)
Screenshot: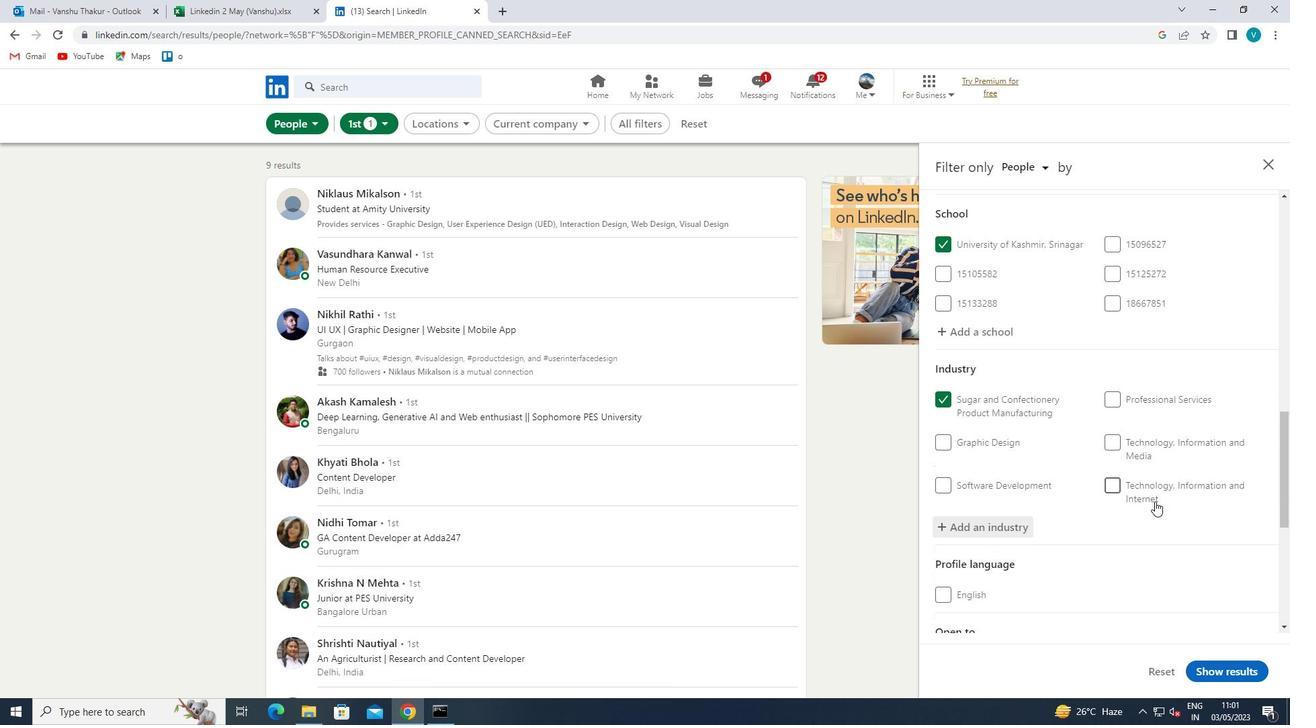 
Action: Mouse moved to (1155, 501)
Screenshot: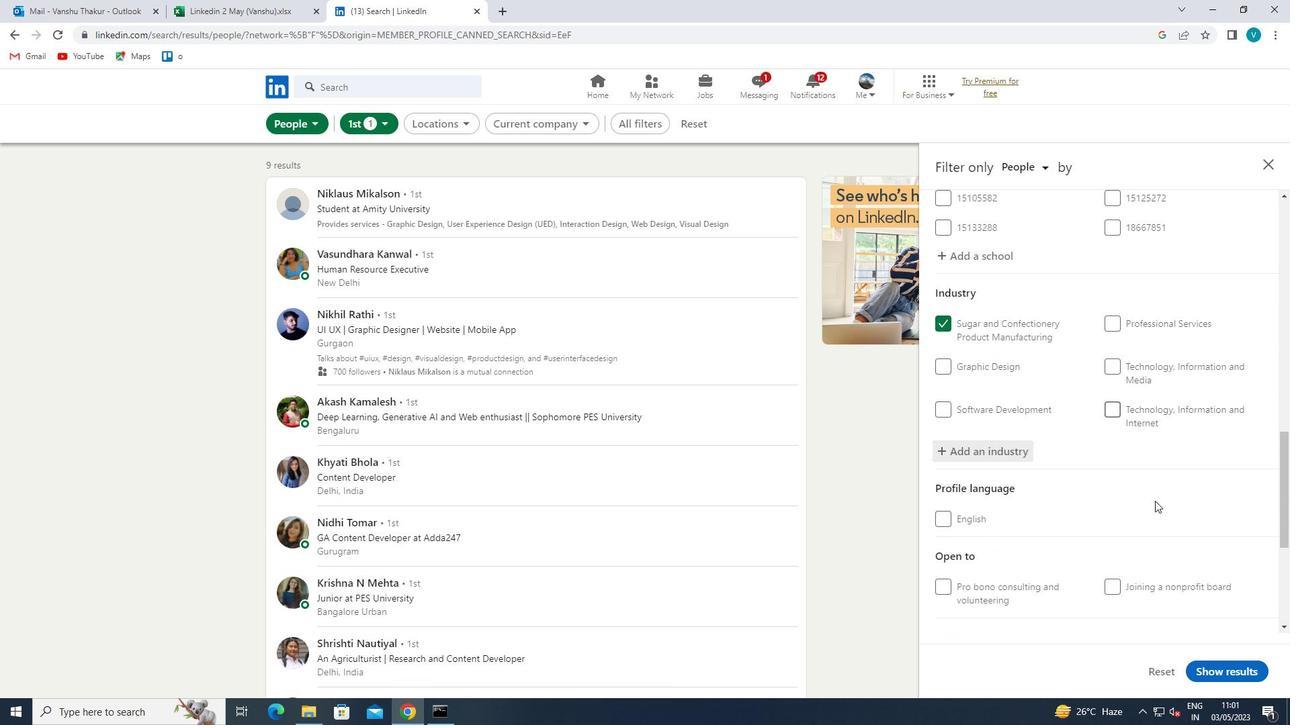 
Action: Mouse scrolled (1155, 500) with delta (0, 0)
Screenshot: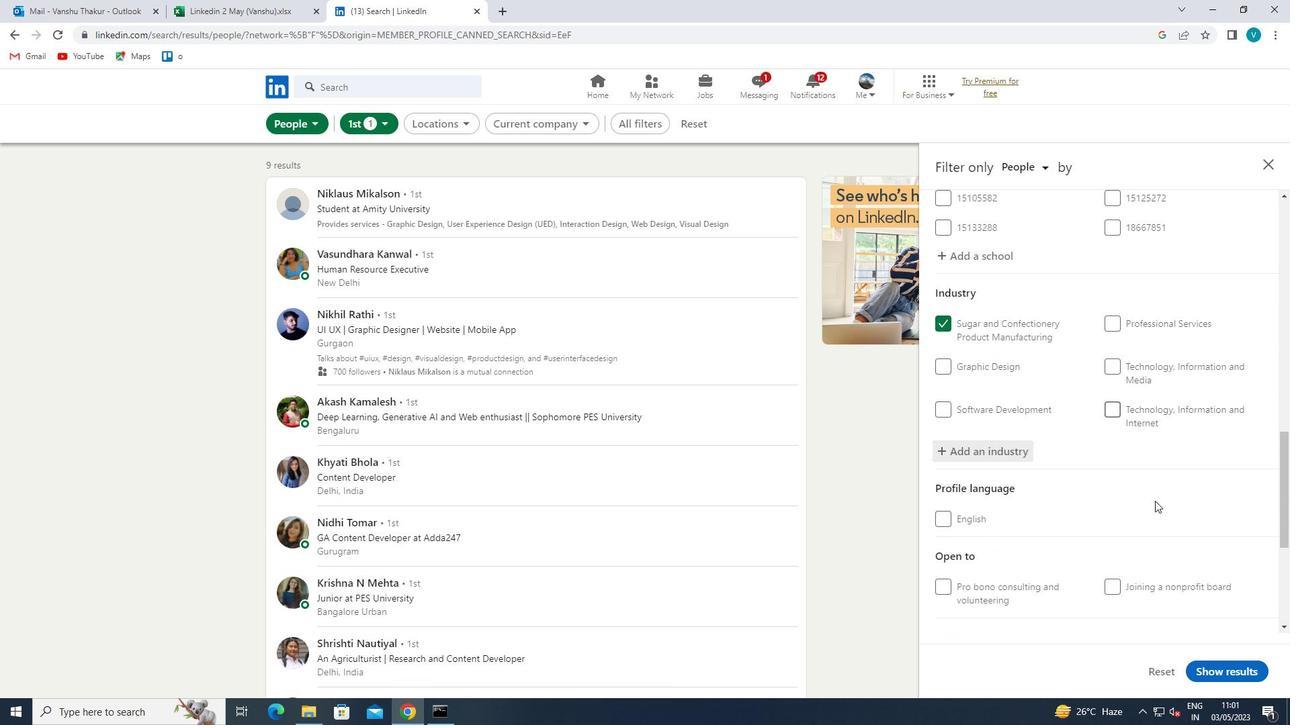 
Action: Mouse moved to (1154, 501)
Screenshot: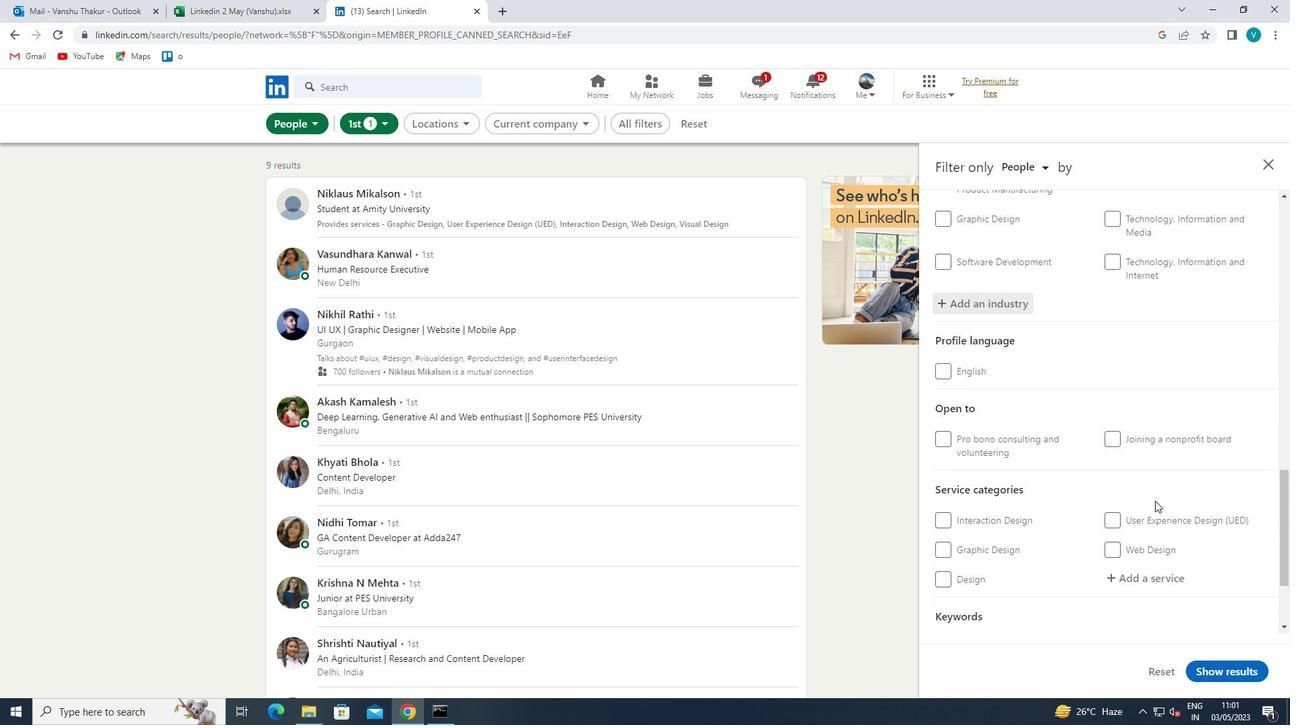 
Action: Mouse scrolled (1154, 500) with delta (0, 0)
Screenshot: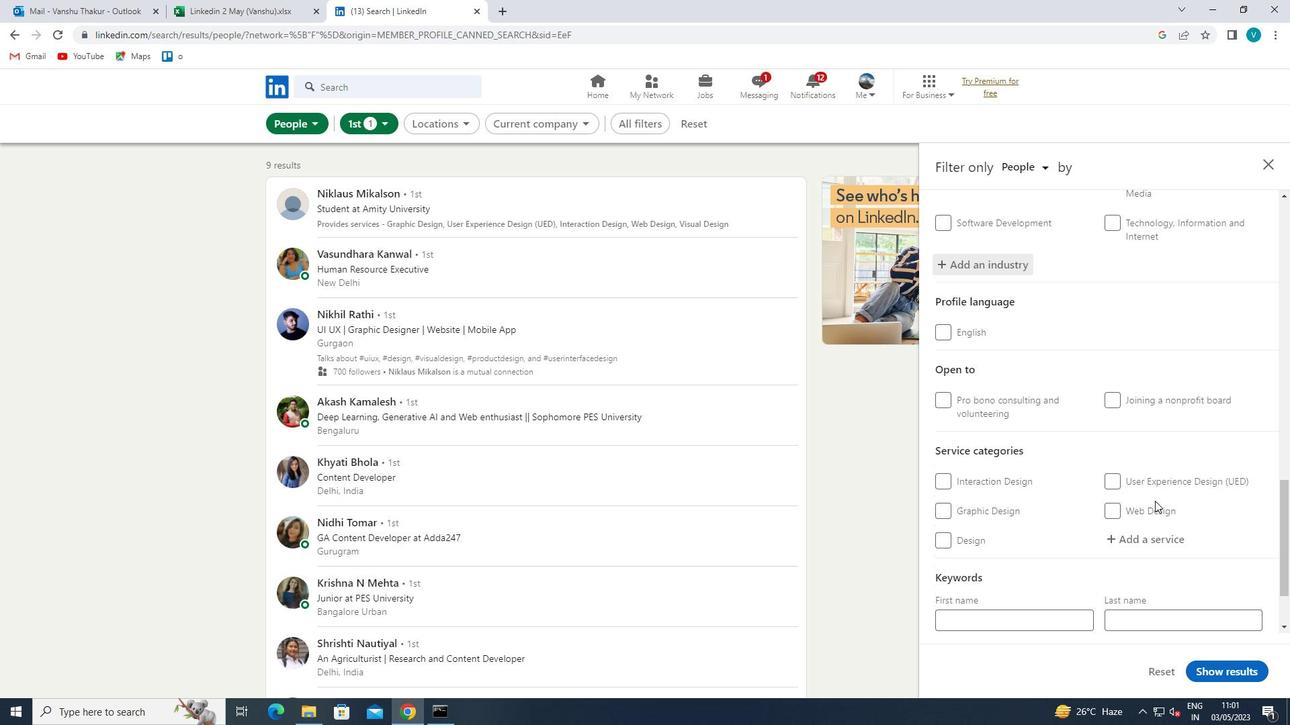 
Action: Mouse moved to (1166, 475)
Screenshot: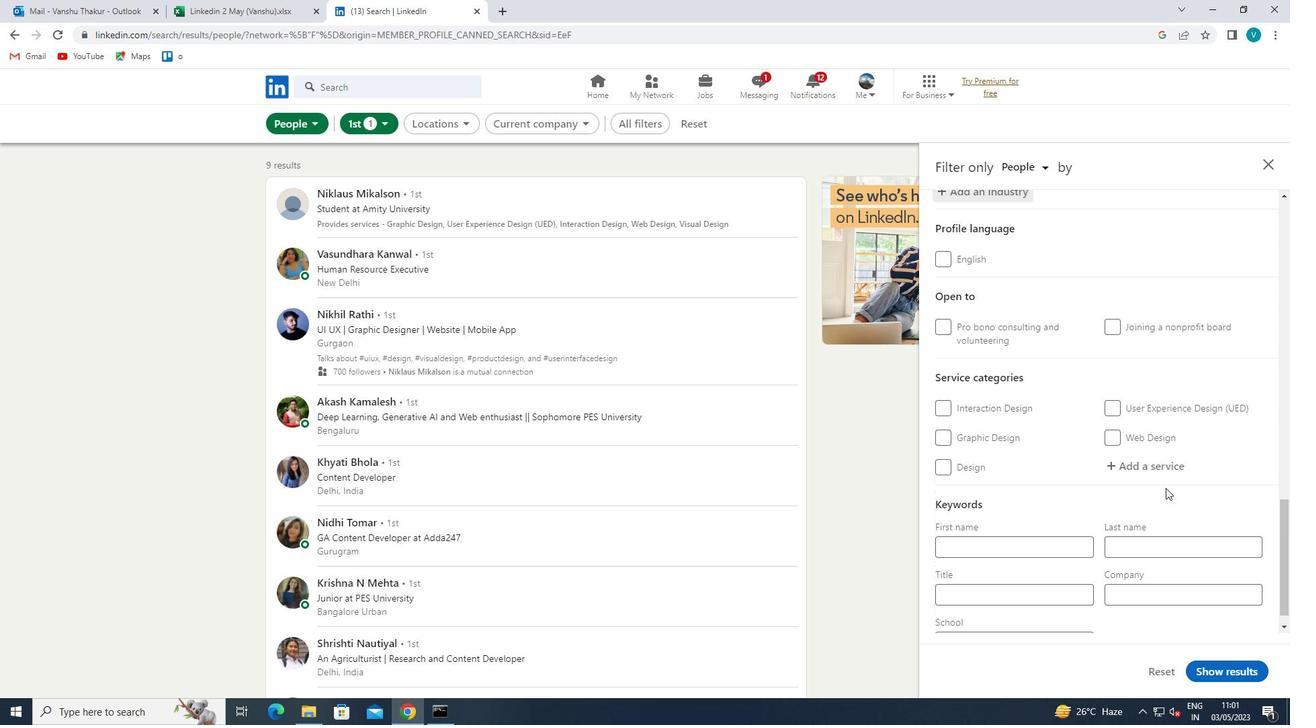 
Action: Mouse pressed left at (1166, 475)
Screenshot: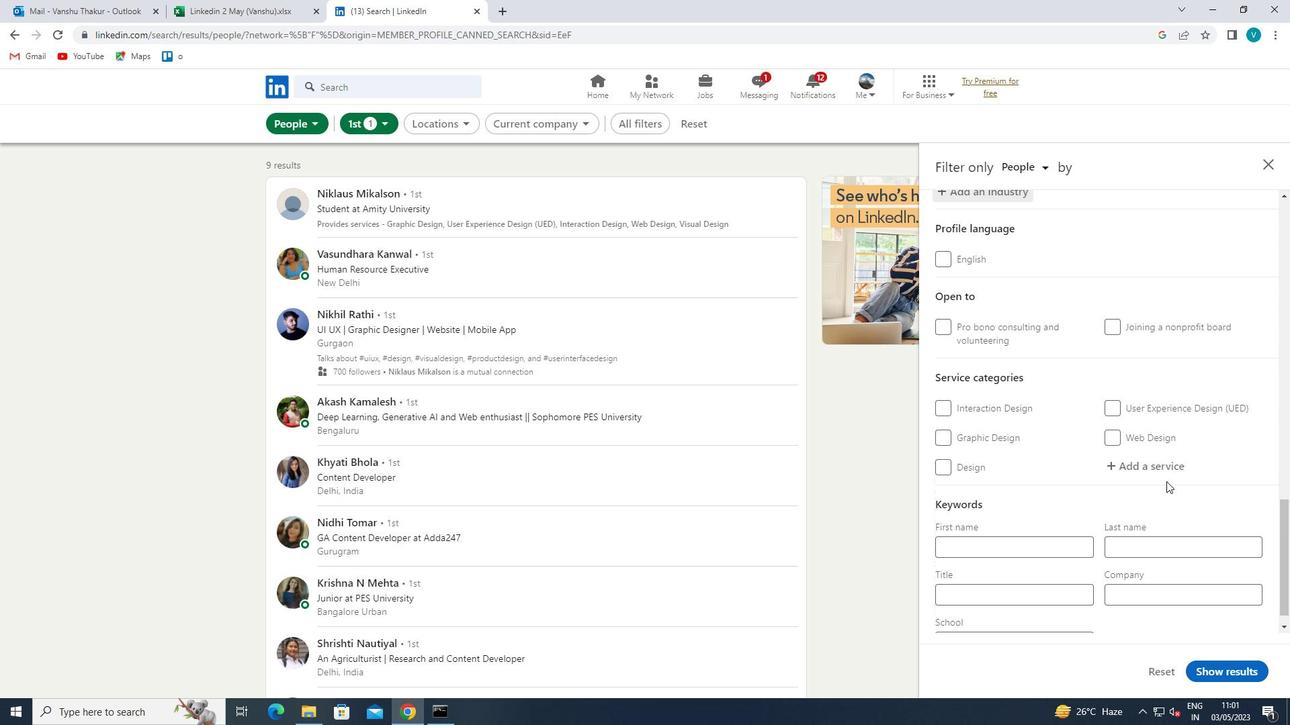 
Action: Mouse moved to (674, 725)
Screenshot: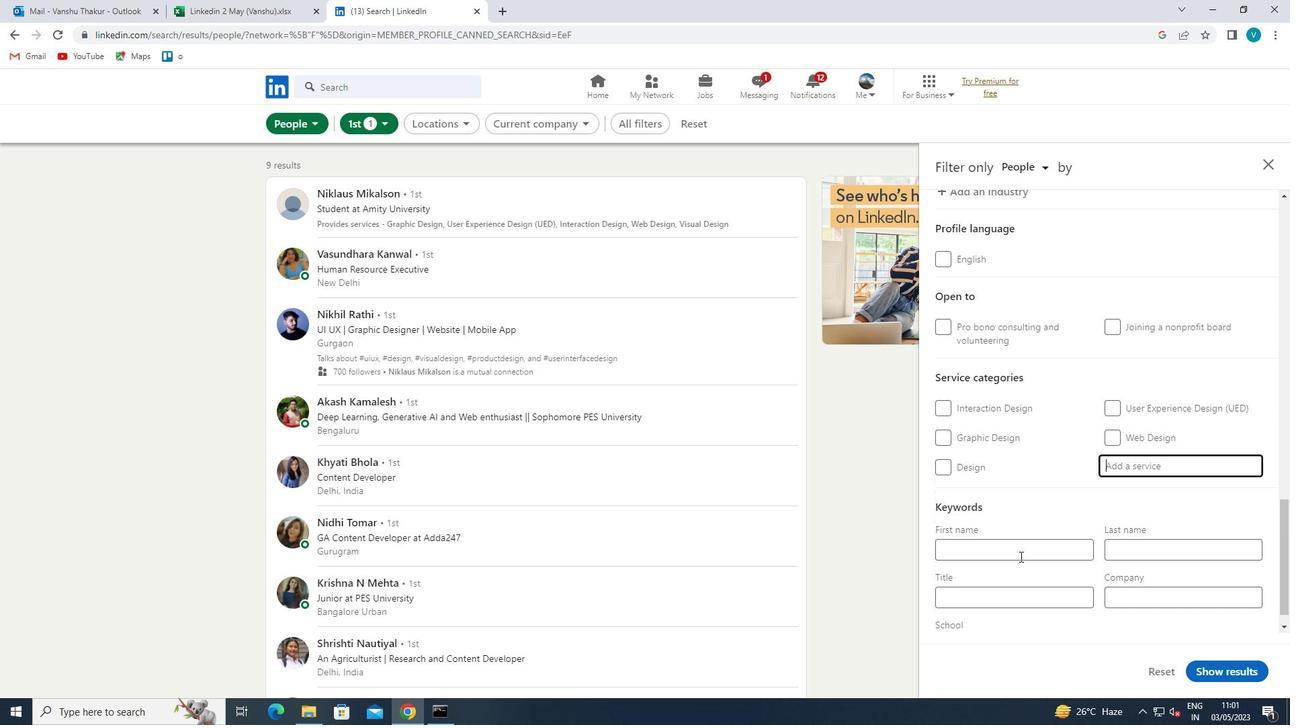 
Action: Key pressed <Key.shift>OUT
Screenshot: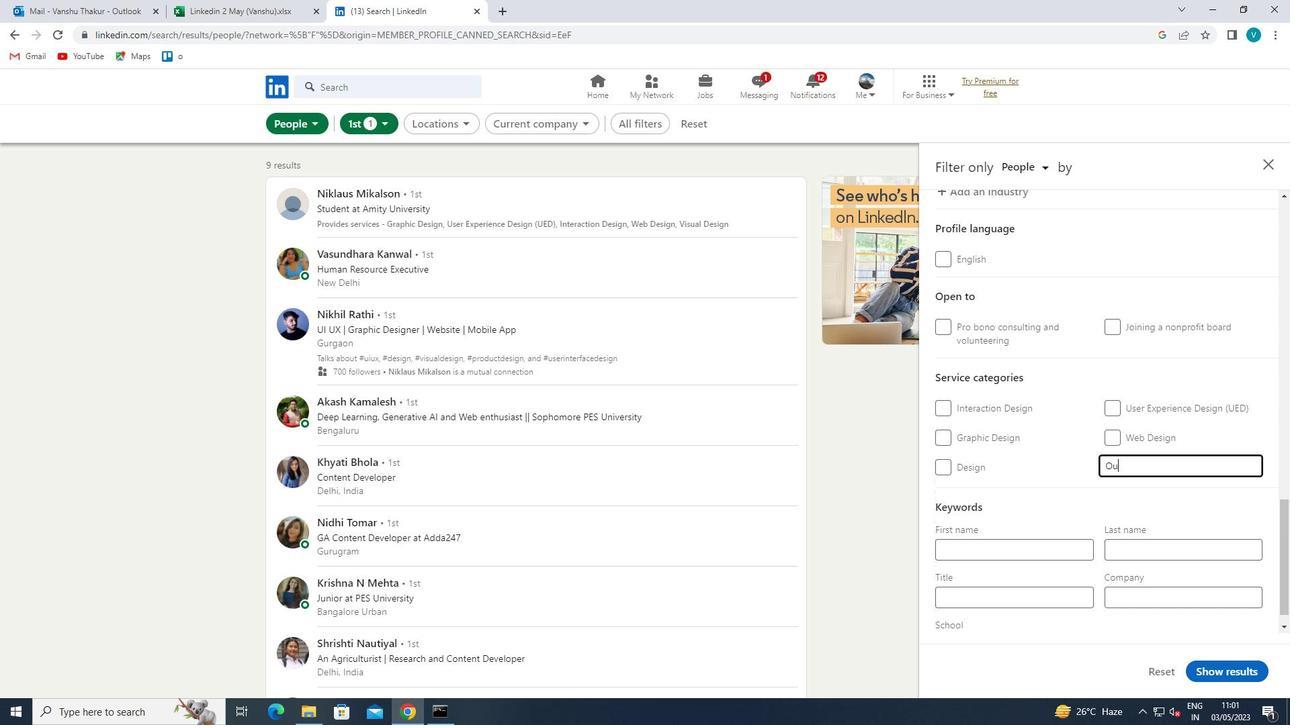 
Action: Mouse moved to (982, 509)
Screenshot: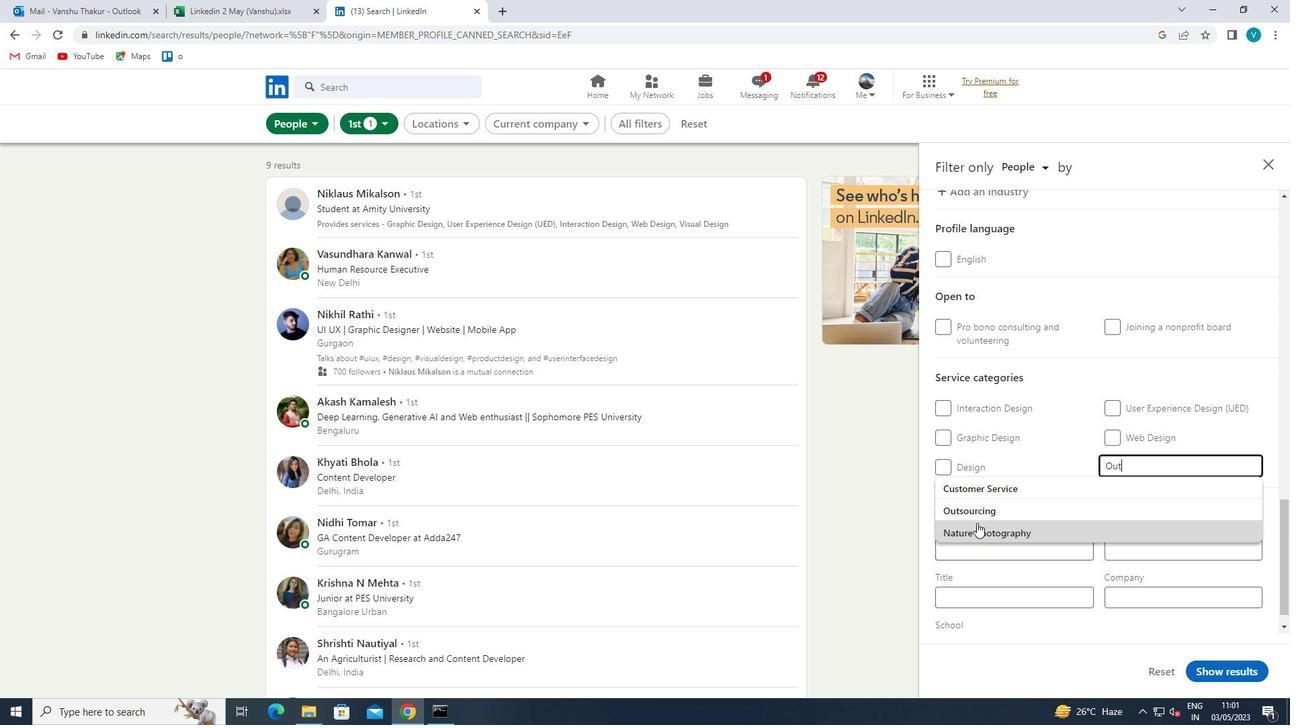 
Action: Mouse pressed left at (982, 509)
Screenshot: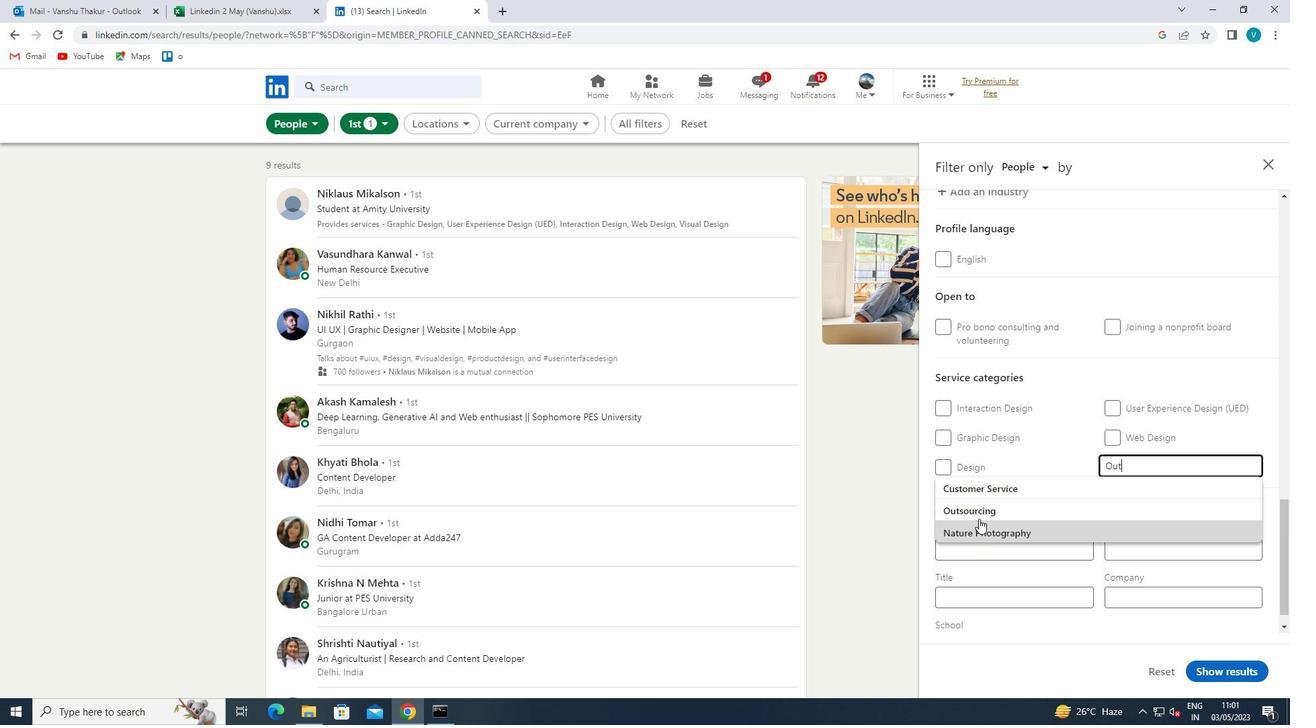 
Action: Mouse moved to (1003, 494)
Screenshot: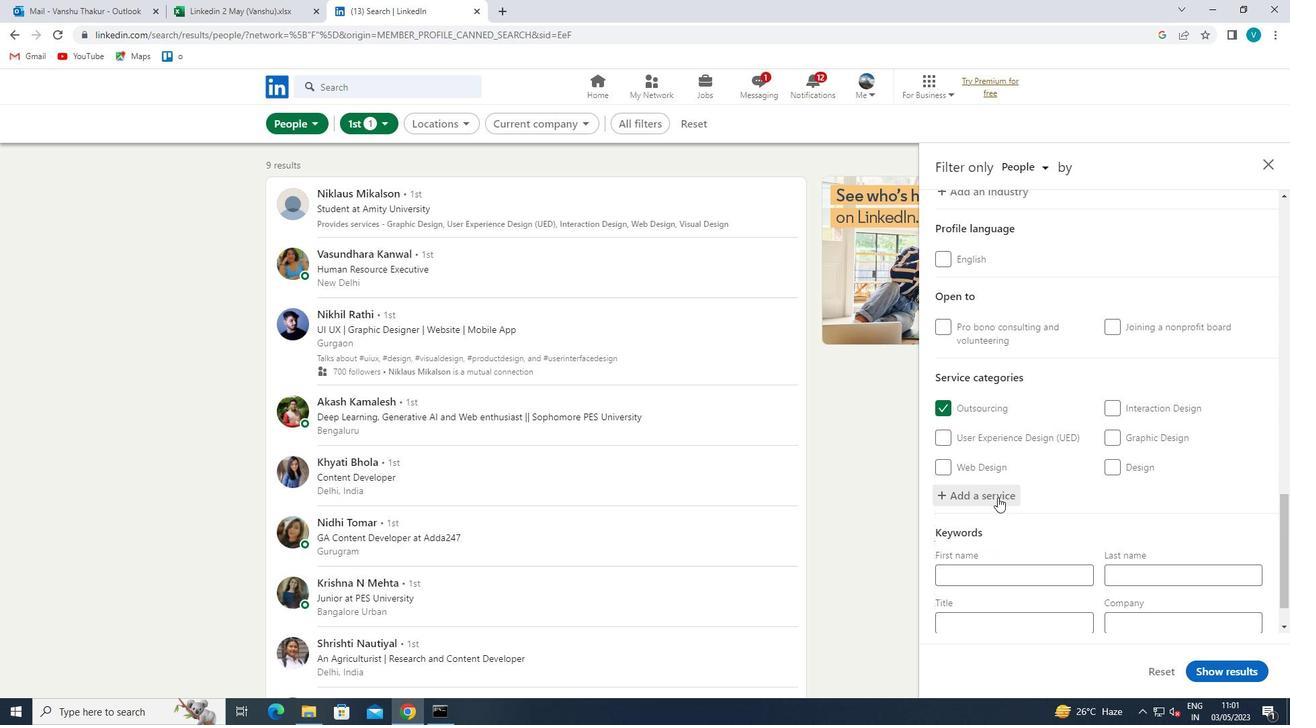 
Action: Mouse scrolled (1003, 494) with delta (0, 0)
Screenshot: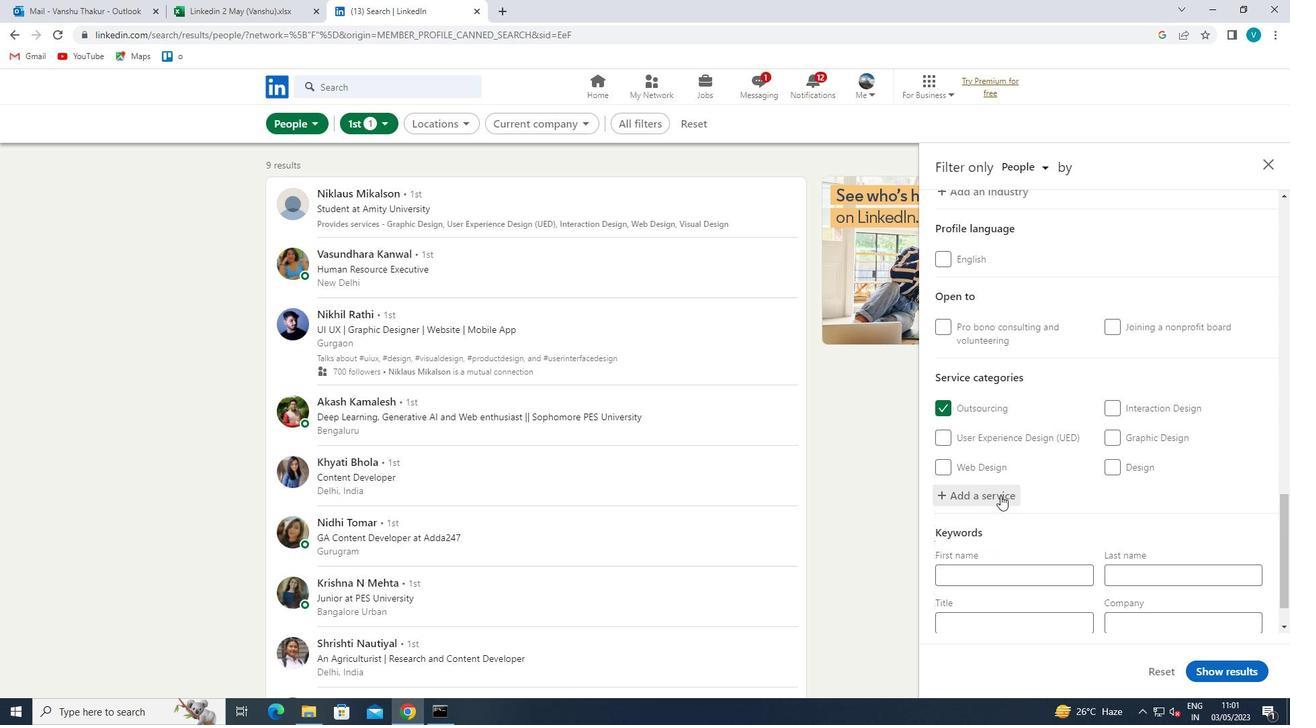 
Action: Mouse scrolled (1003, 494) with delta (0, 0)
Screenshot: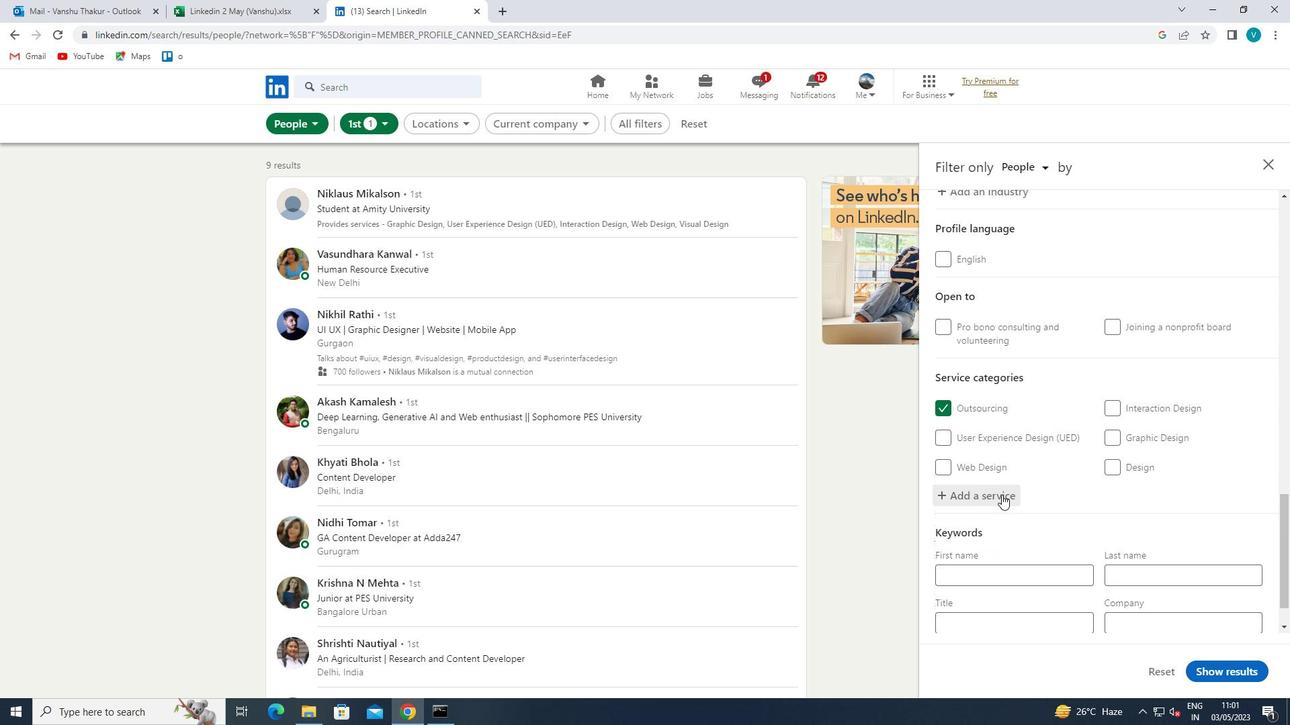 
Action: Mouse moved to (1018, 563)
Screenshot: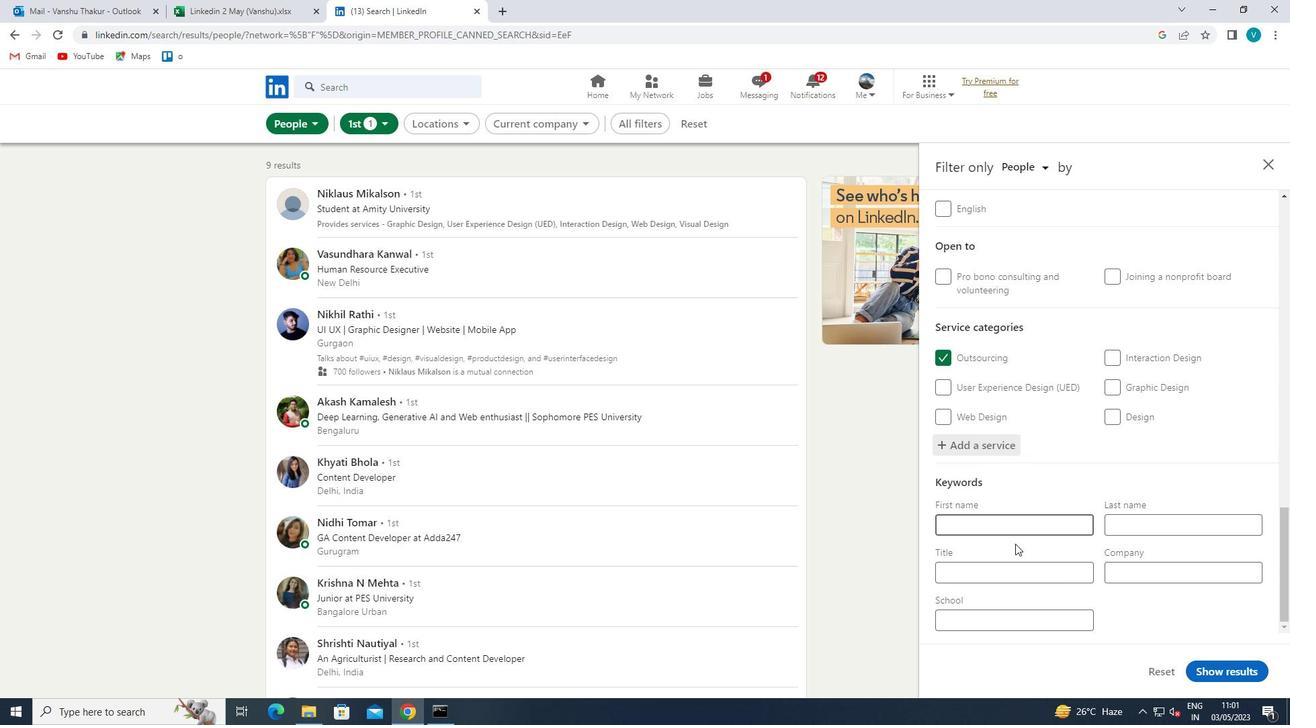 
Action: Mouse pressed left at (1018, 563)
Screenshot: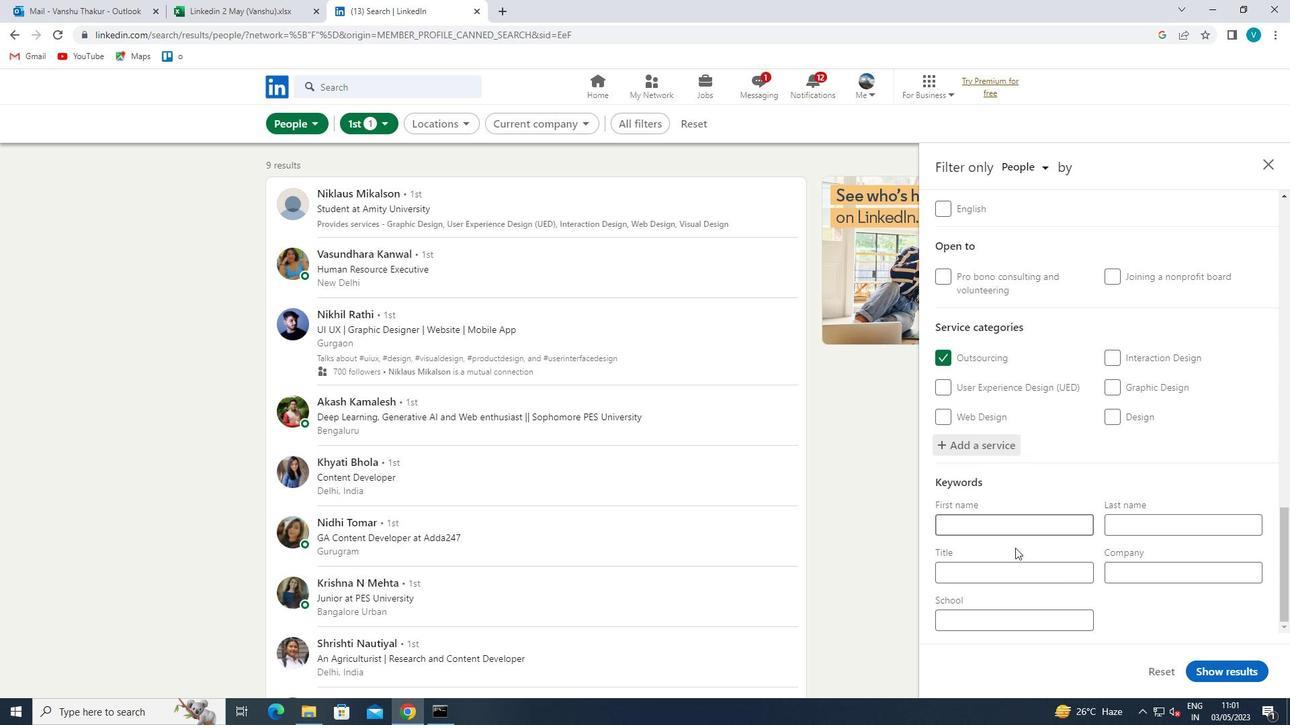 
Action: Key pressed <Key.shift>
Screenshot: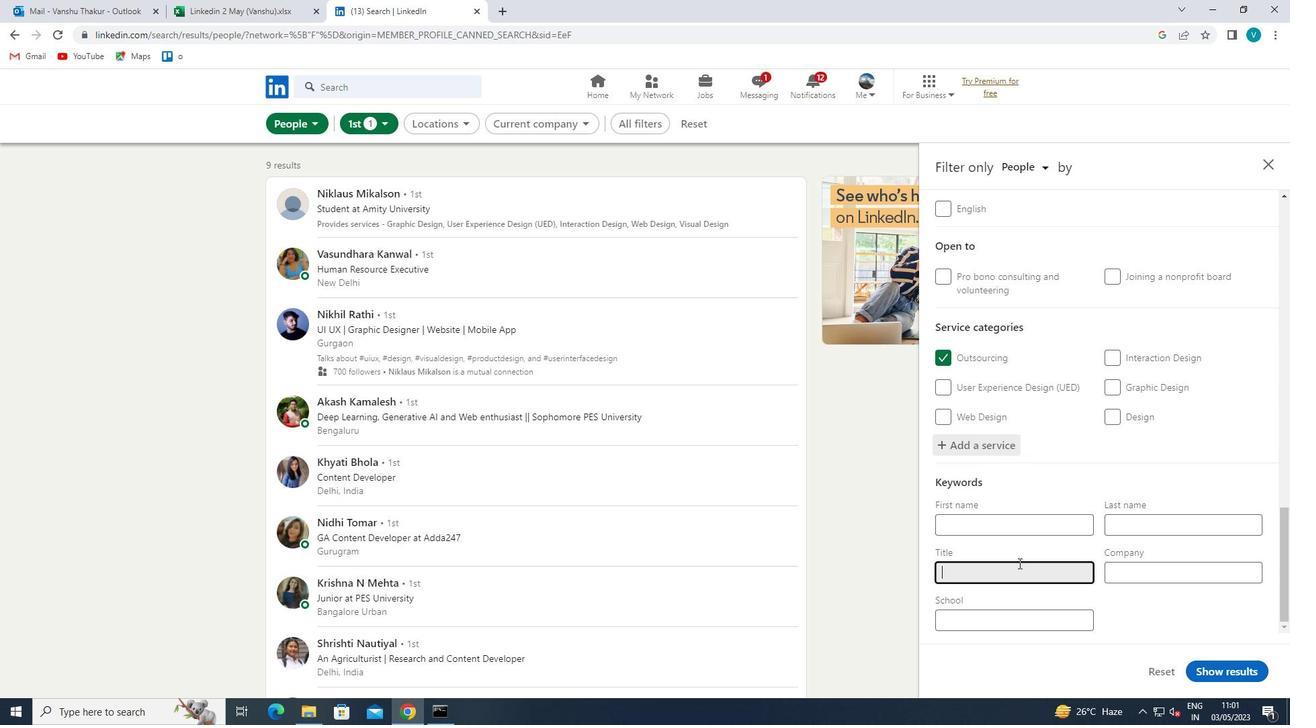
Action: Mouse moved to (961, 566)
Screenshot: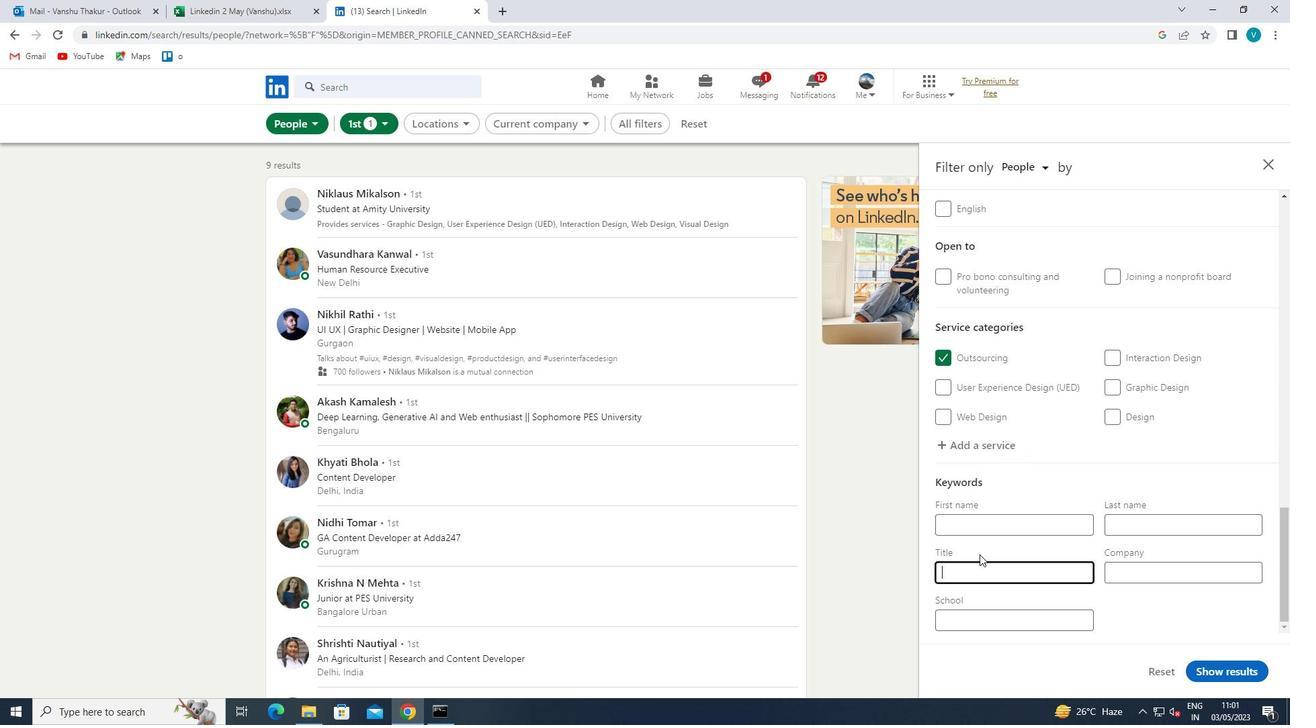 
Action: Key pressed A
Screenshot: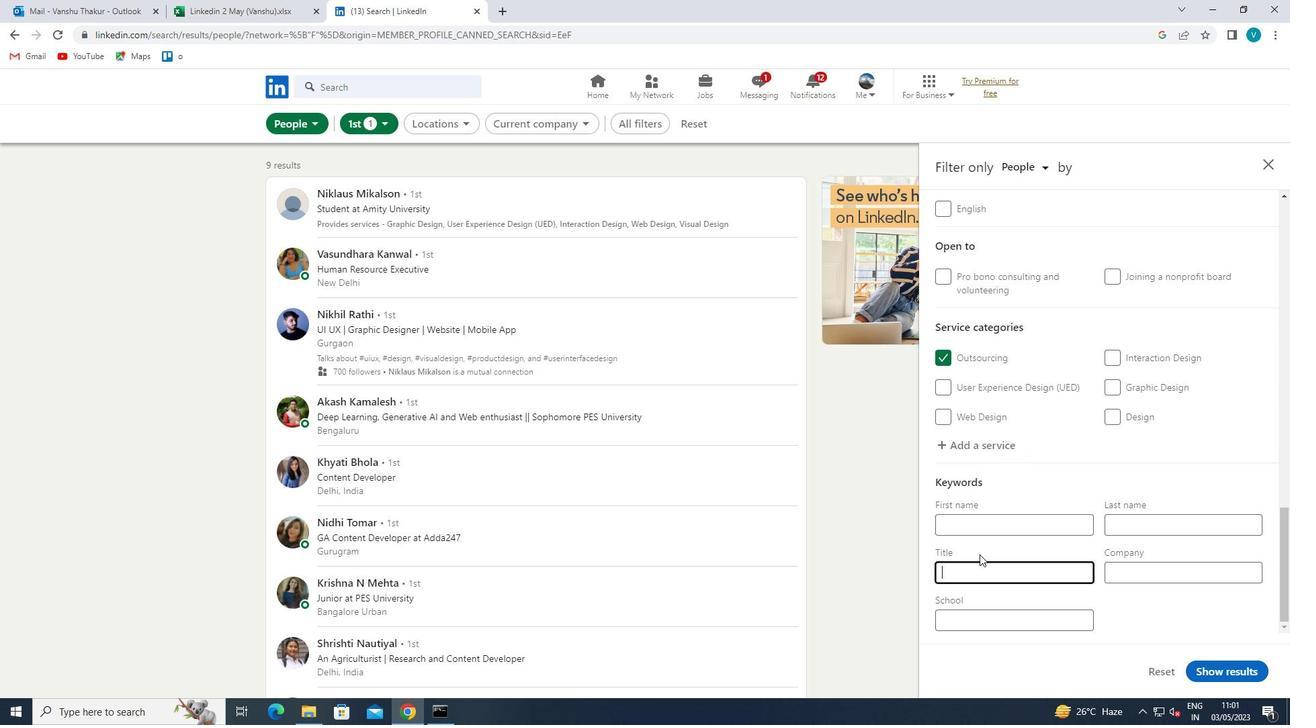 
Action: Mouse moved to (952, 571)
Screenshot: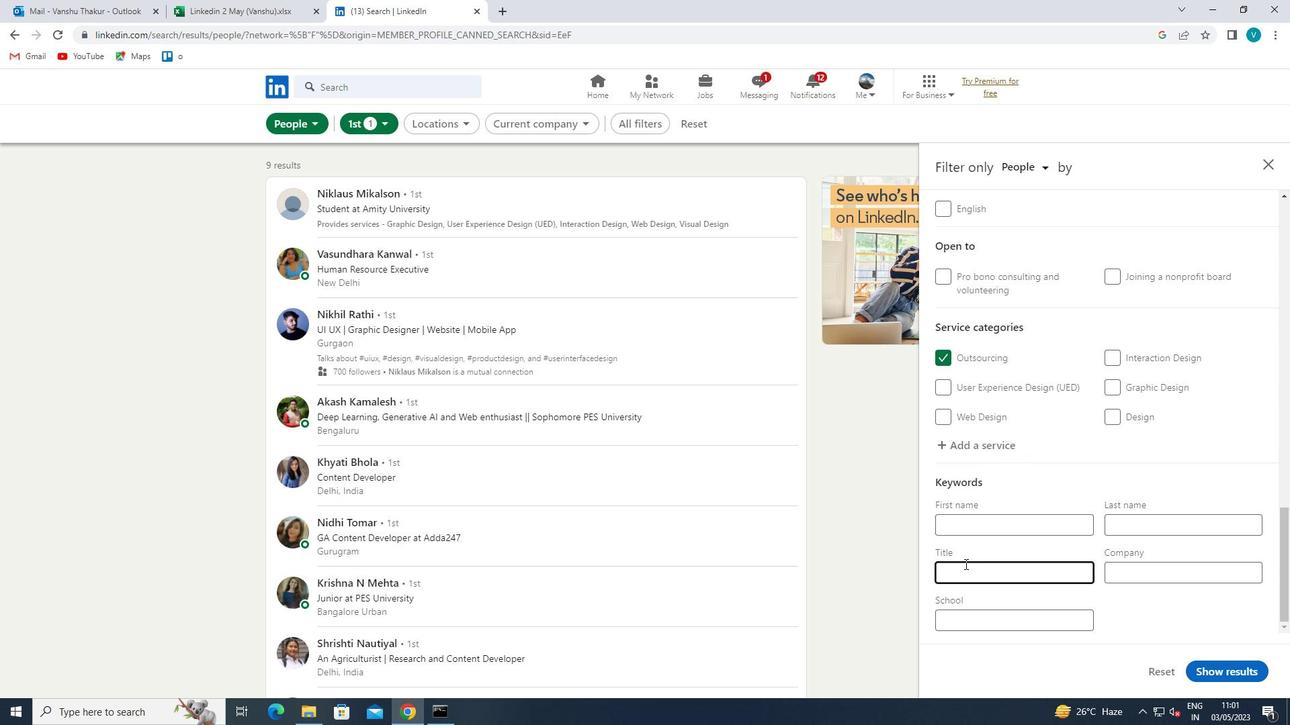 
Action: Key pressed N
Screenshot: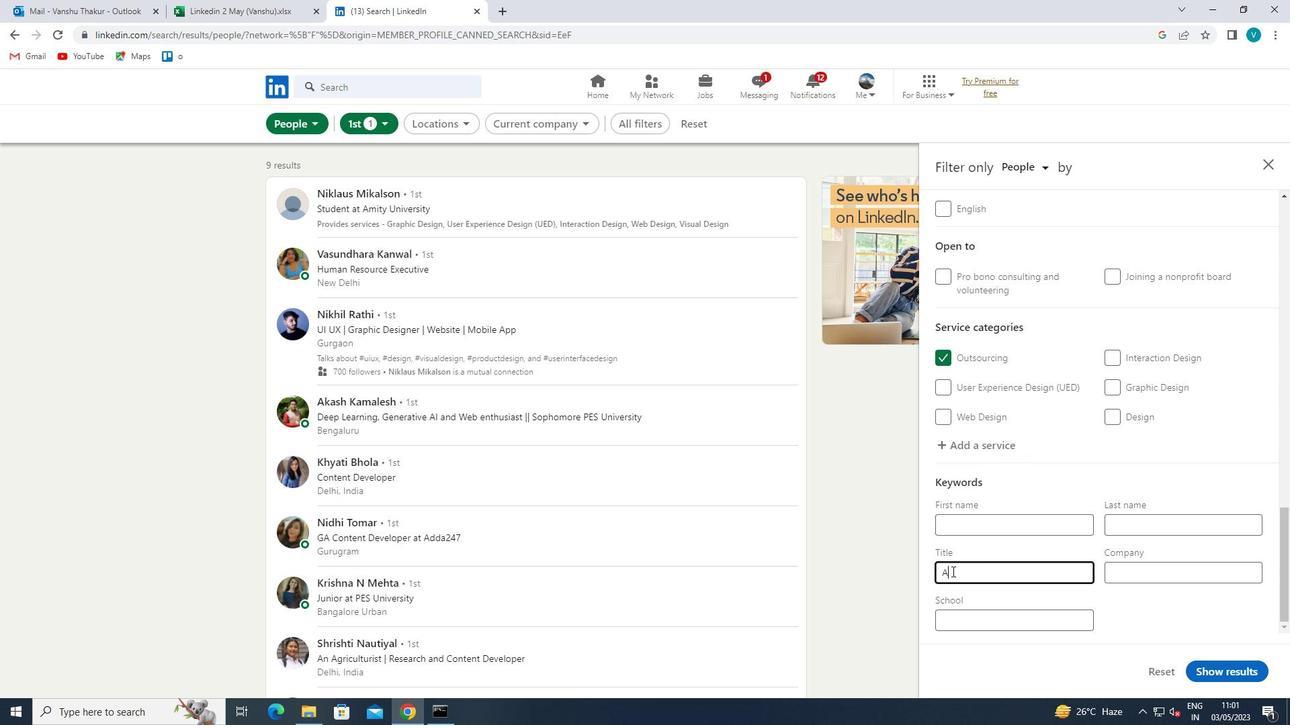 
Action: Mouse moved to (951, 572)
Screenshot: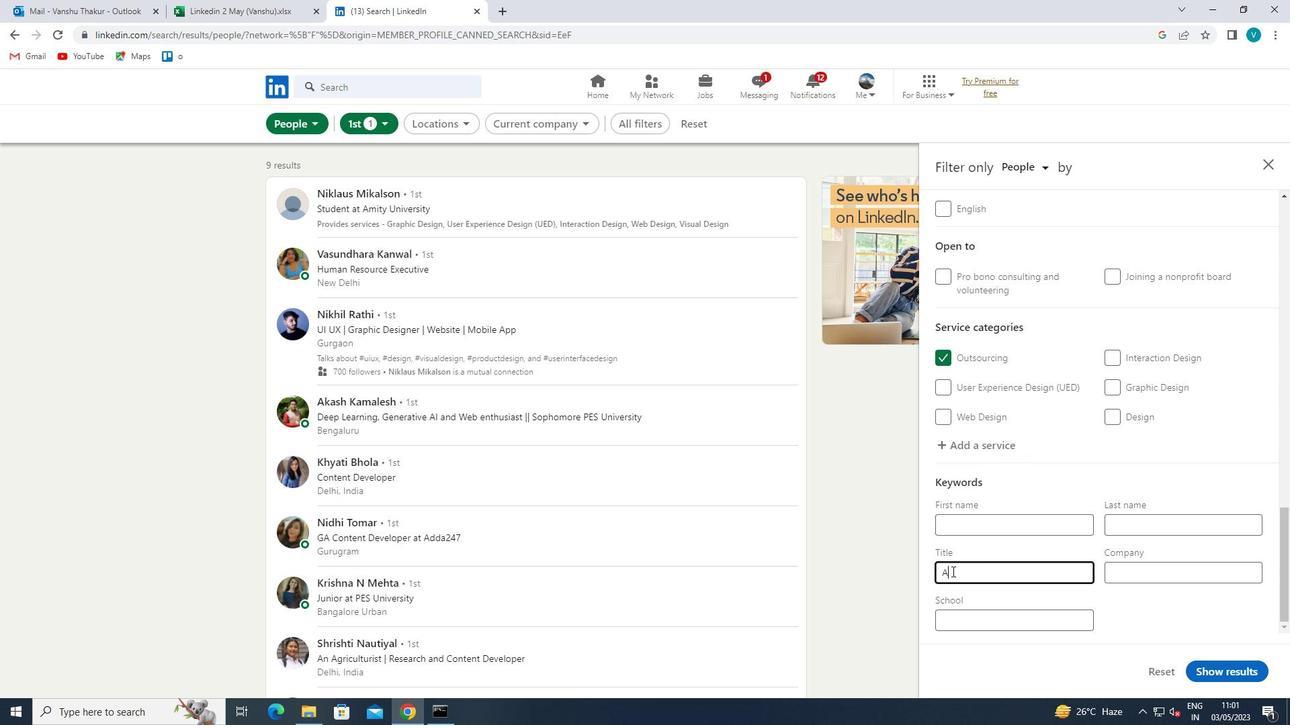 
Action: Key pressed IM
Screenshot: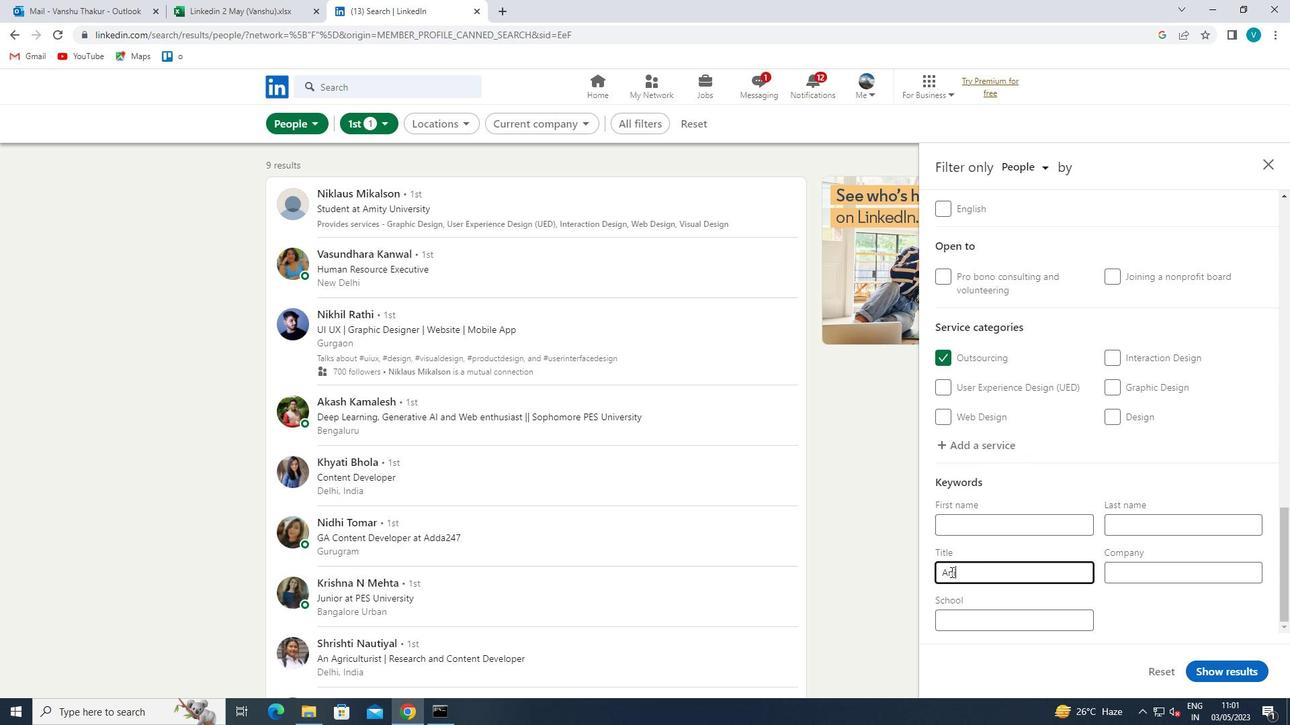 
Action: Mouse moved to (950, 573)
Screenshot: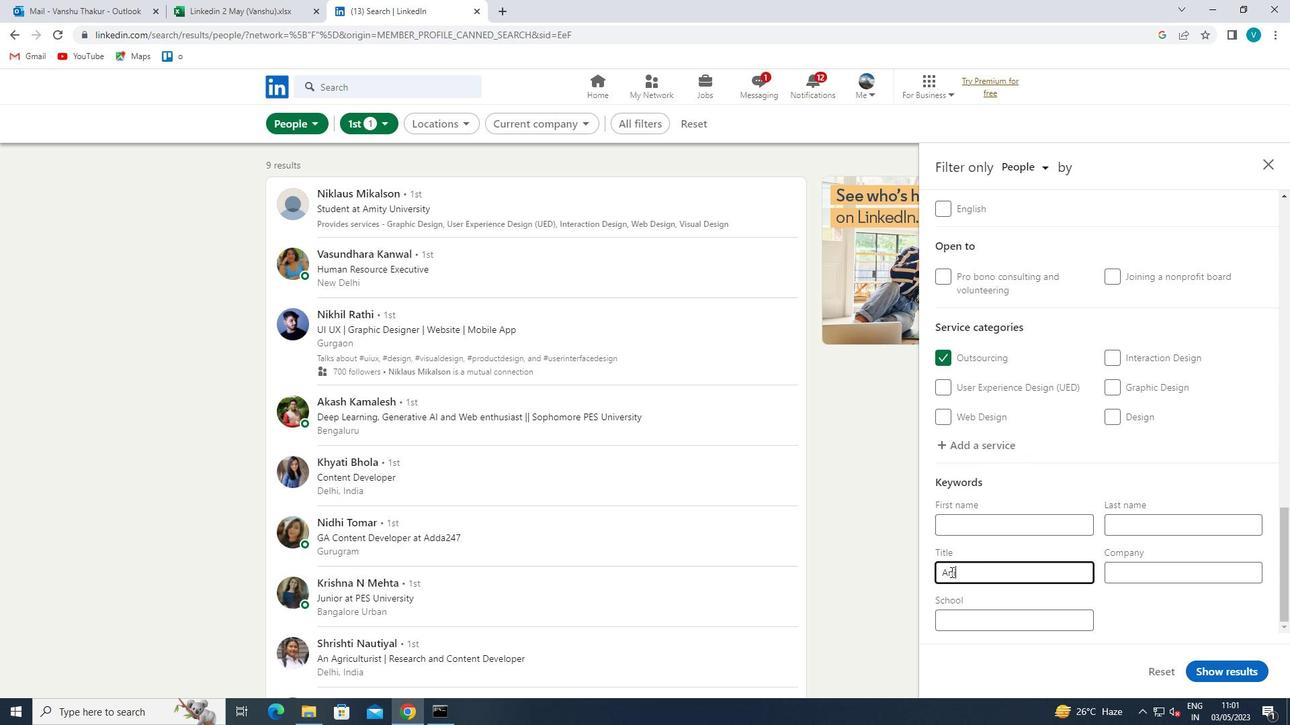 
Action: Key pressed A
Screenshot: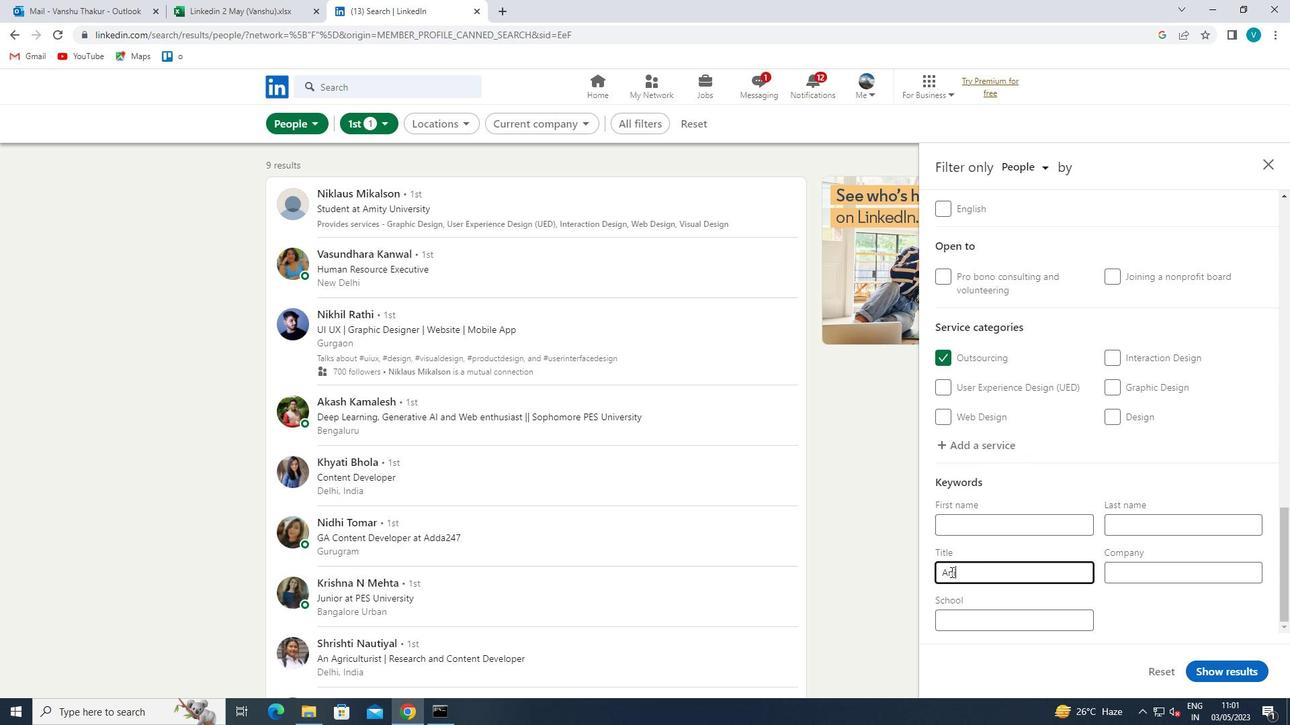 
Action: Mouse moved to (949, 573)
Screenshot: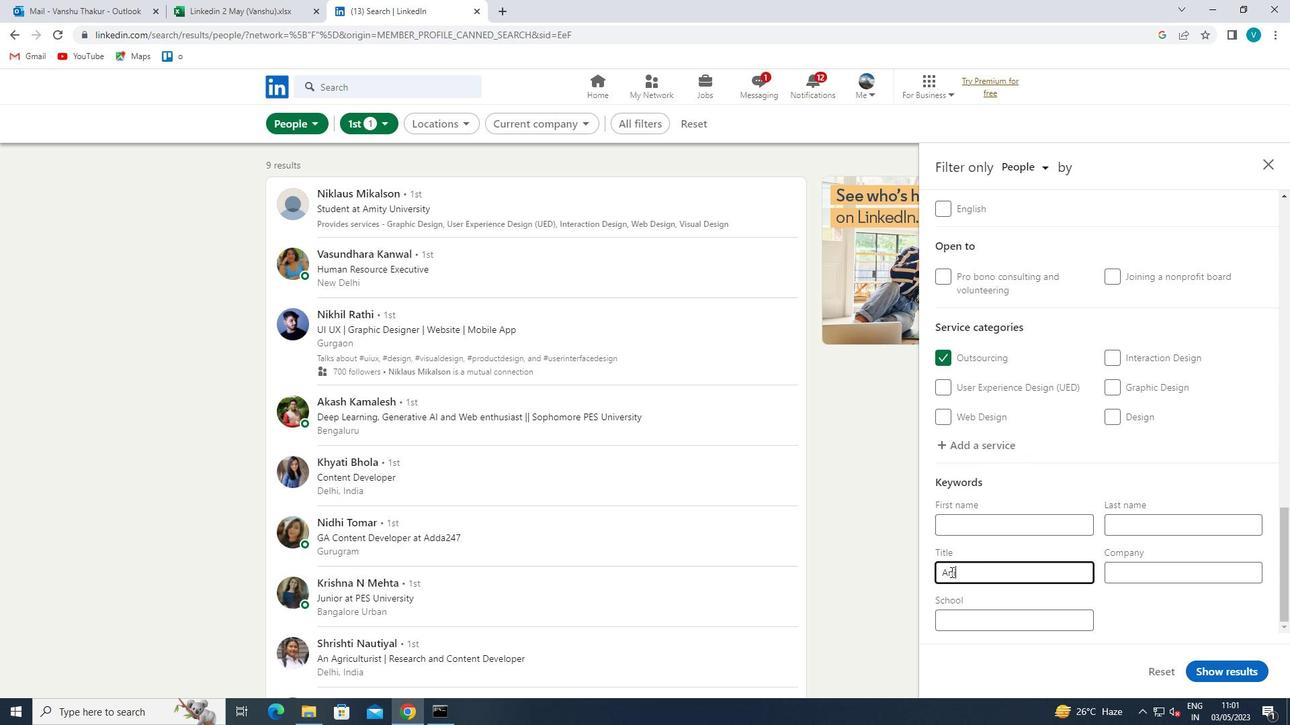 
Action: Key pressed L
Screenshot: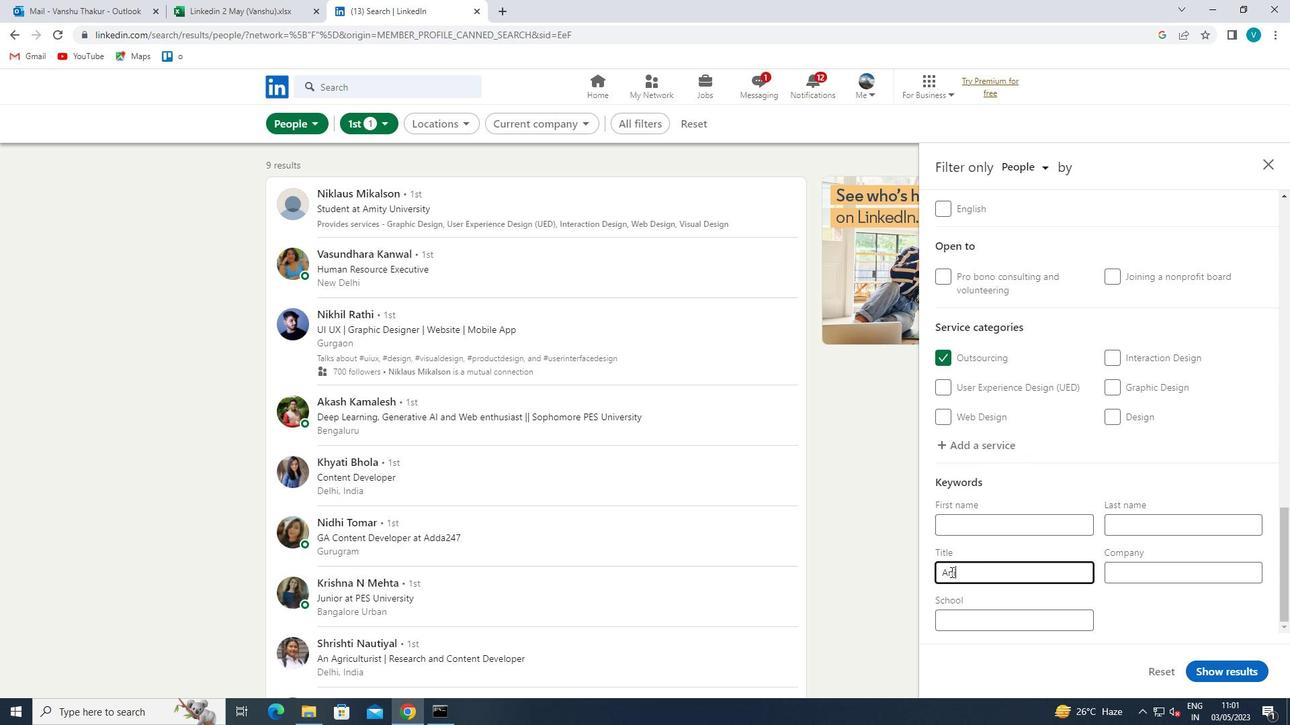 
Action: Mouse moved to (948, 573)
Screenshot: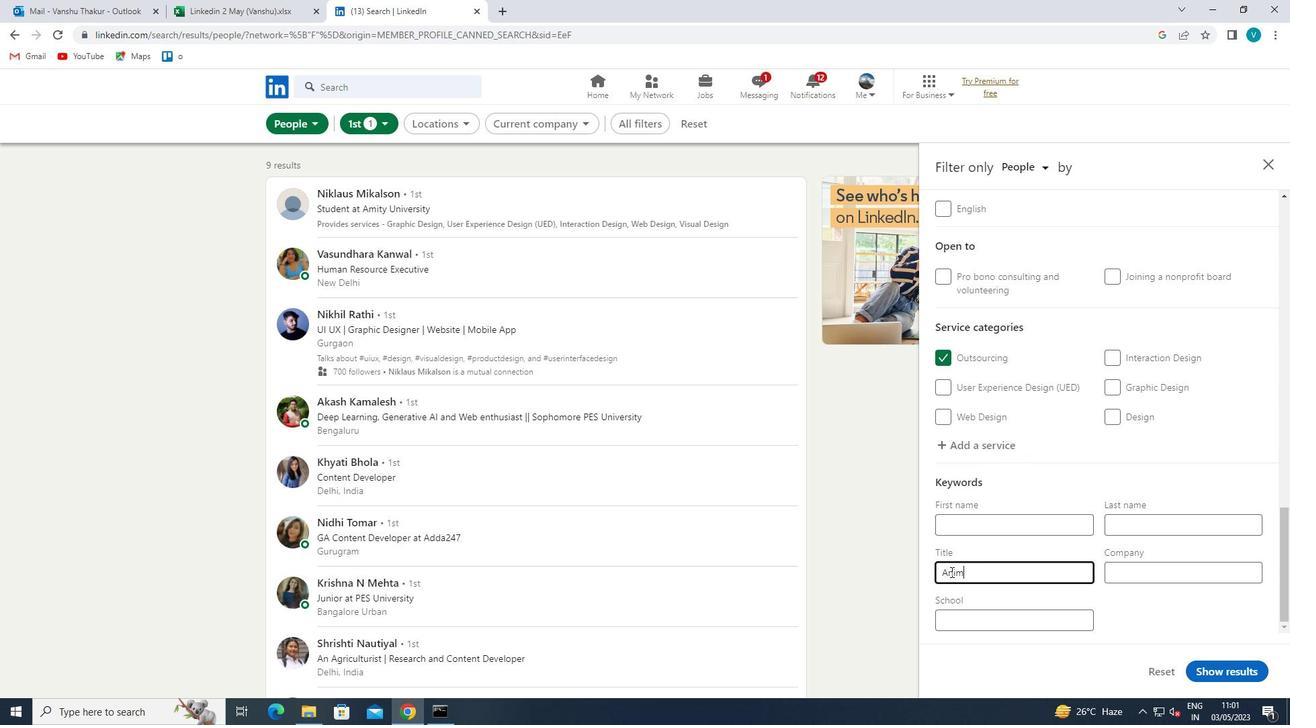 
Action: Key pressed <Key.space><Key.shift>TRAINER<Key.space>
Screenshot: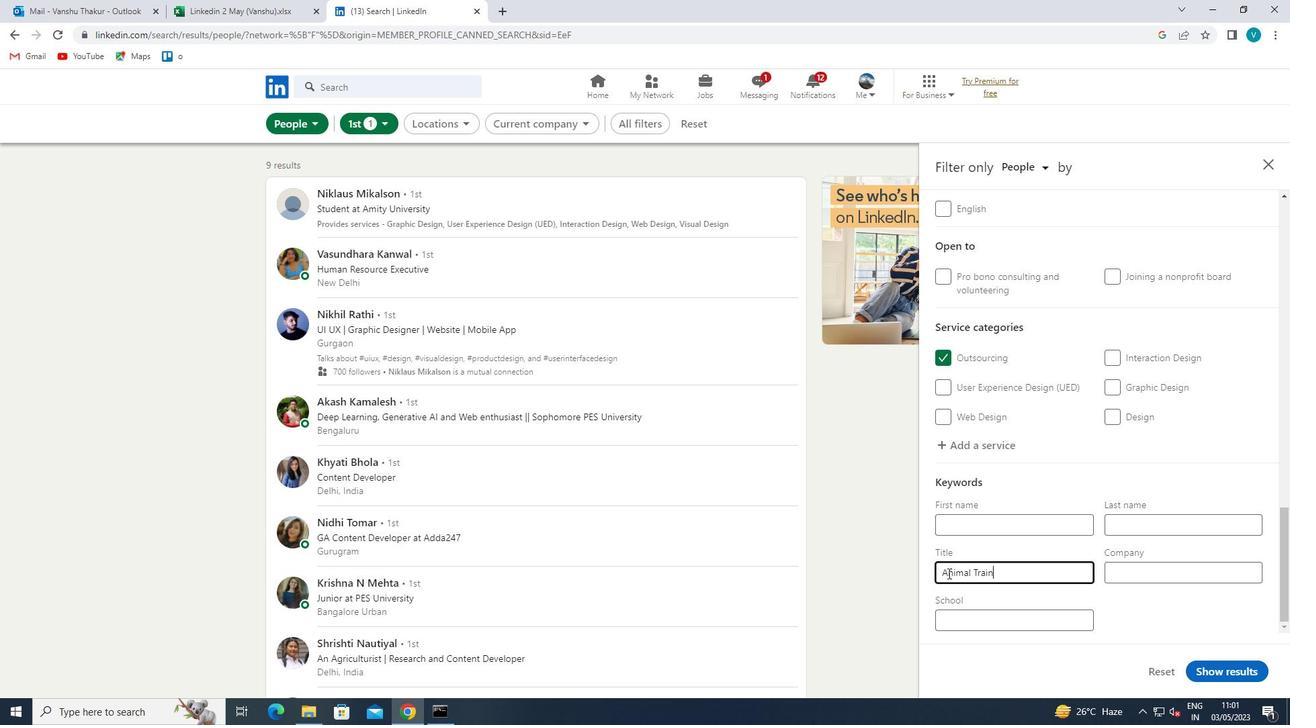 
Action: Mouse moved to (1237, 681)
Screenshot: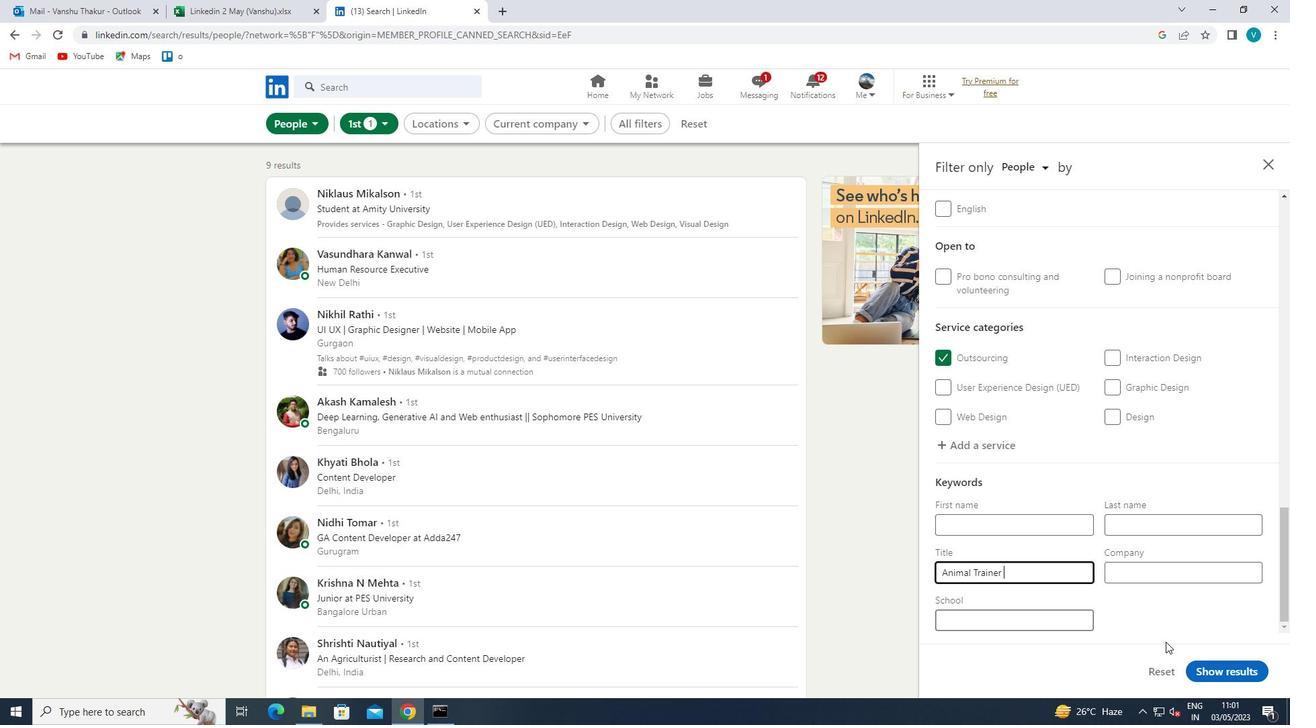 
Action: Mouse pressed left at (1237, 681)
Screenshot: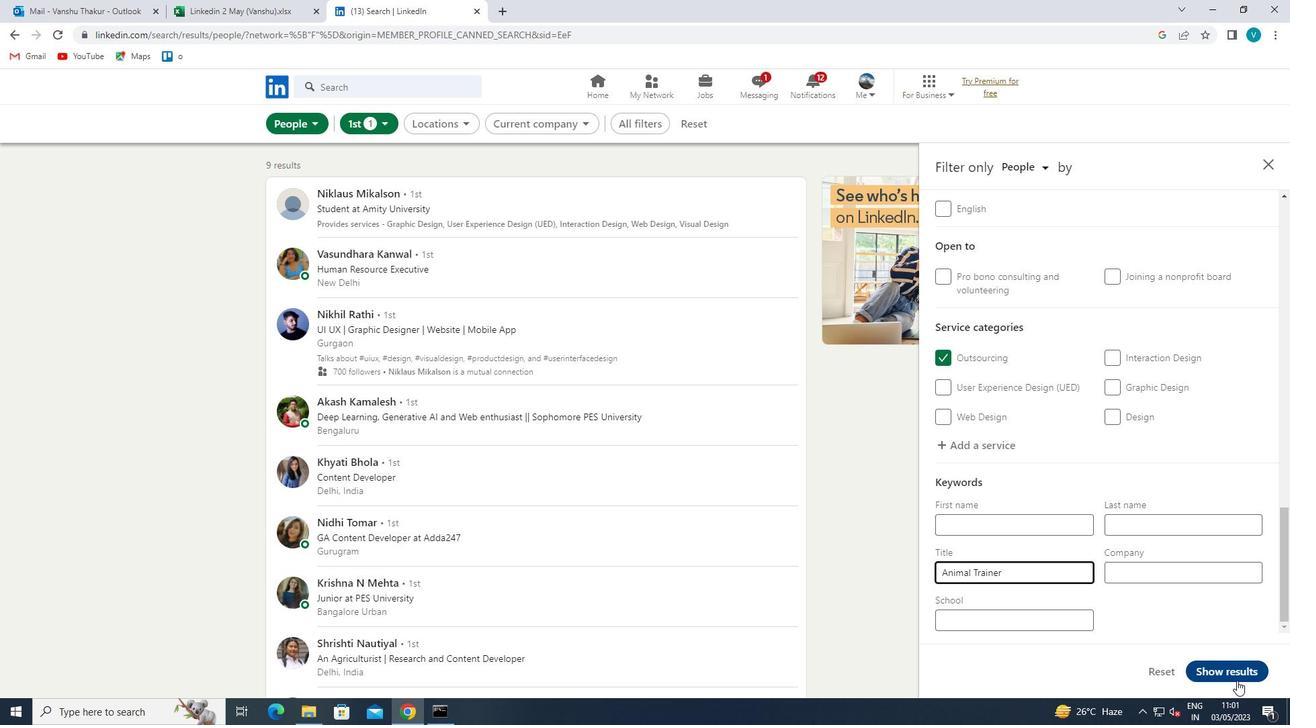 
Action: Mouse moved to (1240, 680)
Screenshot: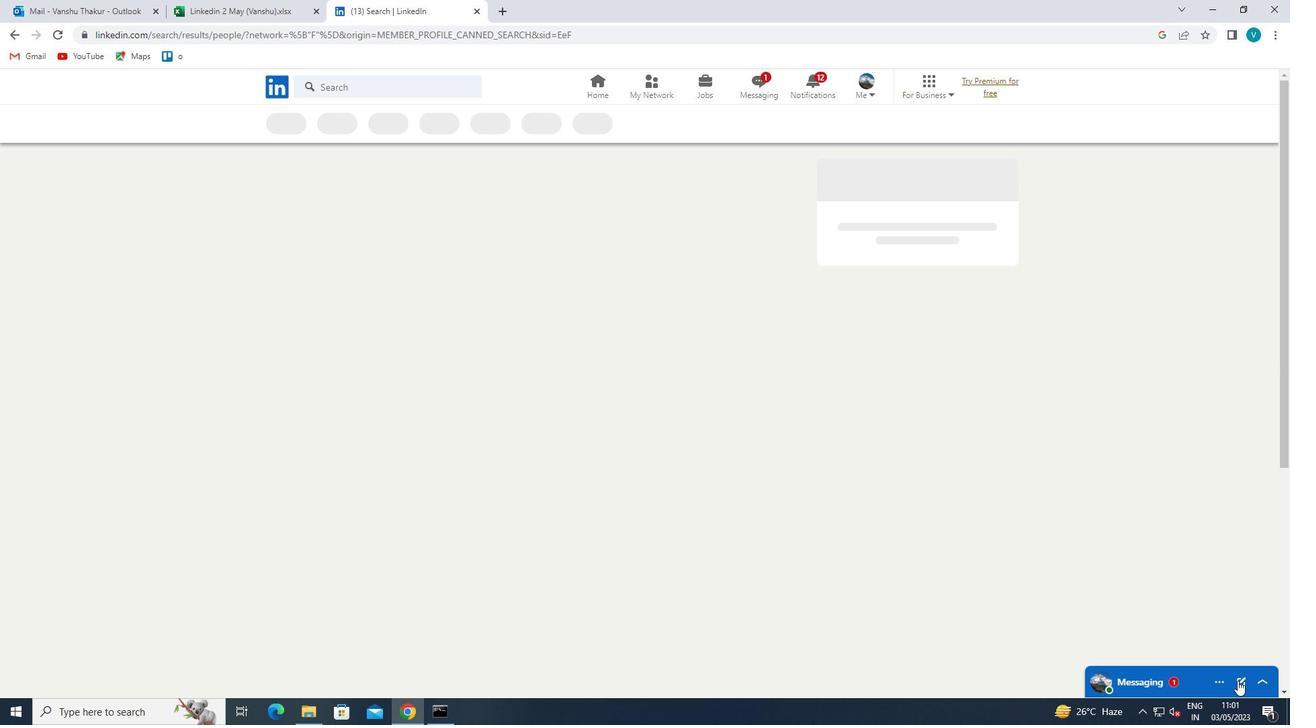 
